 Task: Find connections with filter location Shahdol with filter topic #successwith filter profile language English with filter current company Sartorius with filter school Gujarat Technological University (GTU) with filter industry Conservation Programs with filter service category Typing with filter keywords title Managers
Action: Mouse moved to (647, 90)
Screenshot: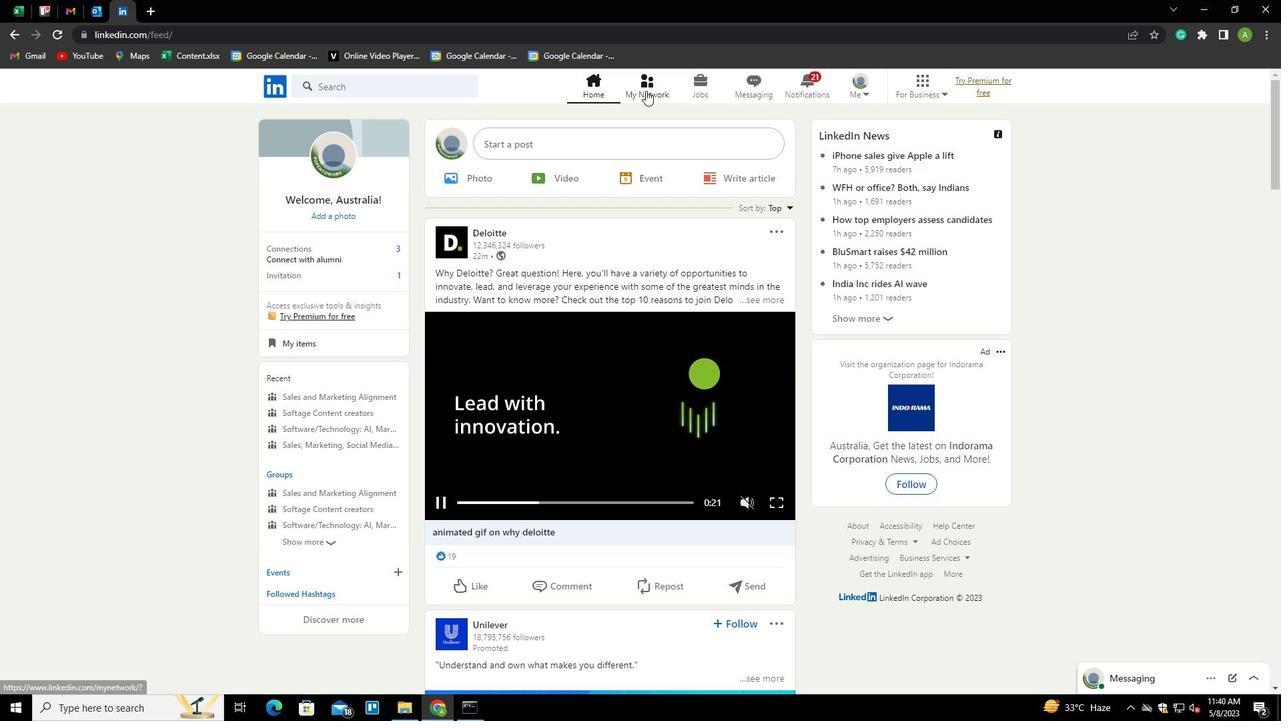 
Action: Mouse pressed left at (647, 90)
Screenshot: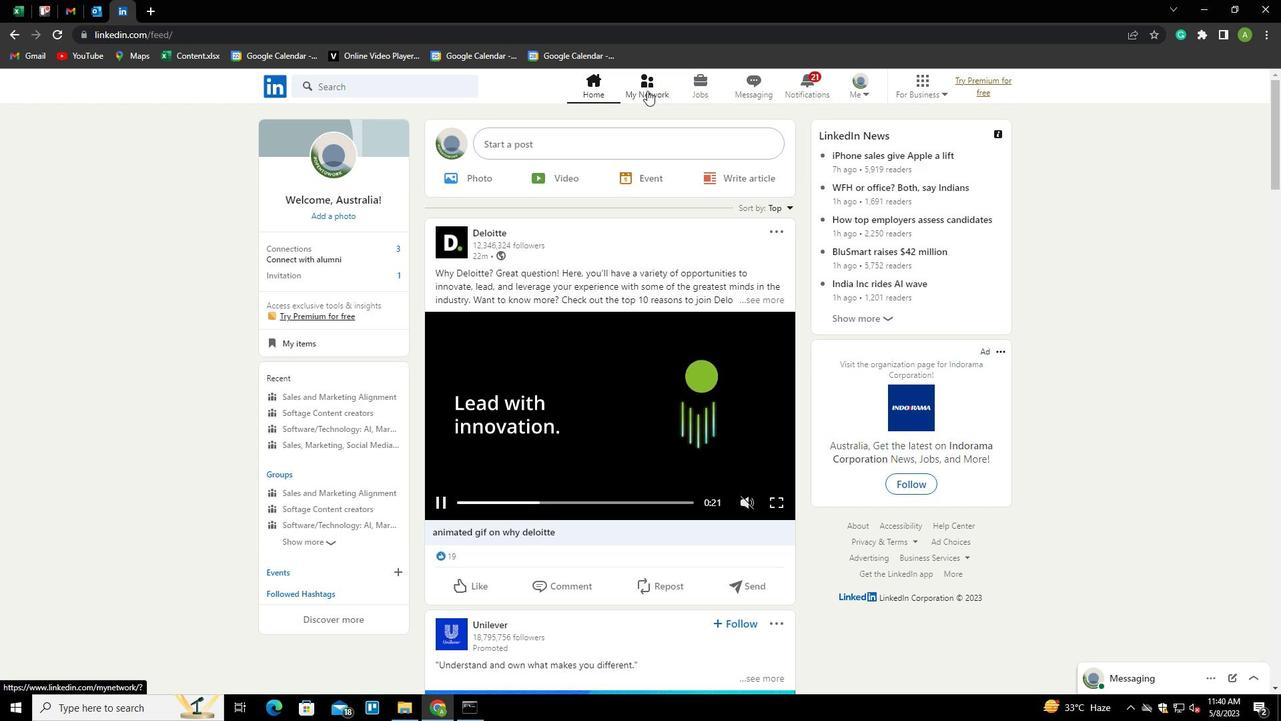 
Action: Mouse moved to (343, 158)
Screenshot: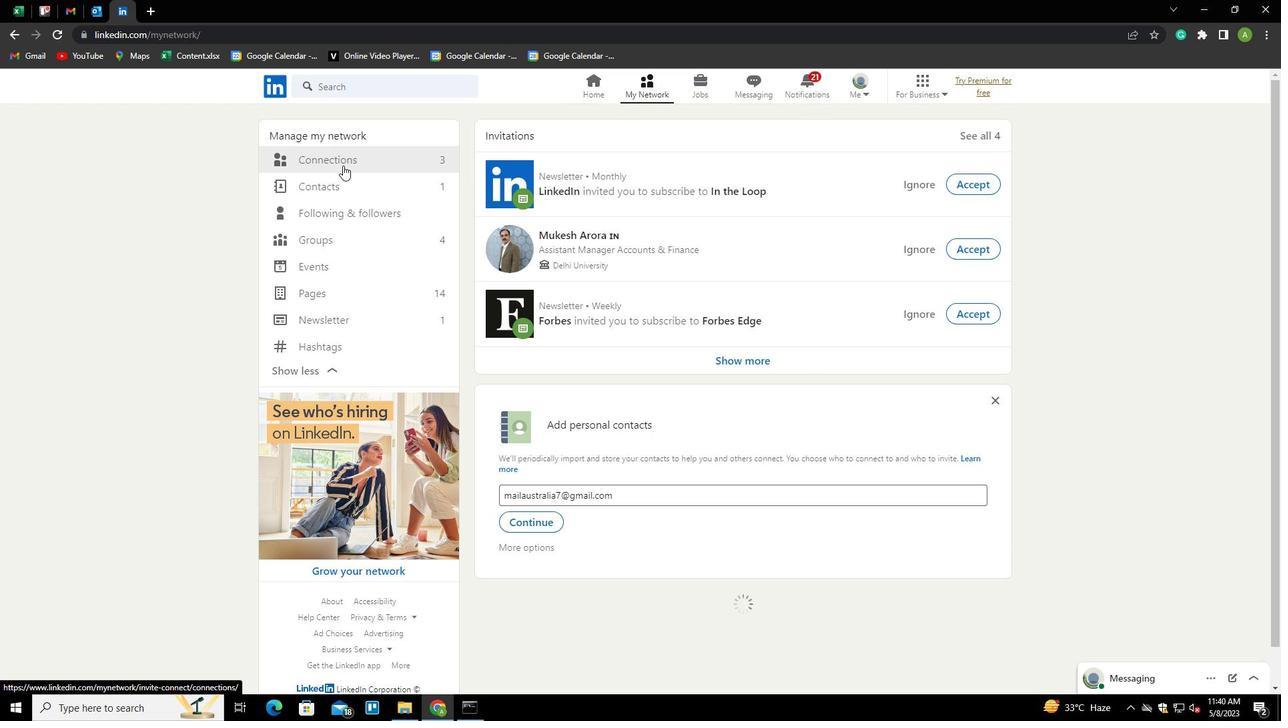 
Action: Mouse pressed left at (343, 158)
Screenshot: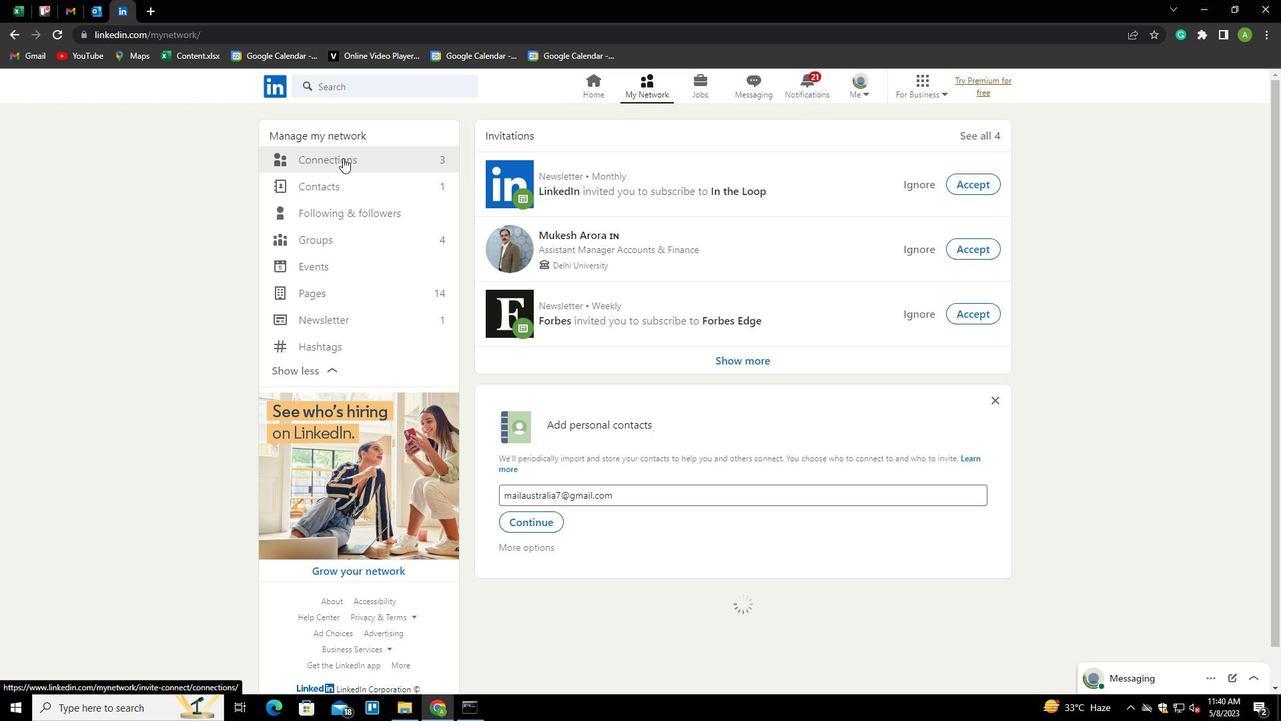 
Action: Mouse moved to (728, 160)
Screenshot: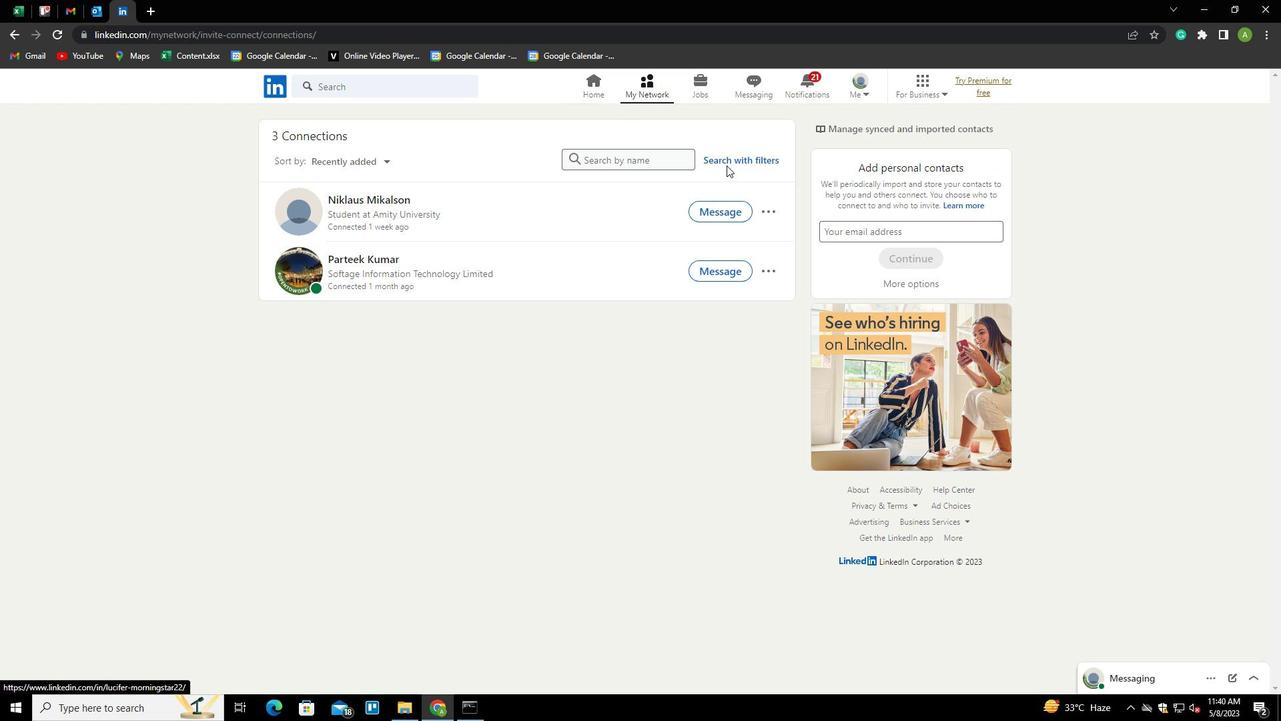 
Action: Mouse pressed left at (728, 160)
Screenshot: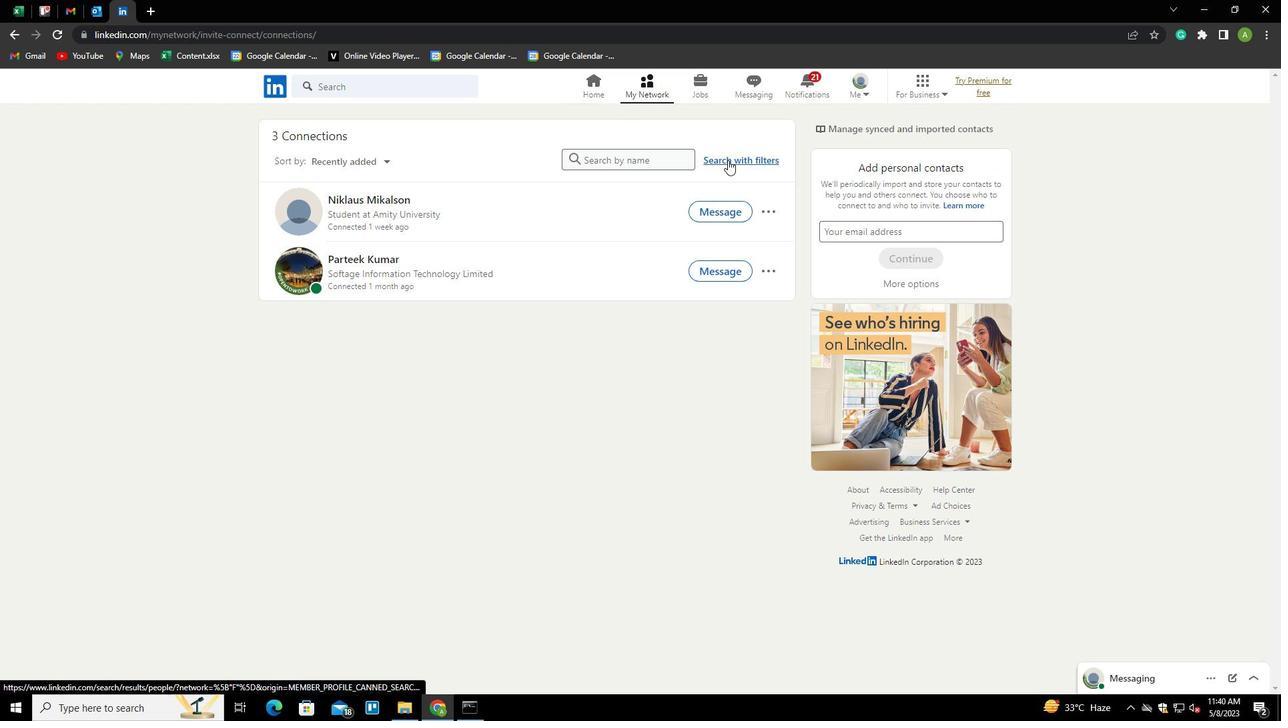 
Action: Mouse moved to (683, 122)
Screenshot: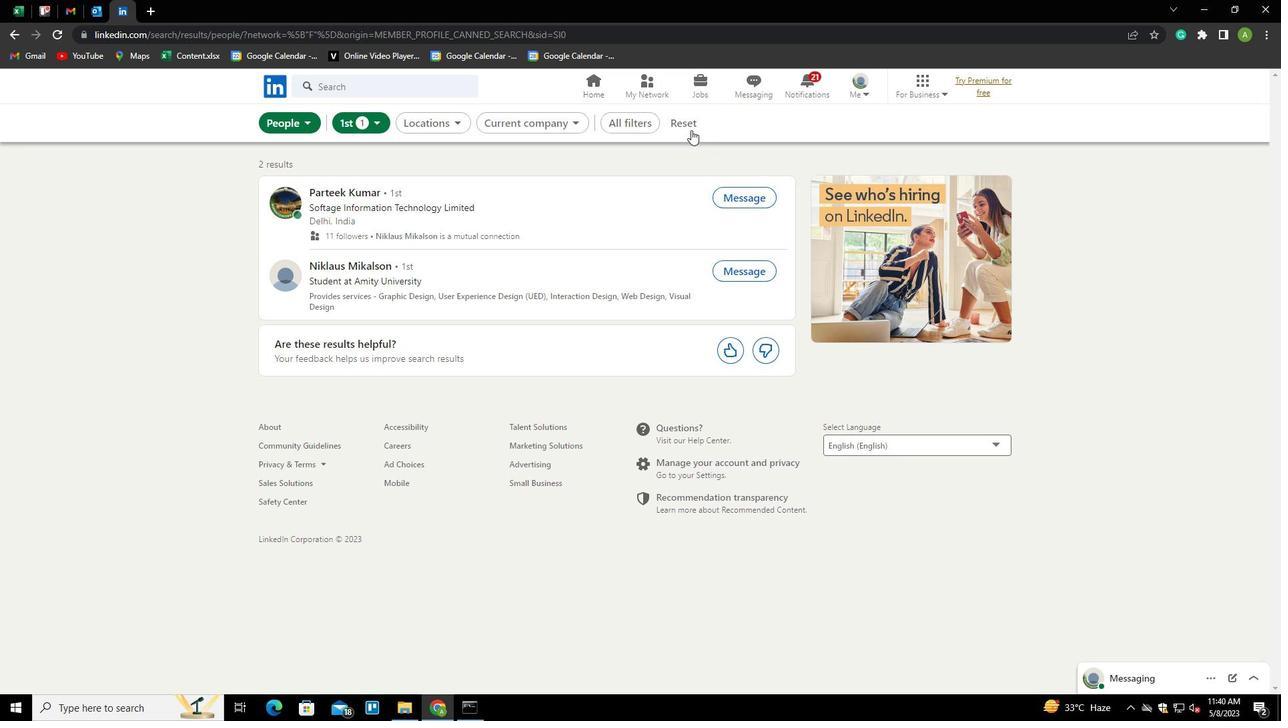 
Action: Mouse pressed left at (683, 122)
Screenshot: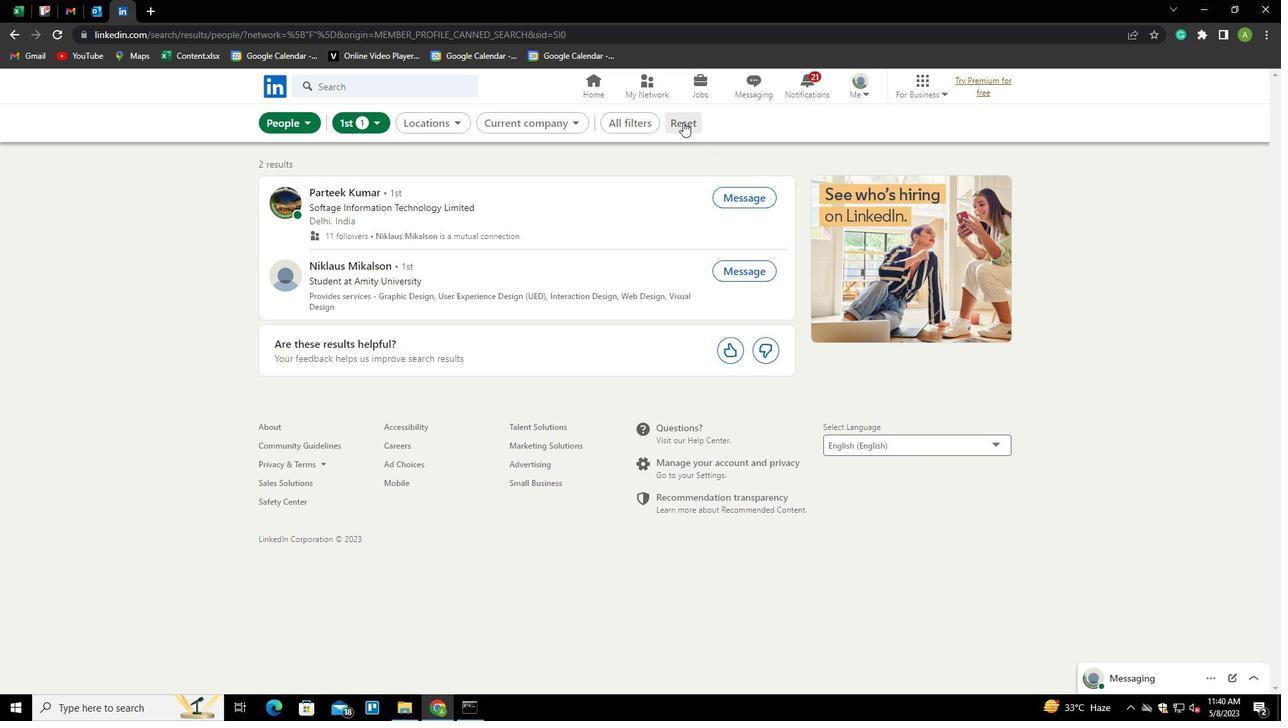 
Action: Mouse moved to (671, 122)
Screenshot: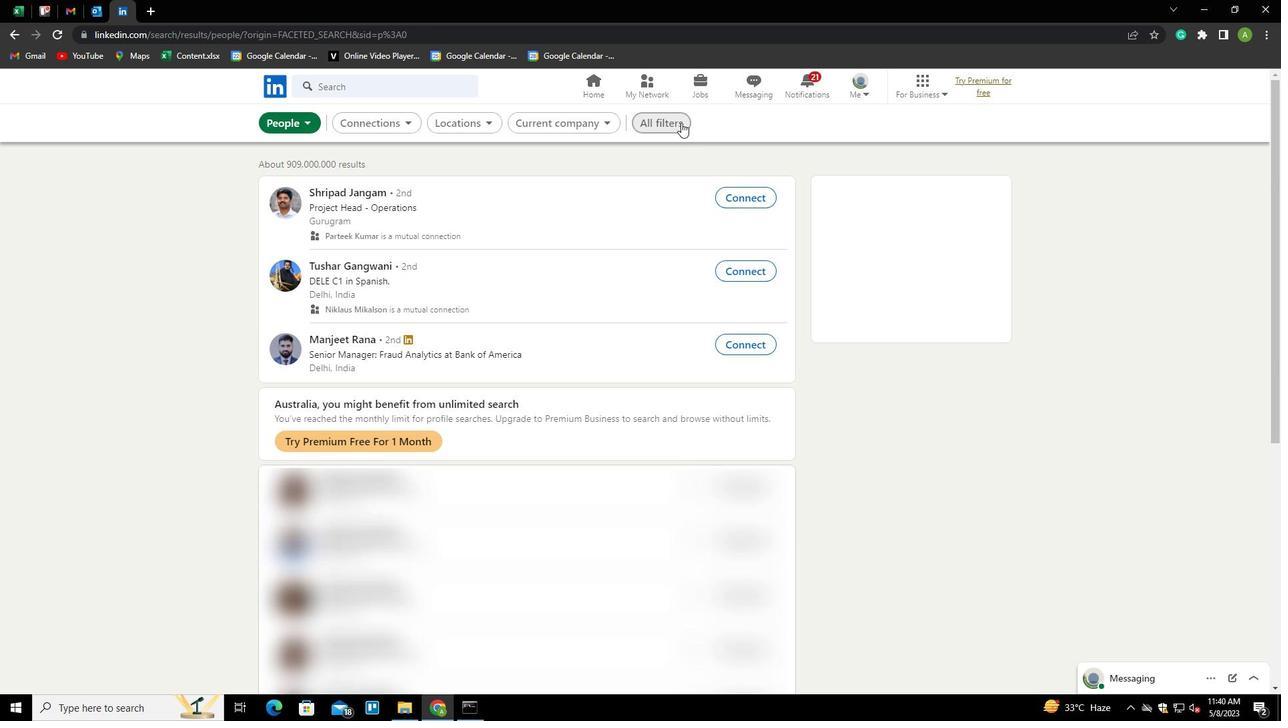 
Action: Mouse pressed left at (671, 122)
Screenshot: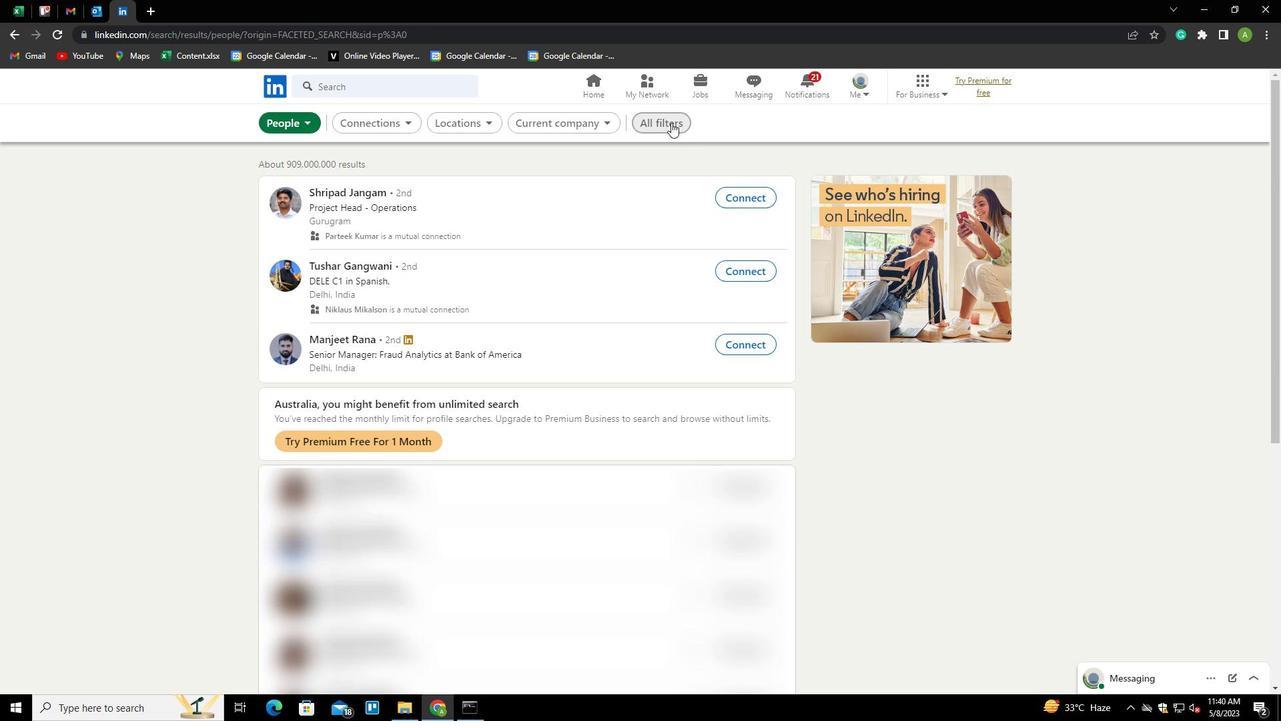 
Action: Mouse moved to (1115, 436)
Screenshot: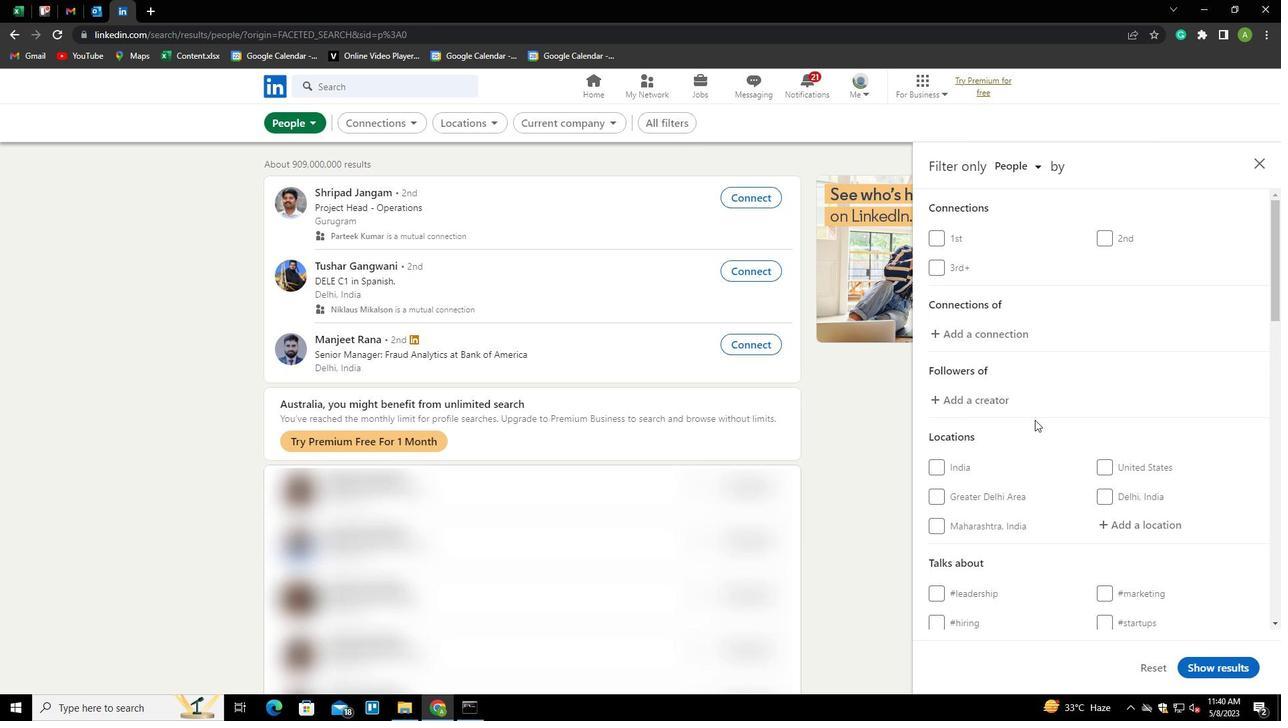 
Action: Mouse scrolled (1115, 435) with delta (0, 0)
Screenshot: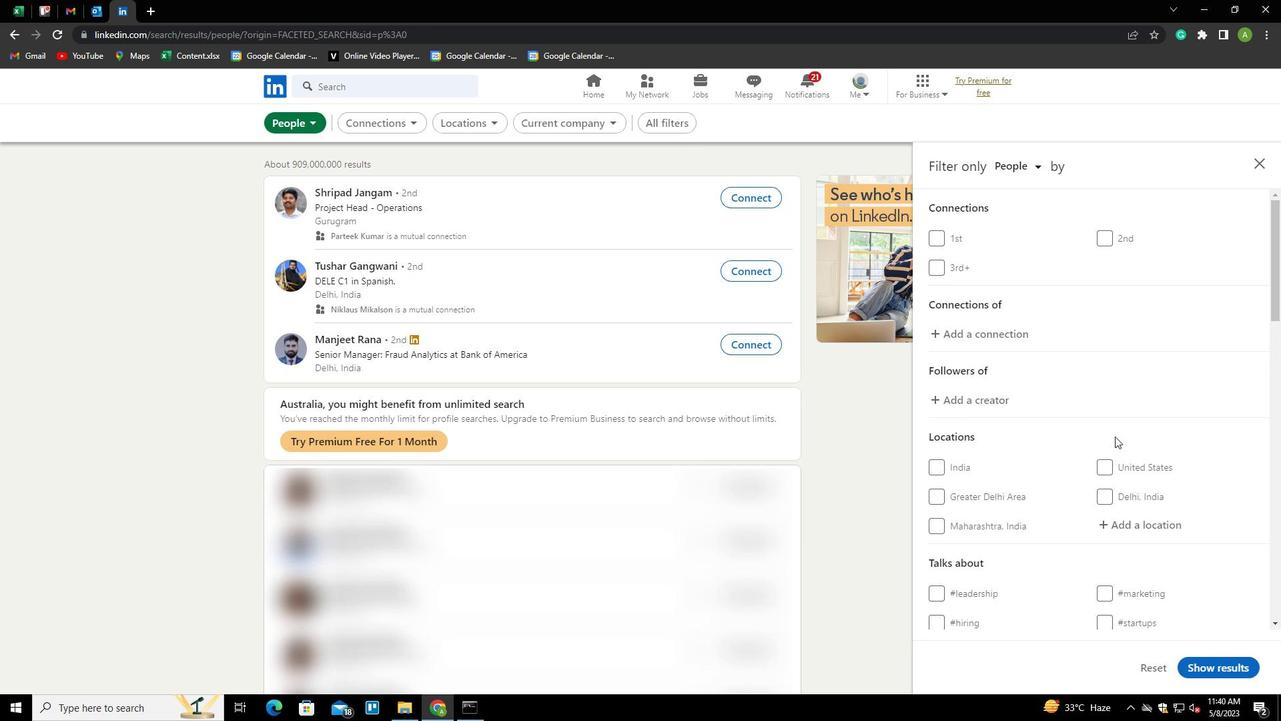 
Action: Mouse scrolled (1115, 435) with delta (0, 0)
Screenshot: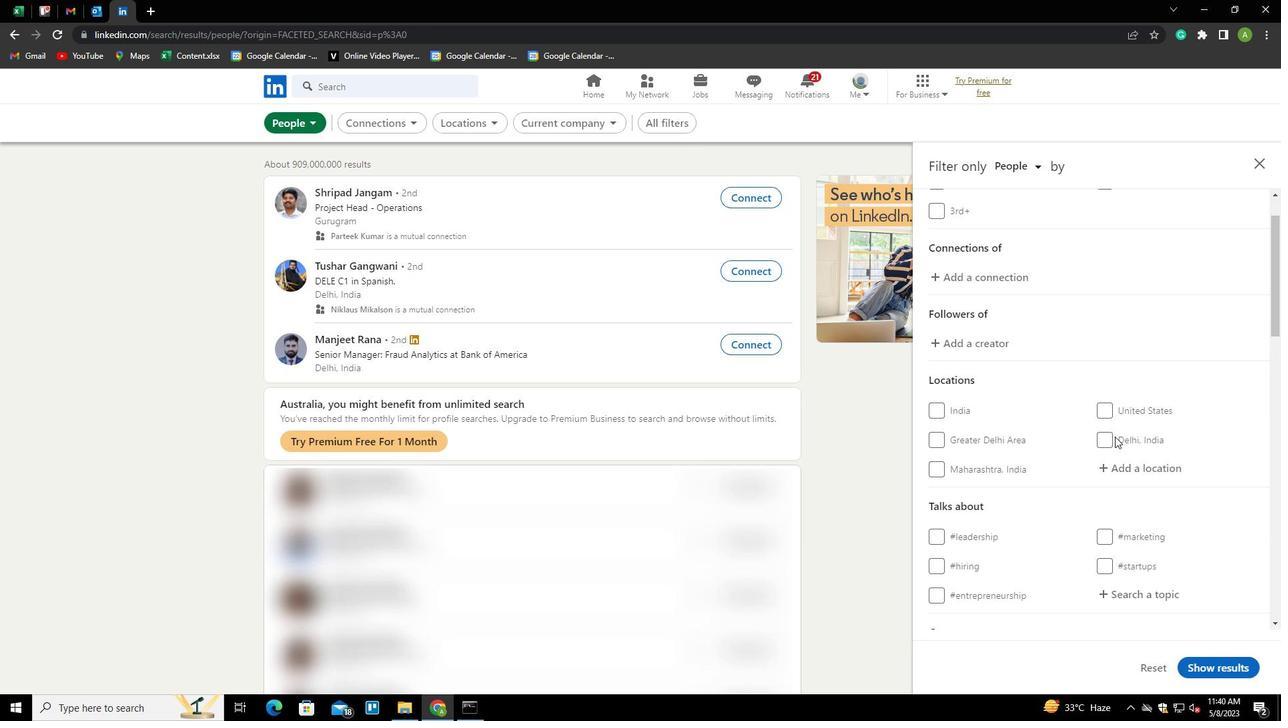 
Action: Mouse moved to (1121, 387)
Screenshot: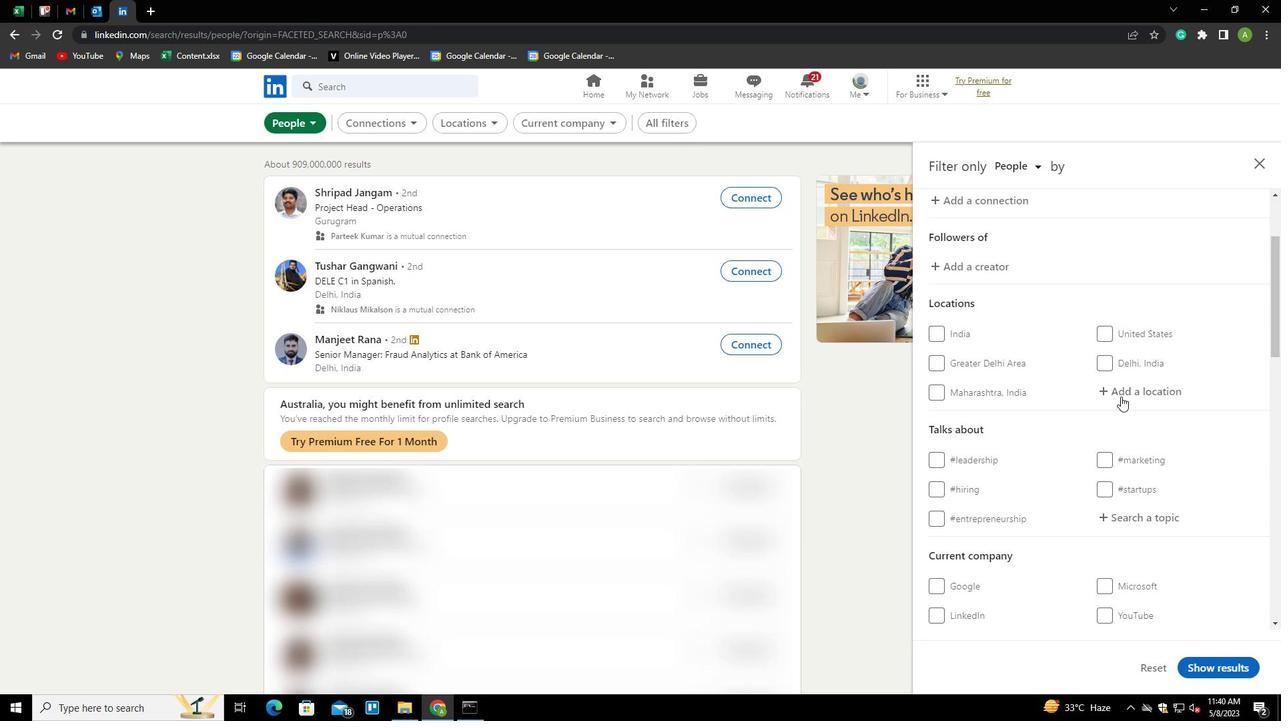 
Action: Mouse pressed left at (1121, 387)
Screenshot: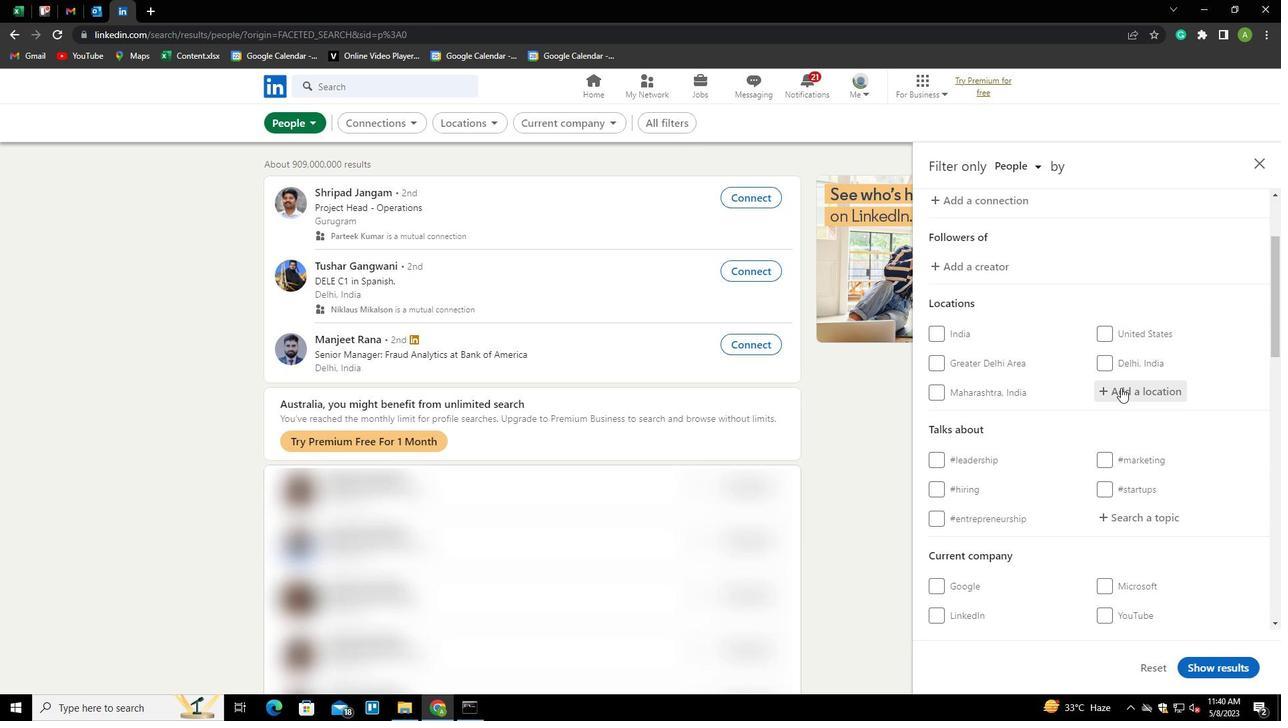 
Action: Key pressed <Key.shift>SHAHDOL<Key.down><Key.enter>
Screenshot: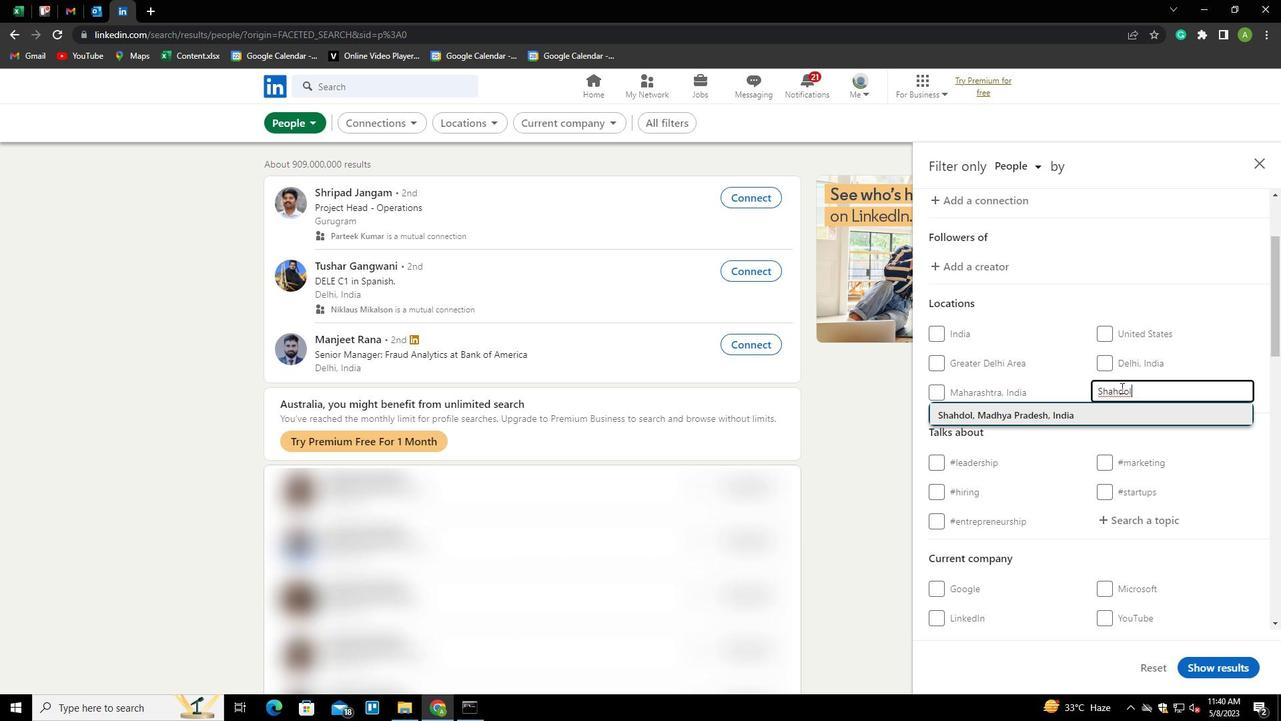 
Action: Mouse scrolled (1121, 387) with delta (0, 0)
Screenshot: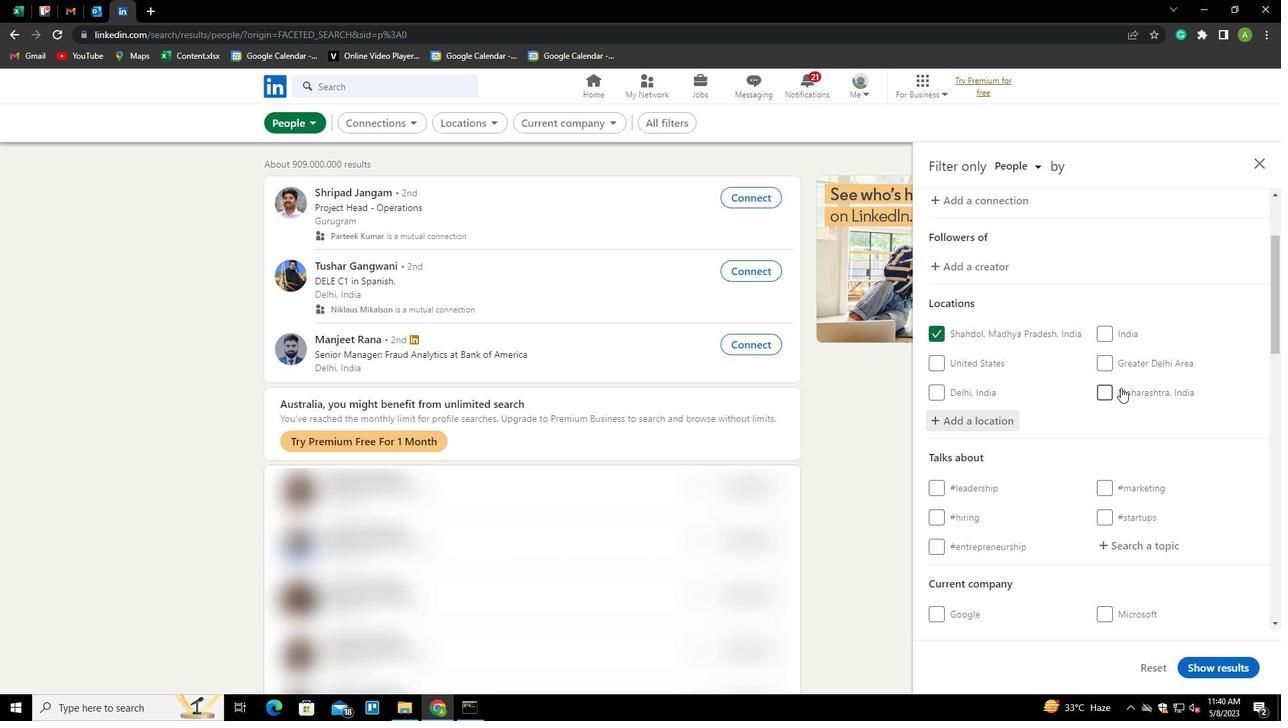 
Action: Mouse scrolled (1121, 387) with delta (0, 0)
Screenshot: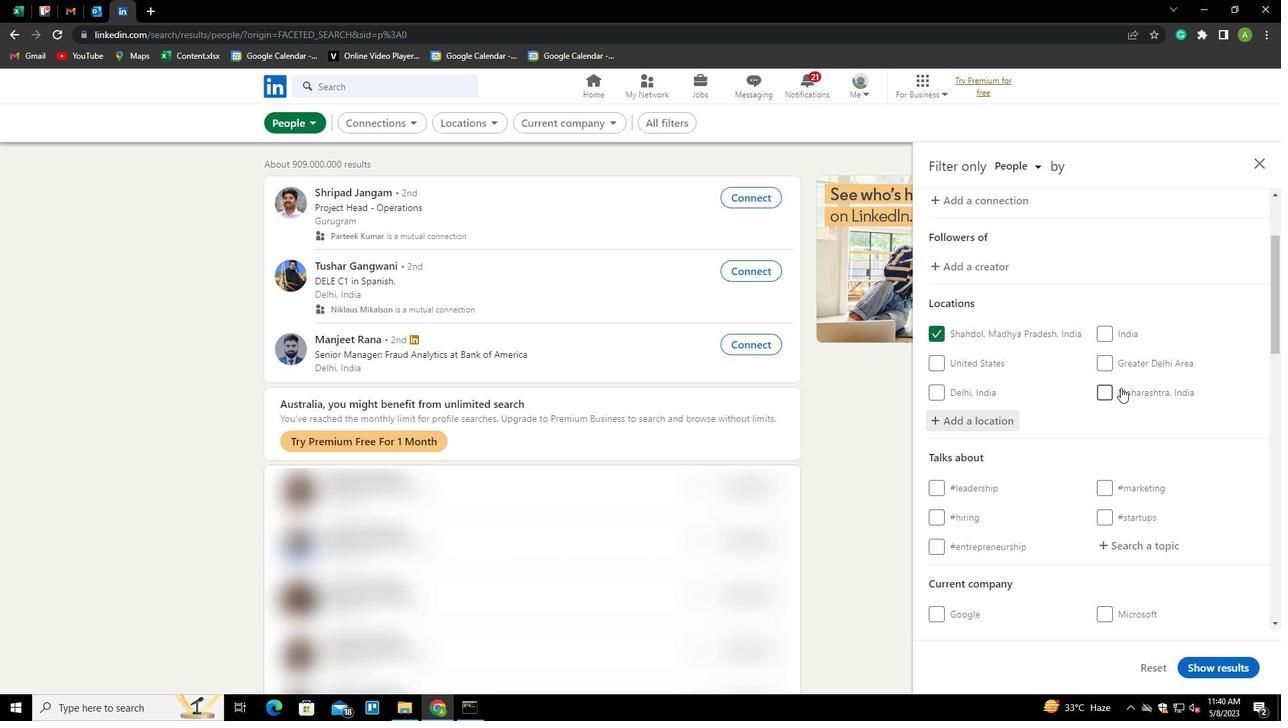 
Action: Mouse scrolled (1121, 387) with delta (0, 0)
Screenshot: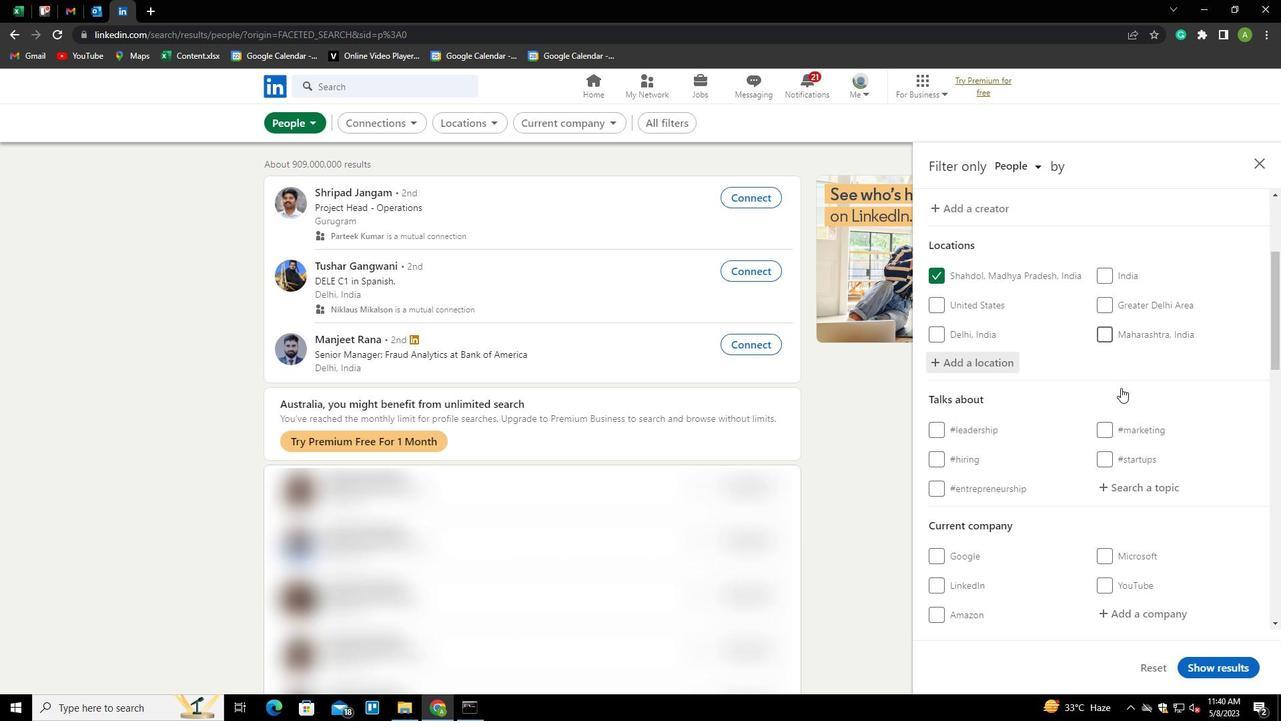 
Action: Mouse moved to (1116, 347)
Screenshot: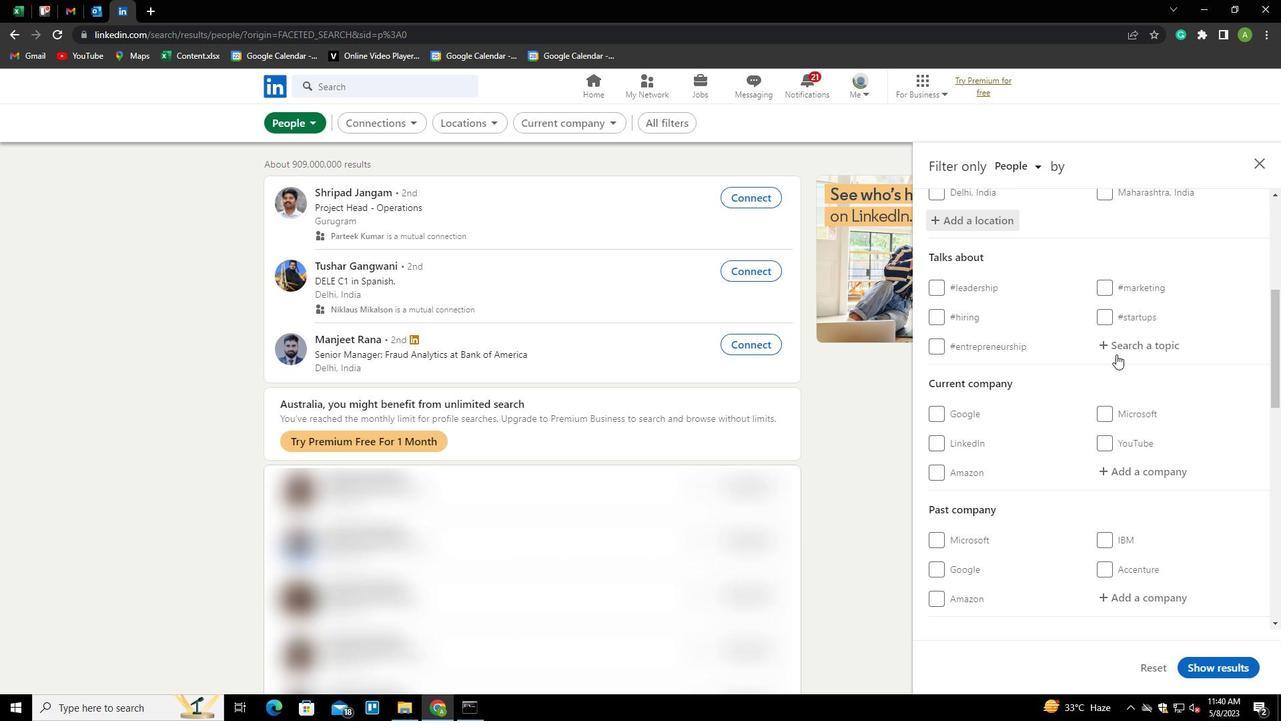 
Action: Mouse pressed left at (1116, 347)
Screenshot: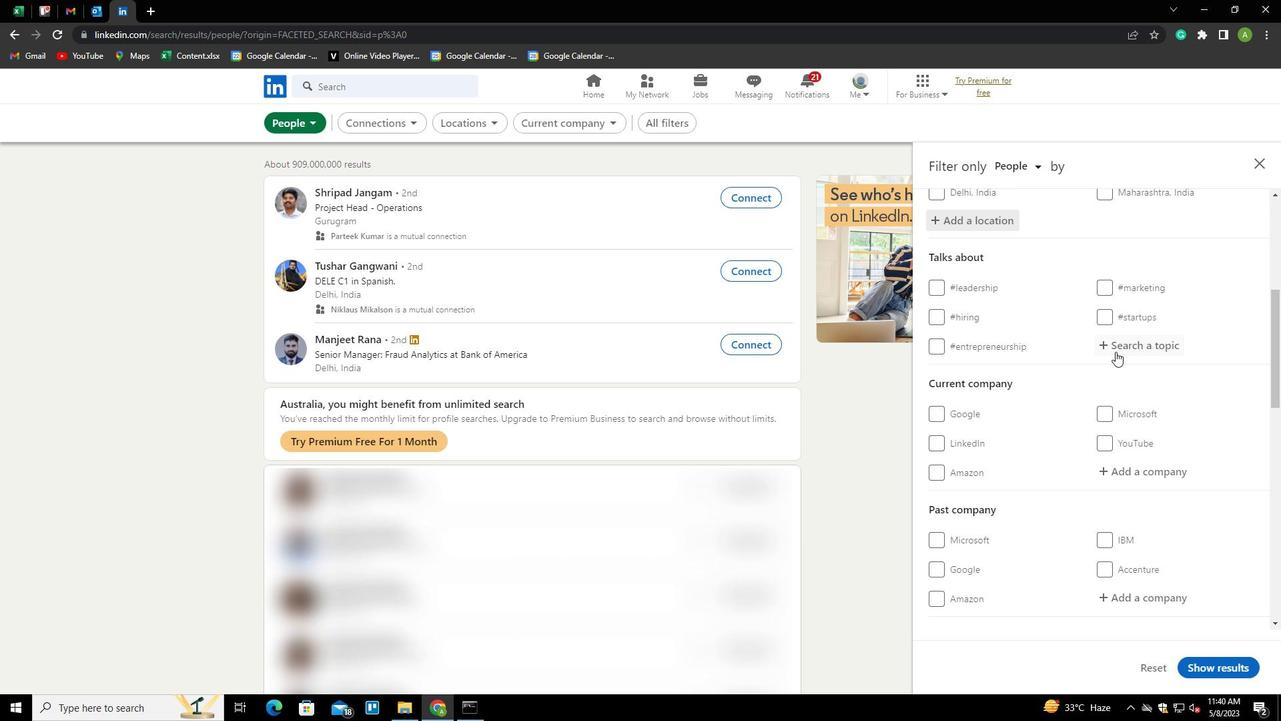 
Action: Key pressed <Key.shift>SUCCESS<Key.down><Key.enter>
Screenshot: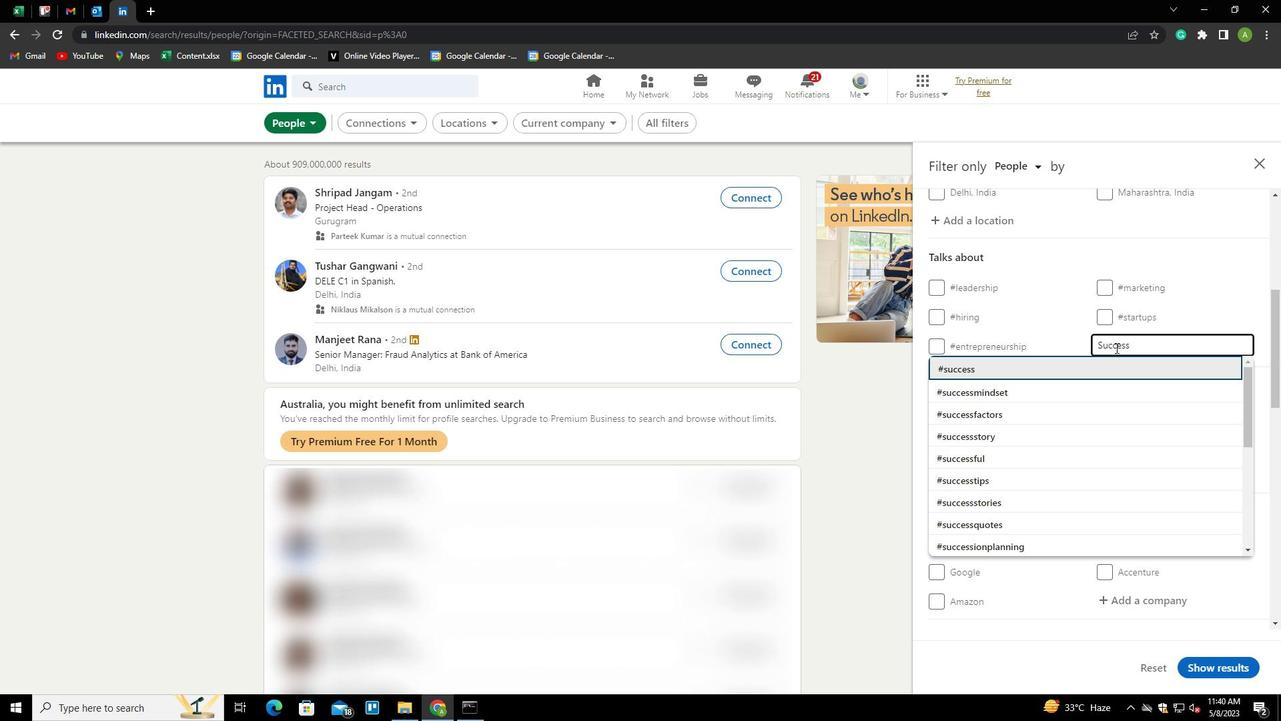 
Action: Mouse scrolled (1116, 347) with delta (0, 0)
Screenshot: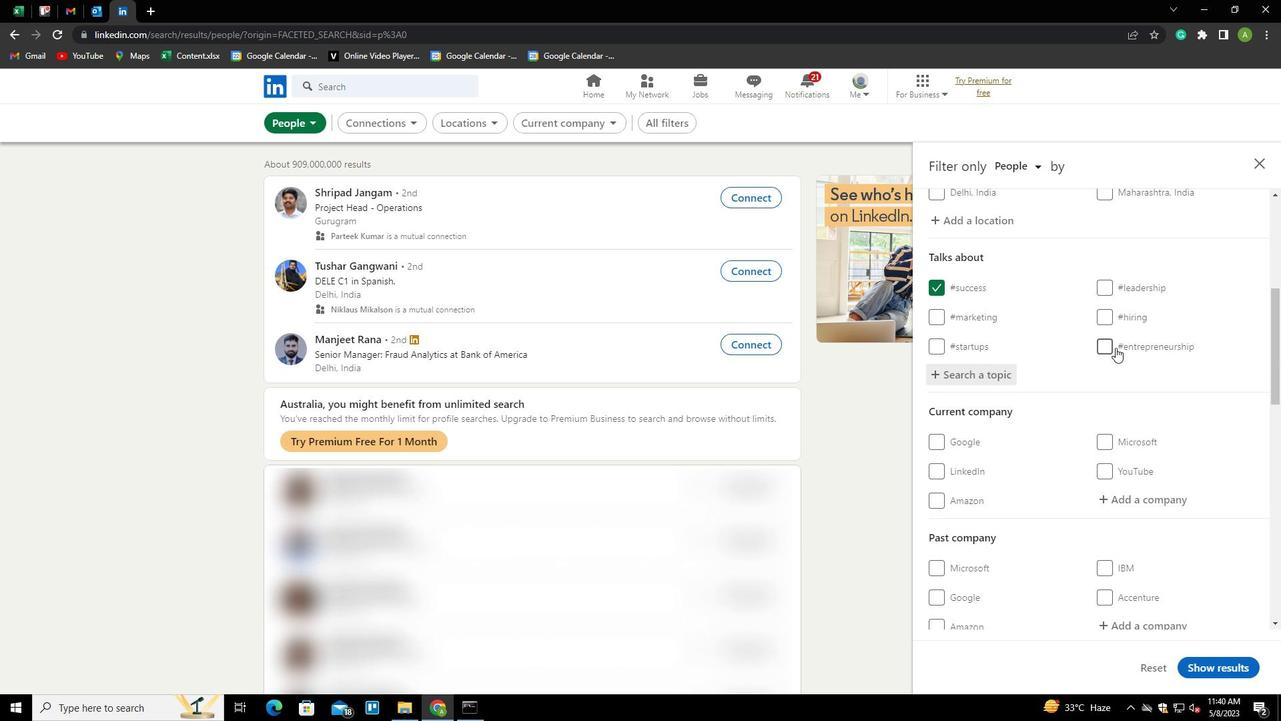 
Action: Mouse scrolled (1116, 347) with delta (0, 0)
Screenshot: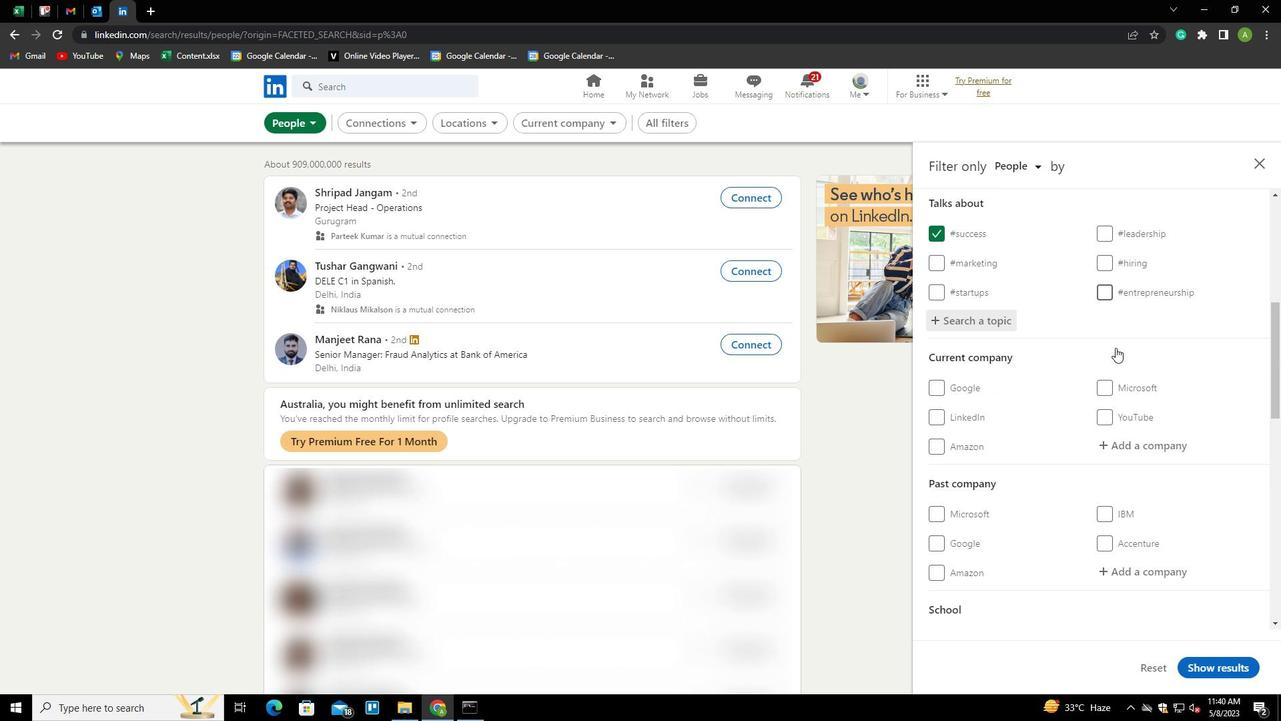 
Action: Mouse scrolled (1116, 347) with delta (0, 0)
Screenshot: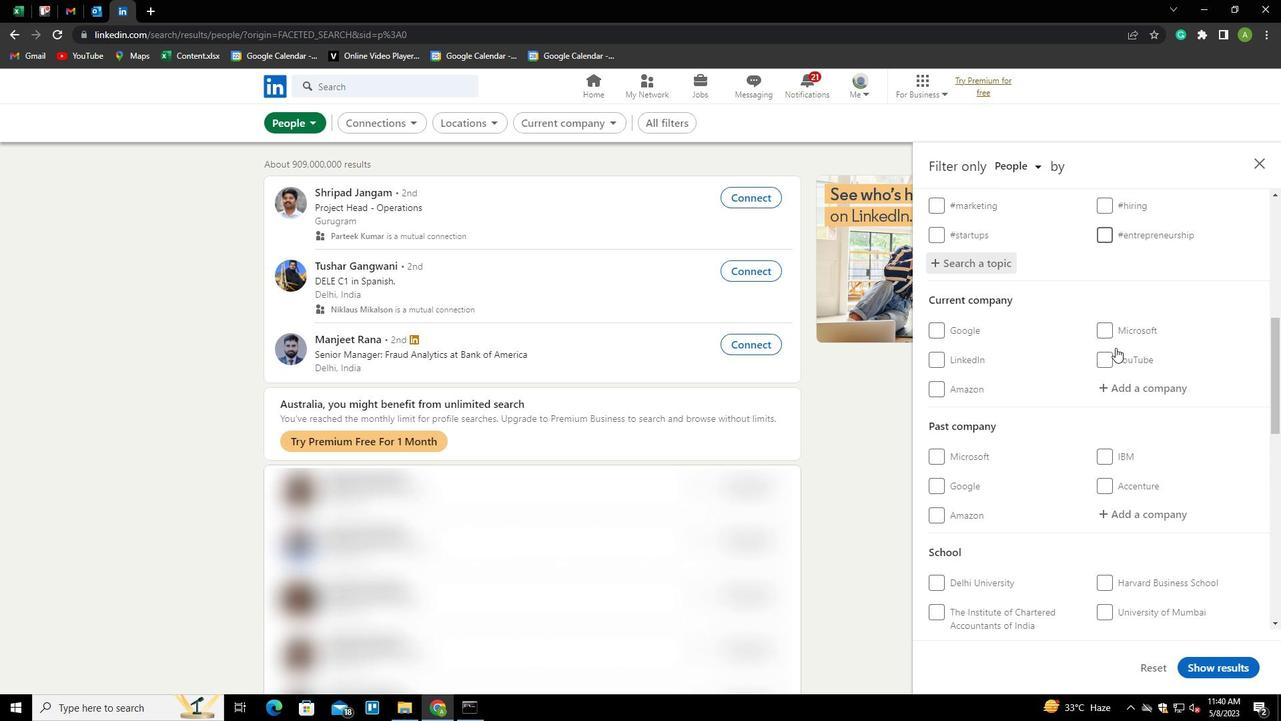 
Action: Mouse scrolled (1116, 347) with delta (0, 0)
Screenshot: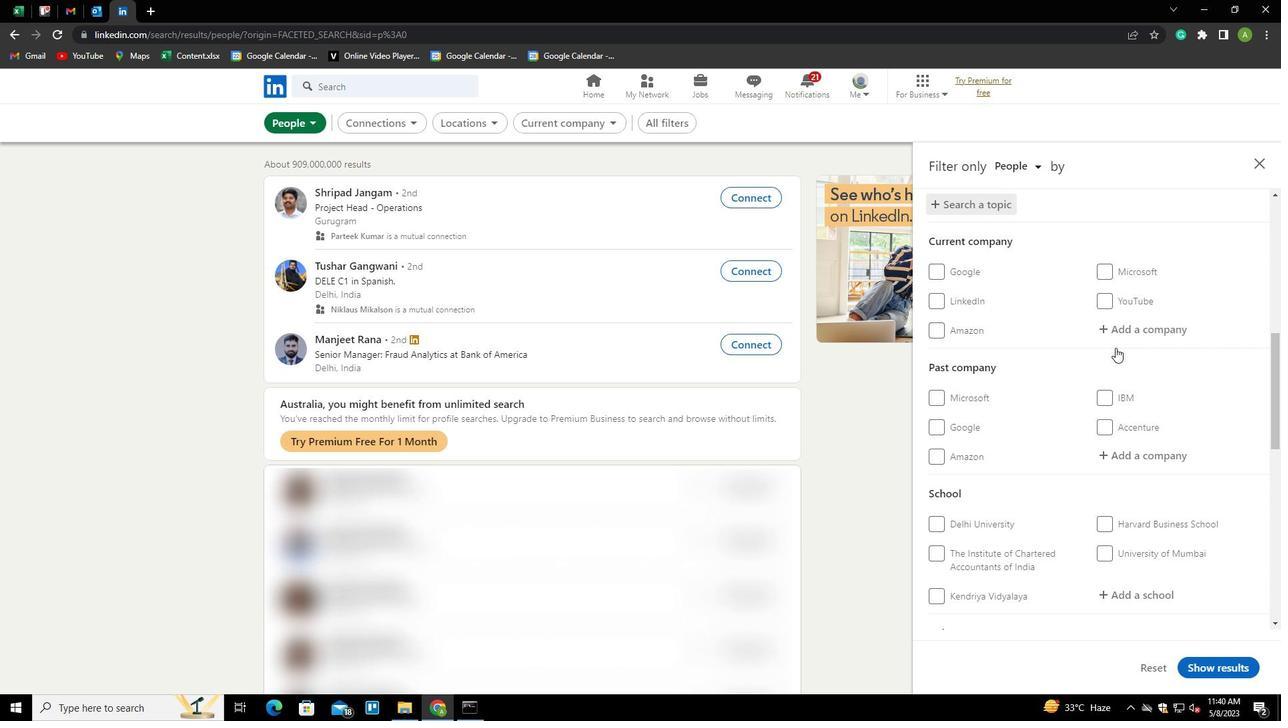 
Action: Mouse scrolled (1116, 347) with delta (0, 0)
Screenshot: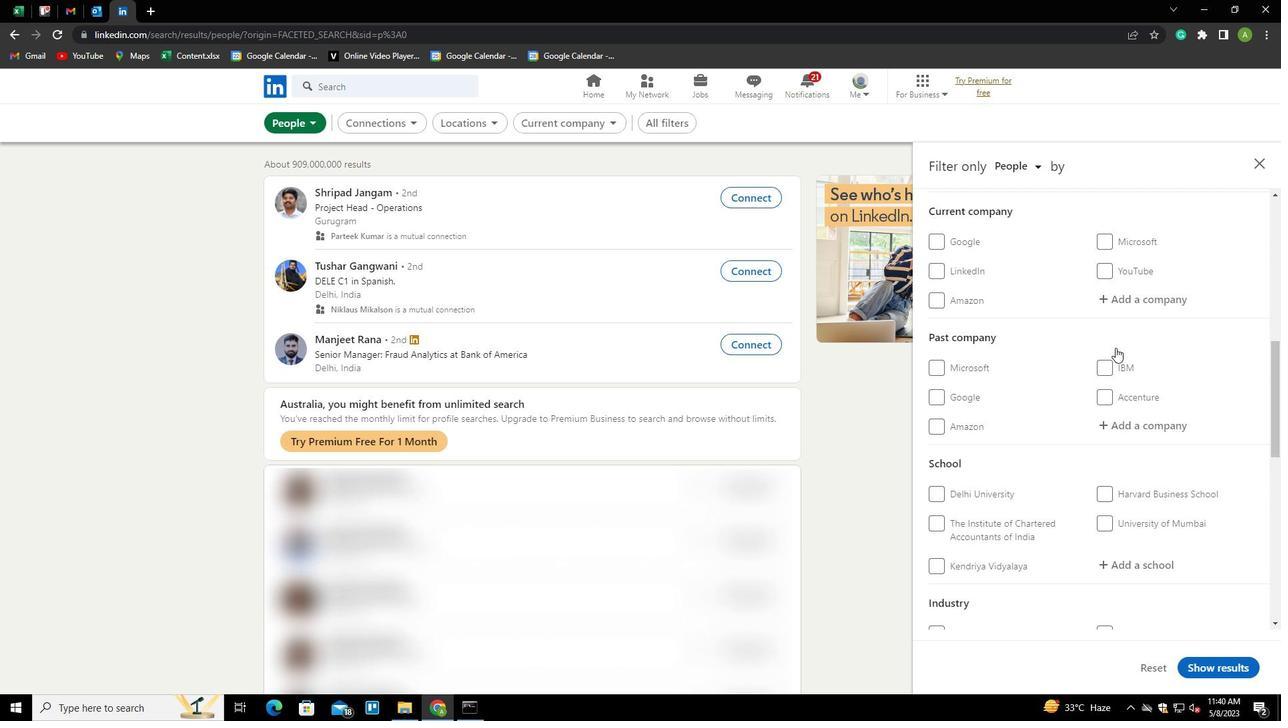 
Action: Mouse scrolled (1116, 347) with delta (0, 0)
Screenshot: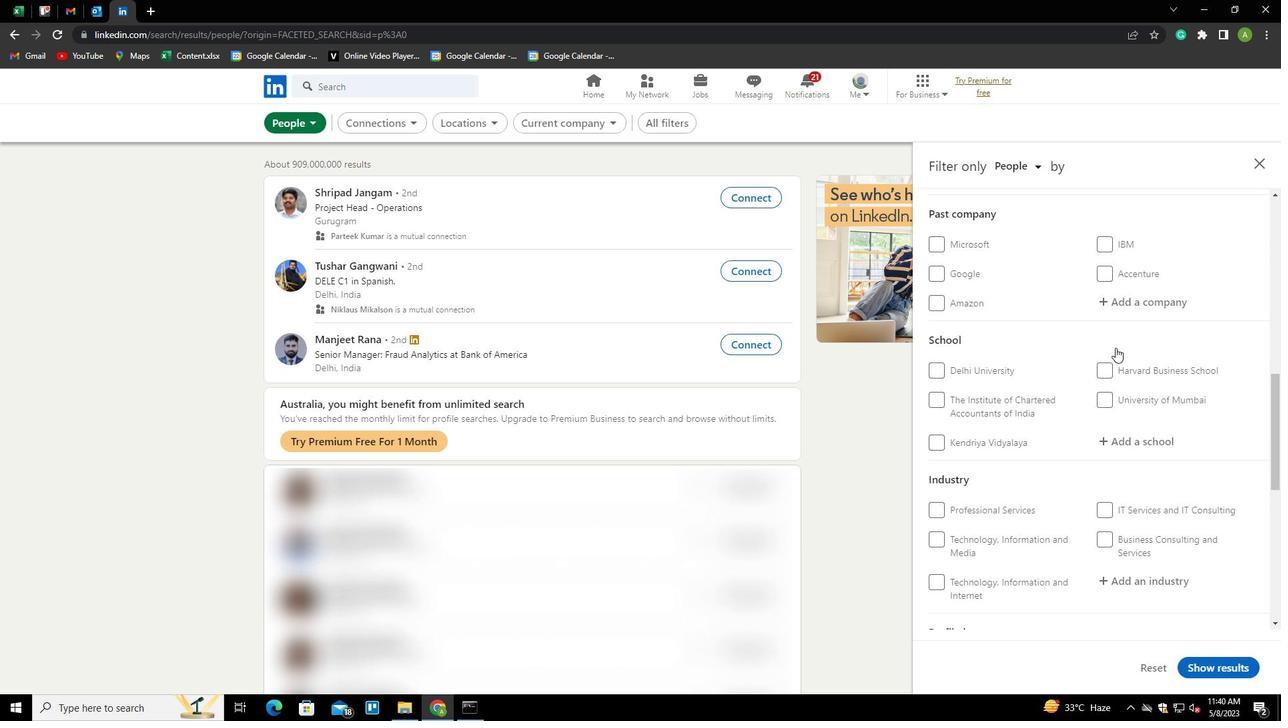 
Action: Mouse scrolled (1116, 347) with delta (0, 0)
Screenshot: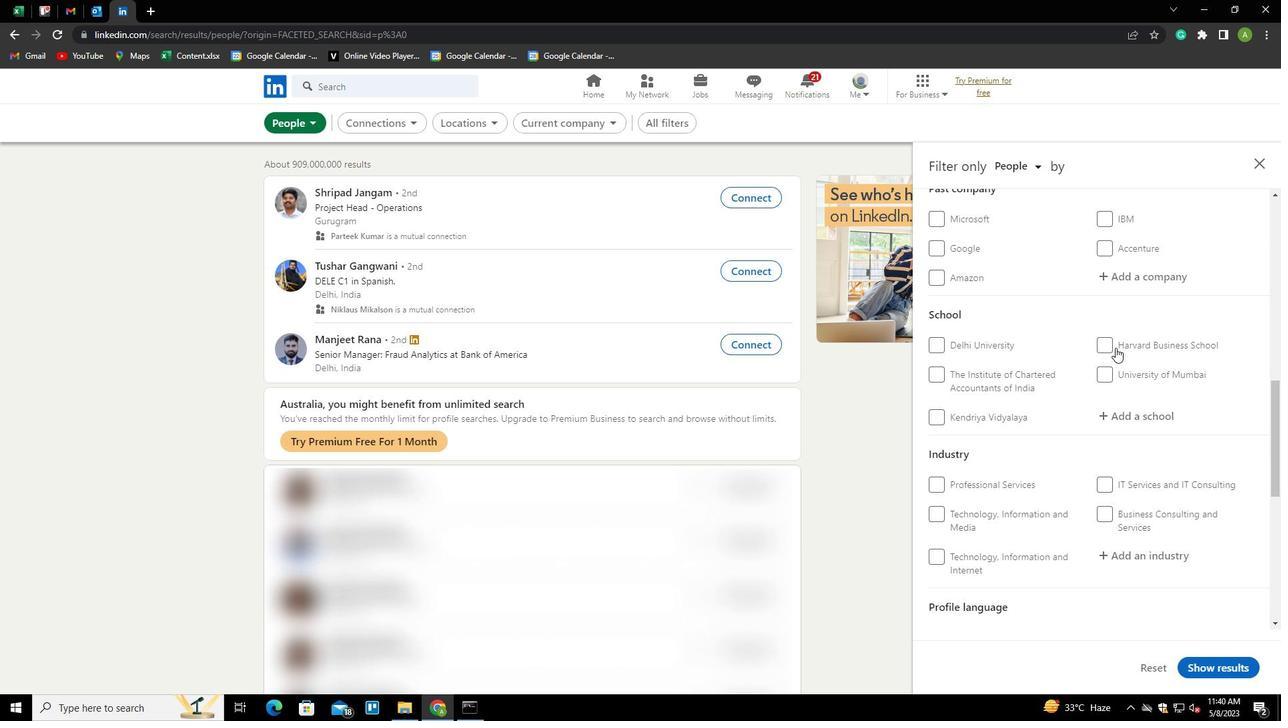 
Action: Mouse scrolled (1116, 347) with delta (0, 0)
Screenshot: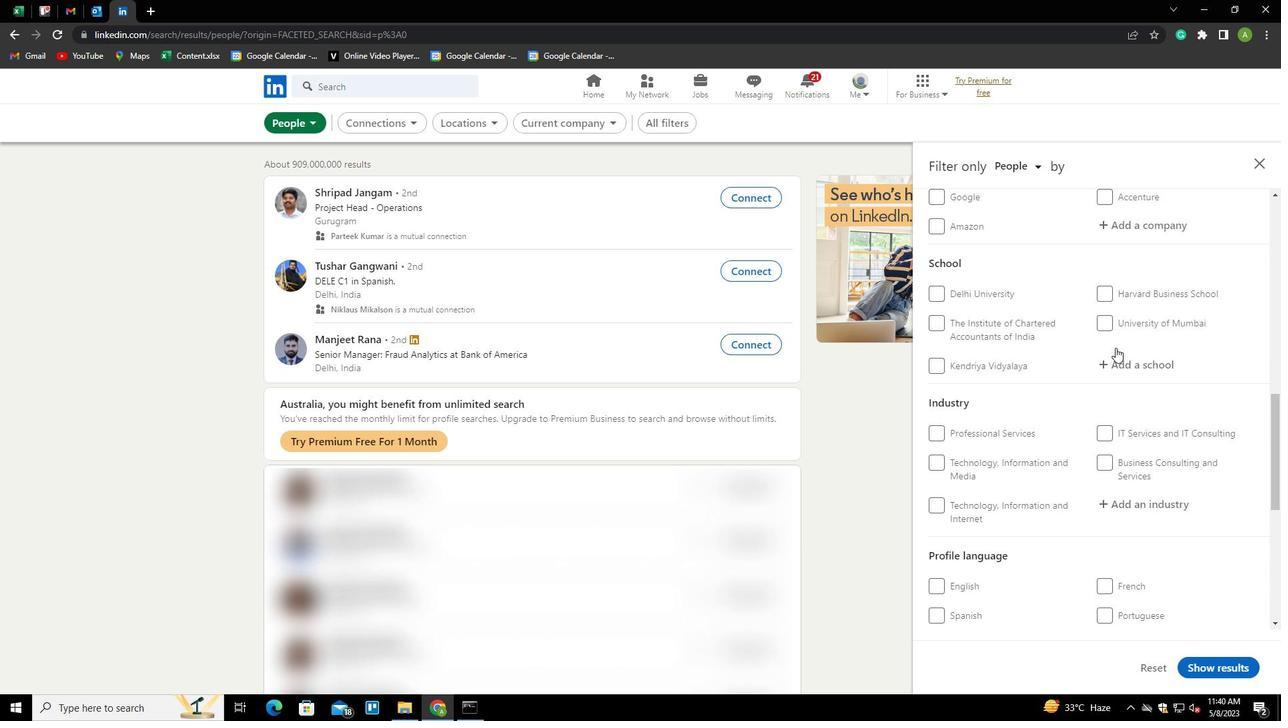 
Action: Mouse scrolled (1116, 347) with delta (0, 0)
Screenshot: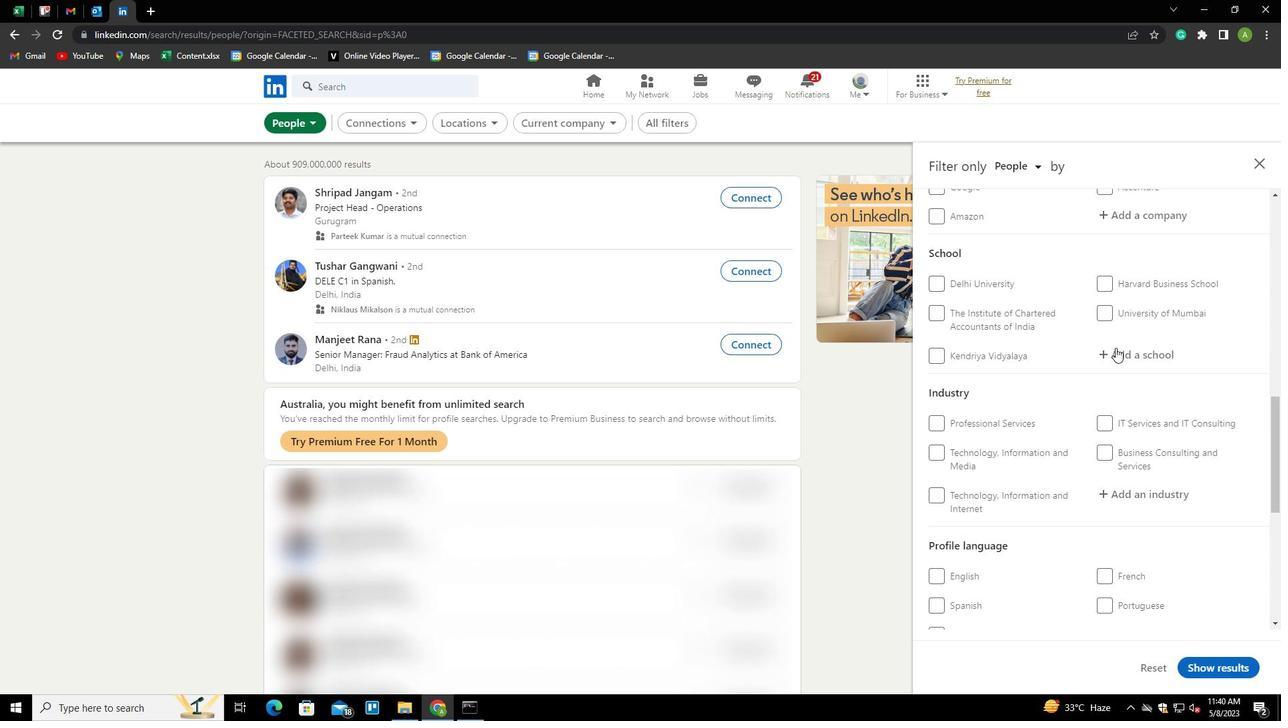 
Action: Mouse scrolled (1116, 347) with delta (0, 0)
Screenshot: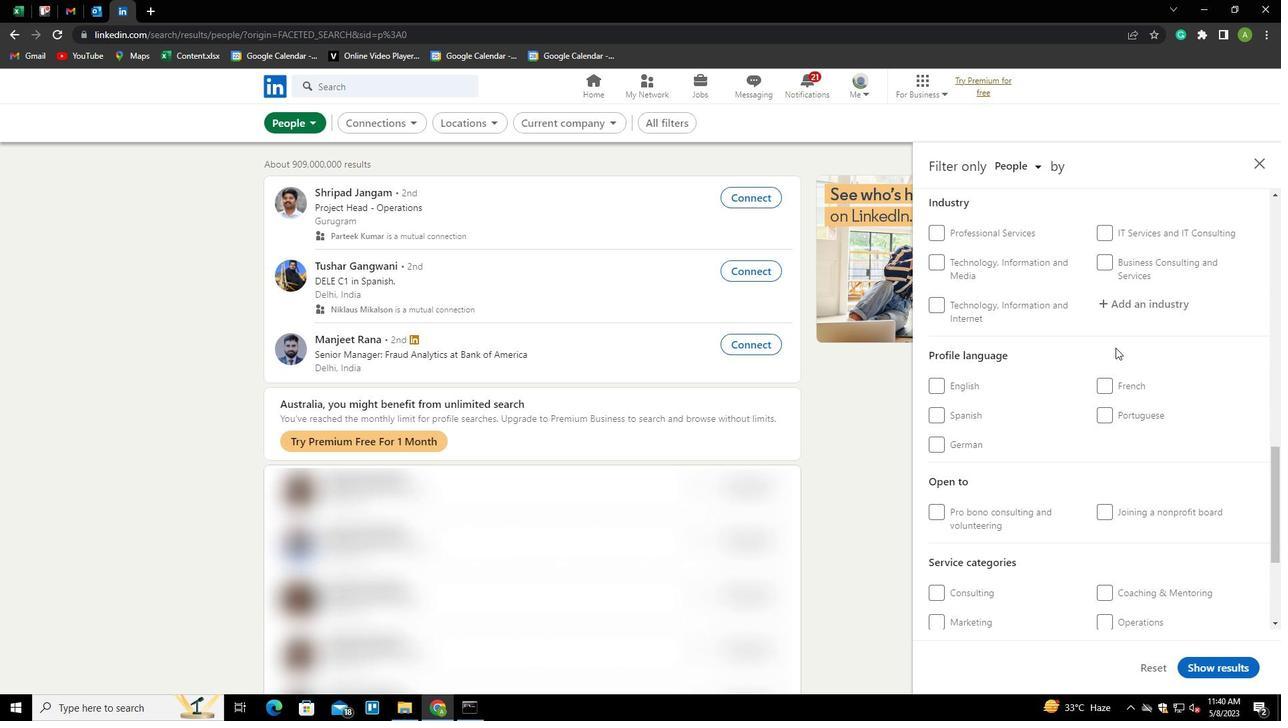 
Action: Mouse scrolled (1116, 347) with delta (0, 0)
Screenshot: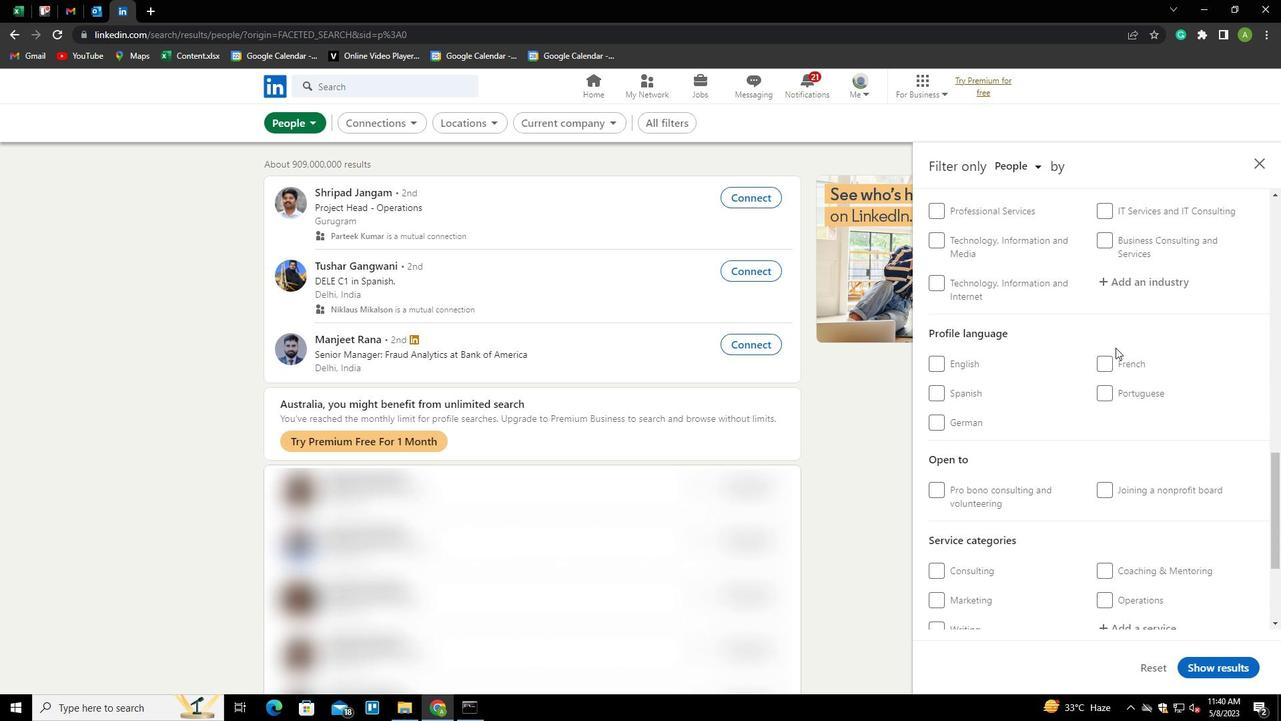 
Action: Mouse moved to (940, 253)
Screenshot: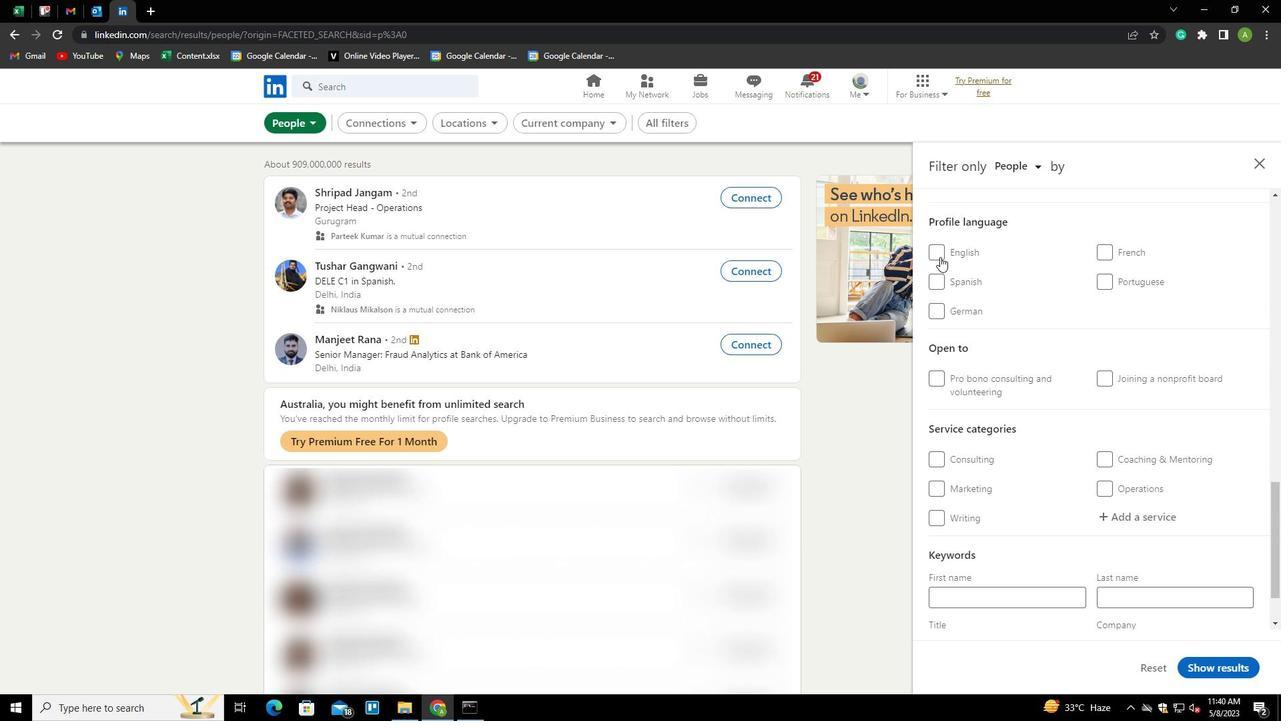 
Action: Mouse pressed left at (940, 253)
Screenshot: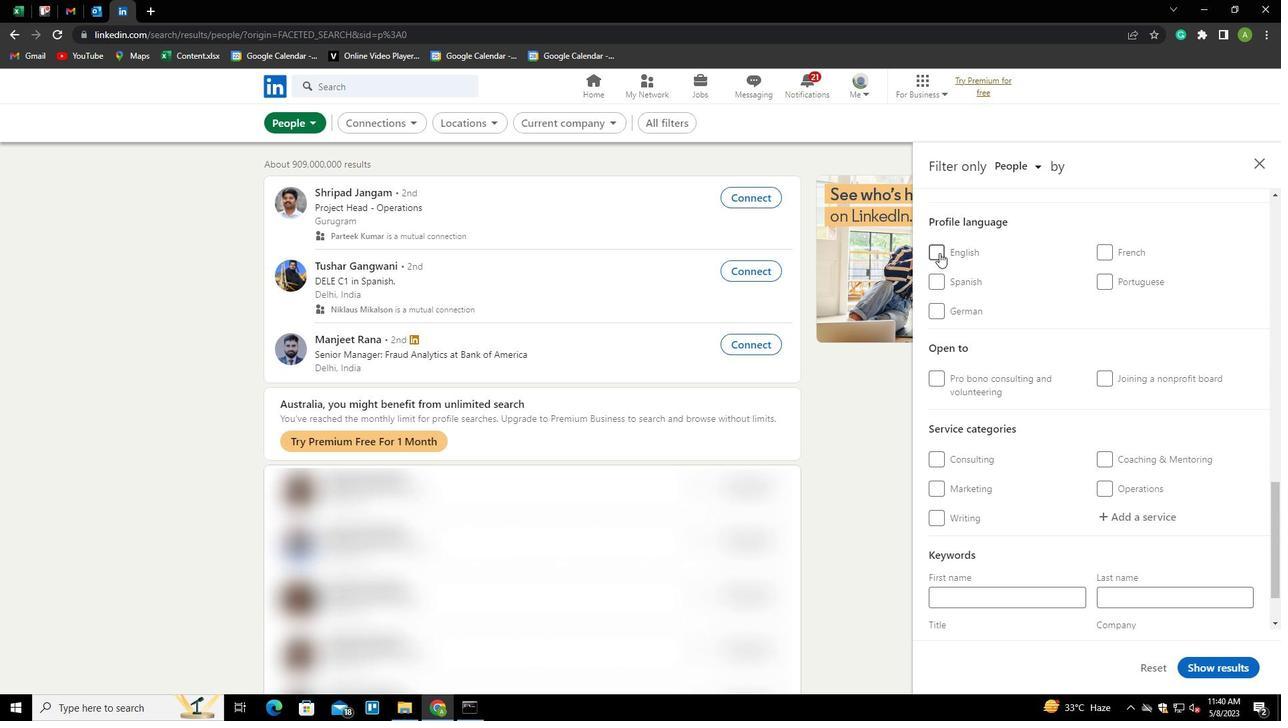 
Action: Mouse moved to (1074, 316)
Screenshot: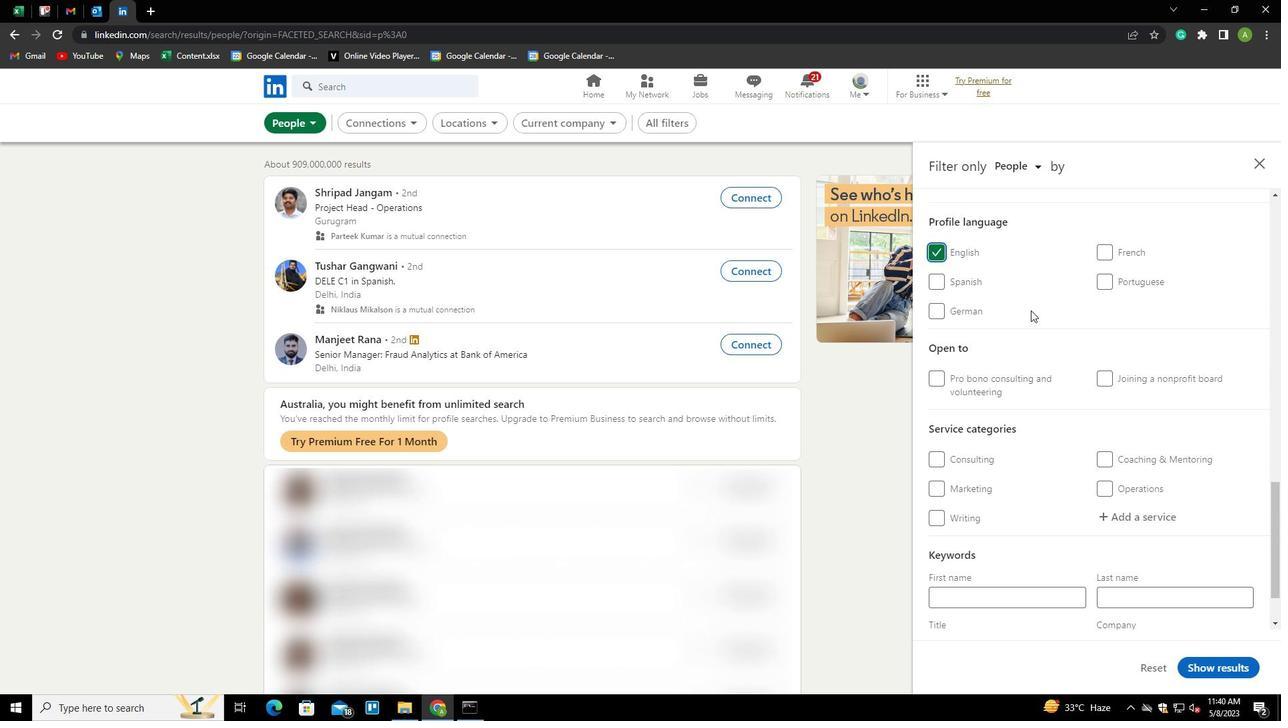 
Action: Mouse scrolled (1074, 317) with delta (0, 0)
Screenshot: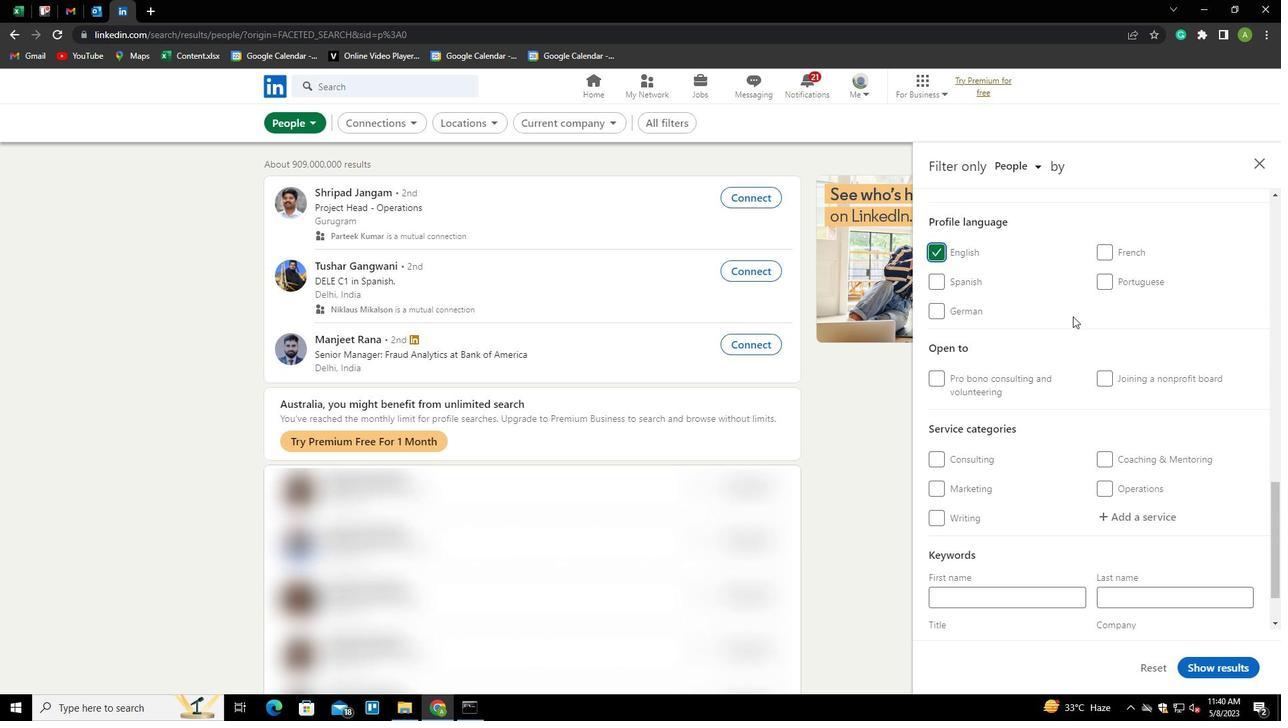 
Action: Mouse scrolled (1074, 317) with delta (0, 0)
Screenshot: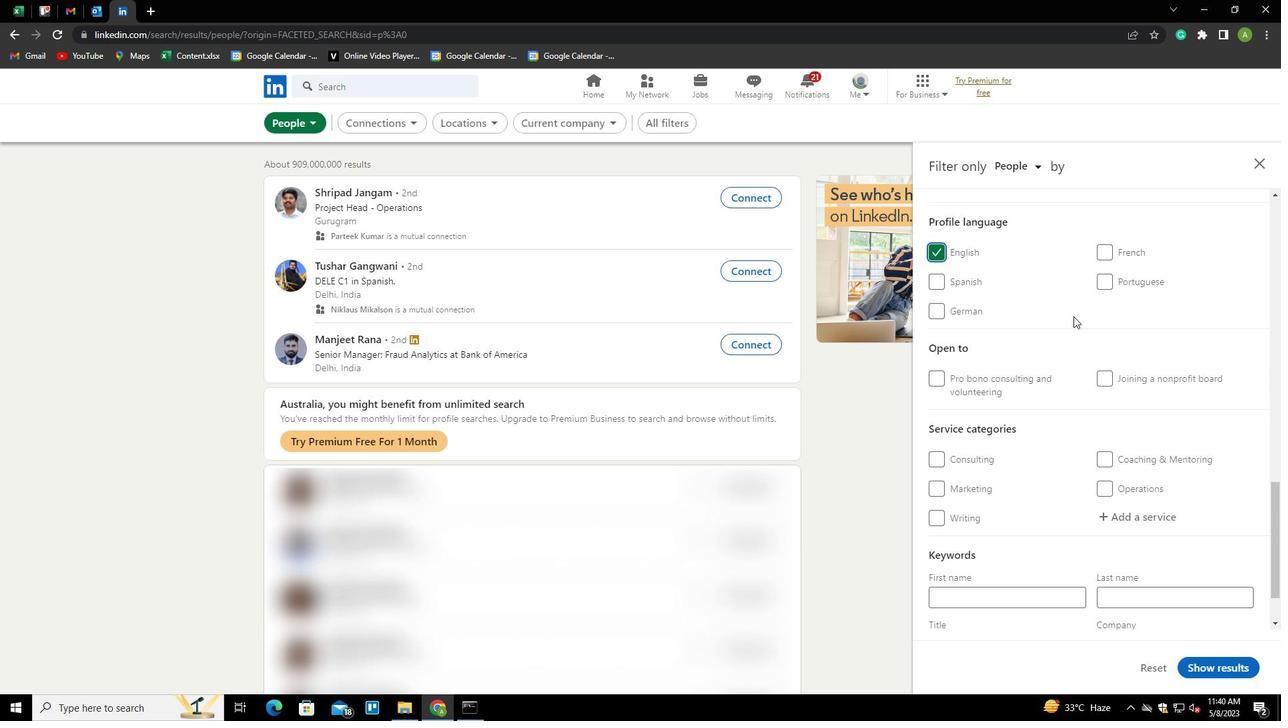 
Action: Mouse scrolled (1074, 317) with delta (0, 0)
Screenshot: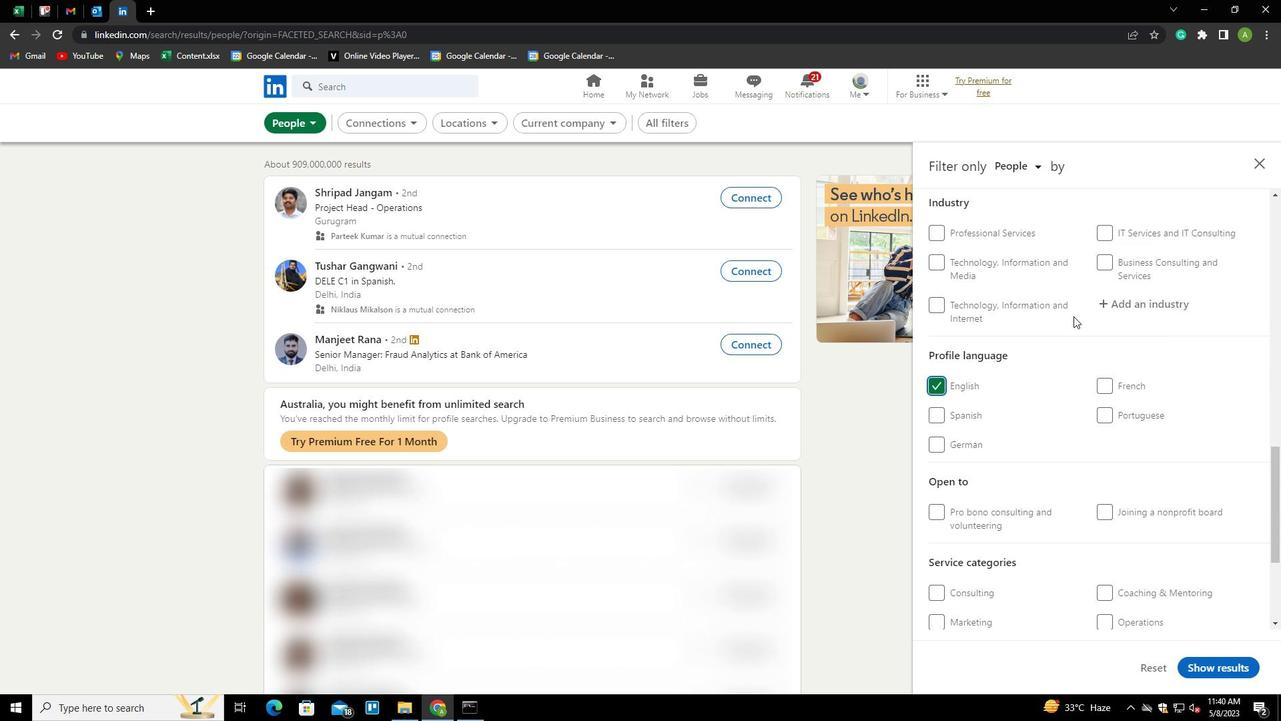 
Action: Mouse scrolled (1074, 317) with delta (0, 0)
Screenshot: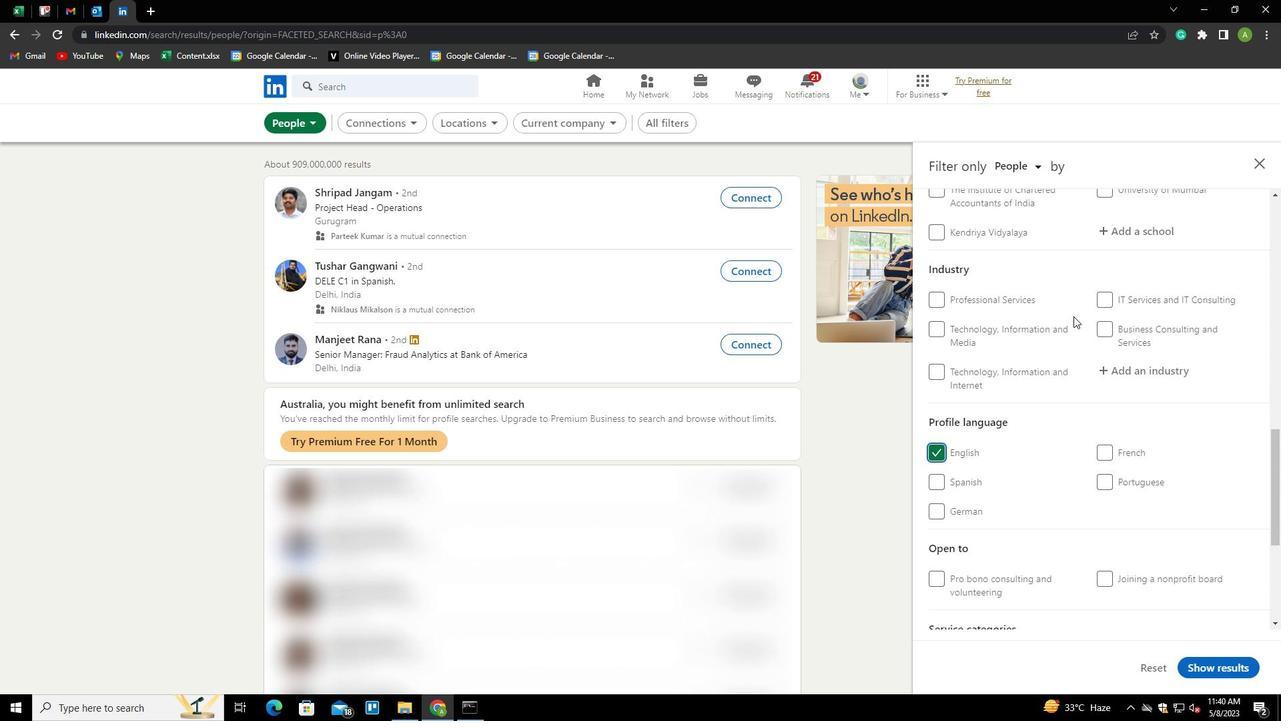 
Action: Mouse scrolled (1074, 317) with delta (0, 0)
Screenshot: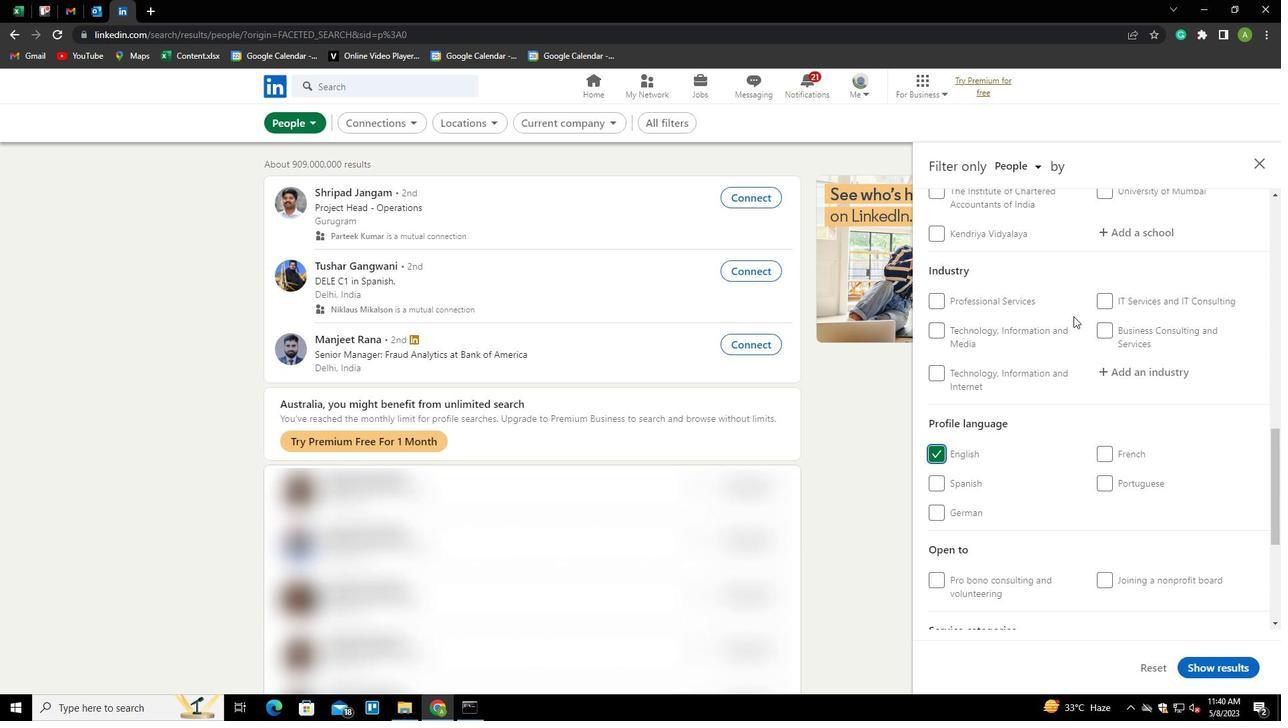 
Action: Mouse scrolled (1074, 317) with delta (0, 0)
Screenshot: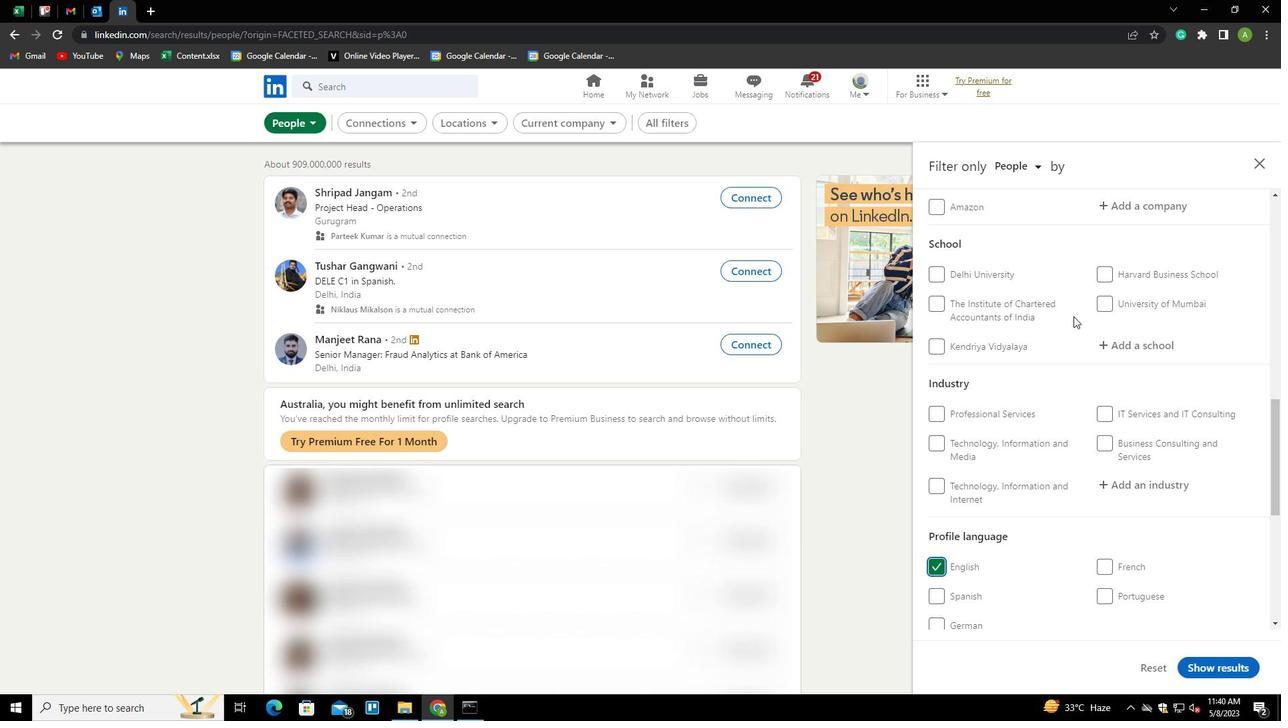 
Action: Mouse scrolled (1074, 317) with delta (0, 0)
Screenshot: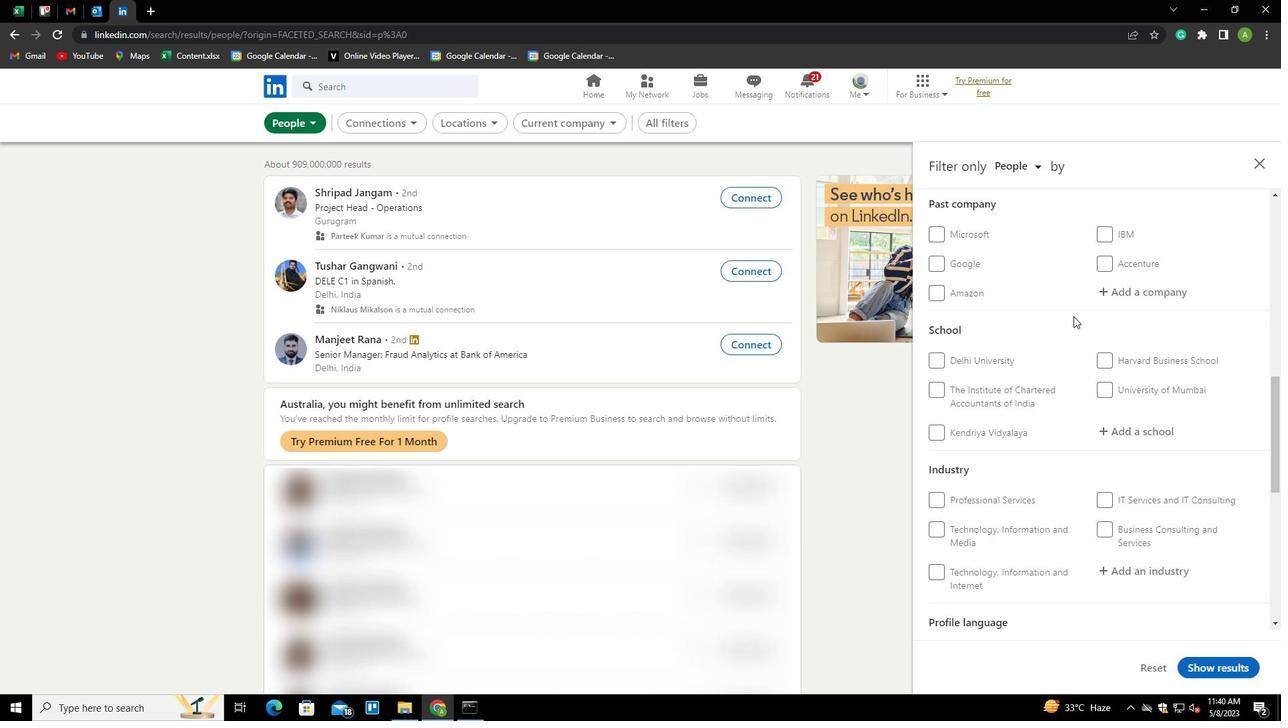 
Action: Mouse scrolled (1074, 317) with delta (0, 0)
Screenshot: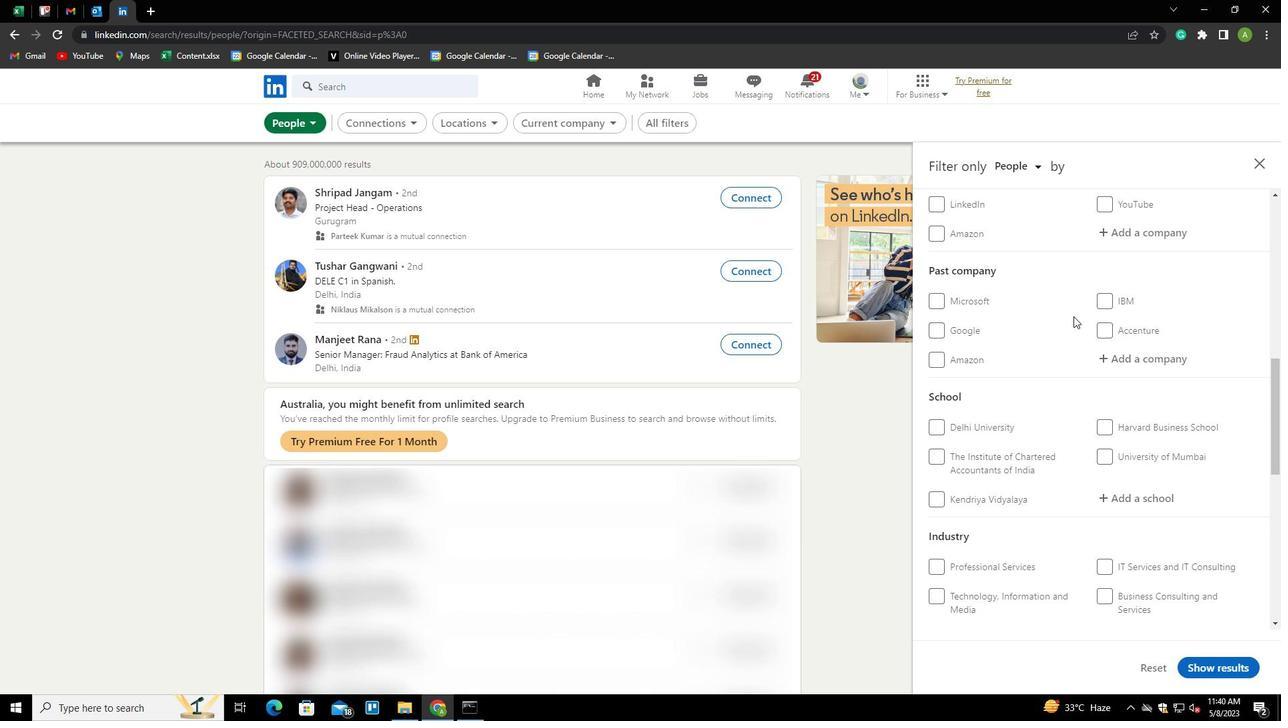 
Action: Mouse moved to (1128, 302)
Screenshot: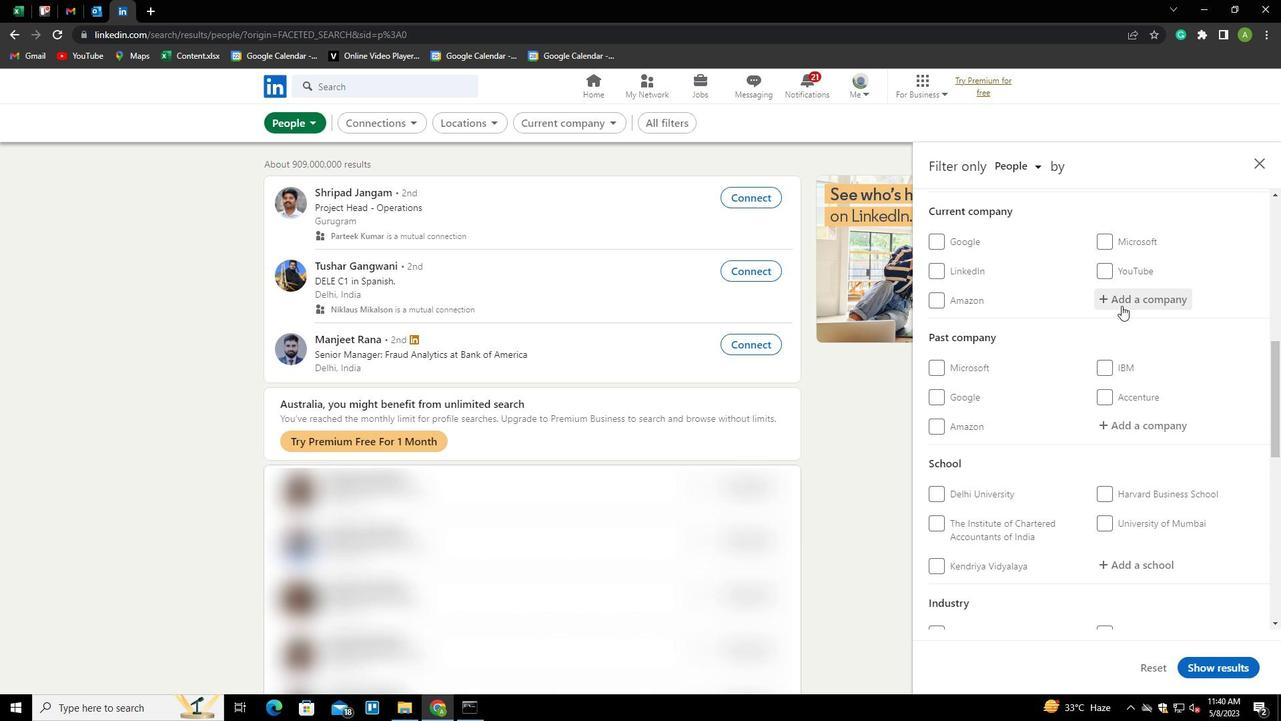 
Action: Mouse pressed left at (1128, 302)
Screenshot: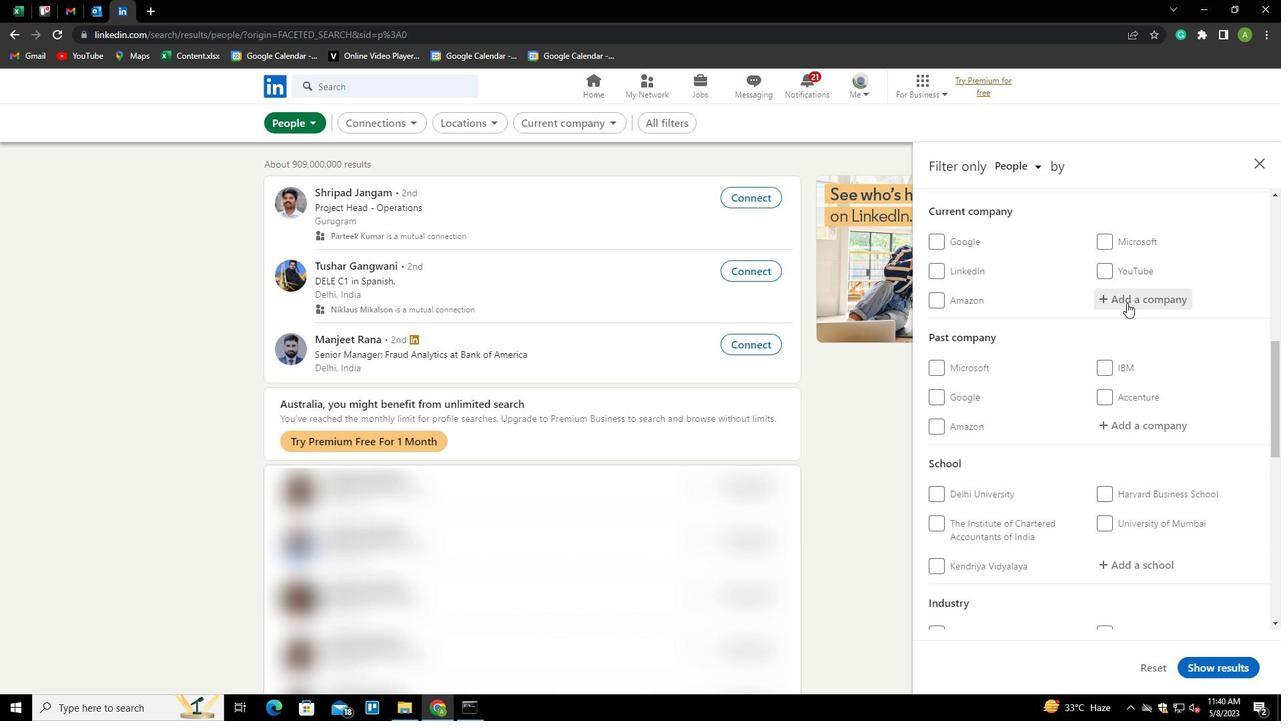 
Action: Mouse moved to (1132, 302)
Screenshot: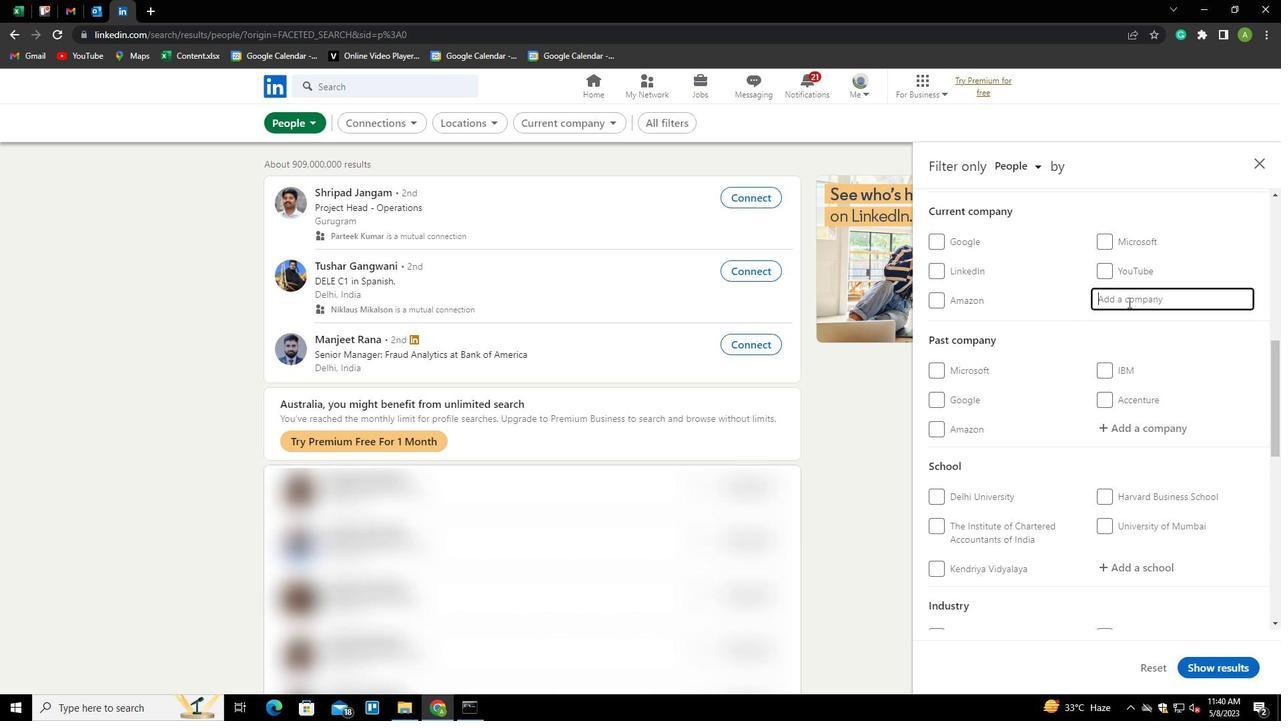 
Action: Key pressed <Key.shift>SARTORIUS<Key.down><Key.enter>
Screenshot: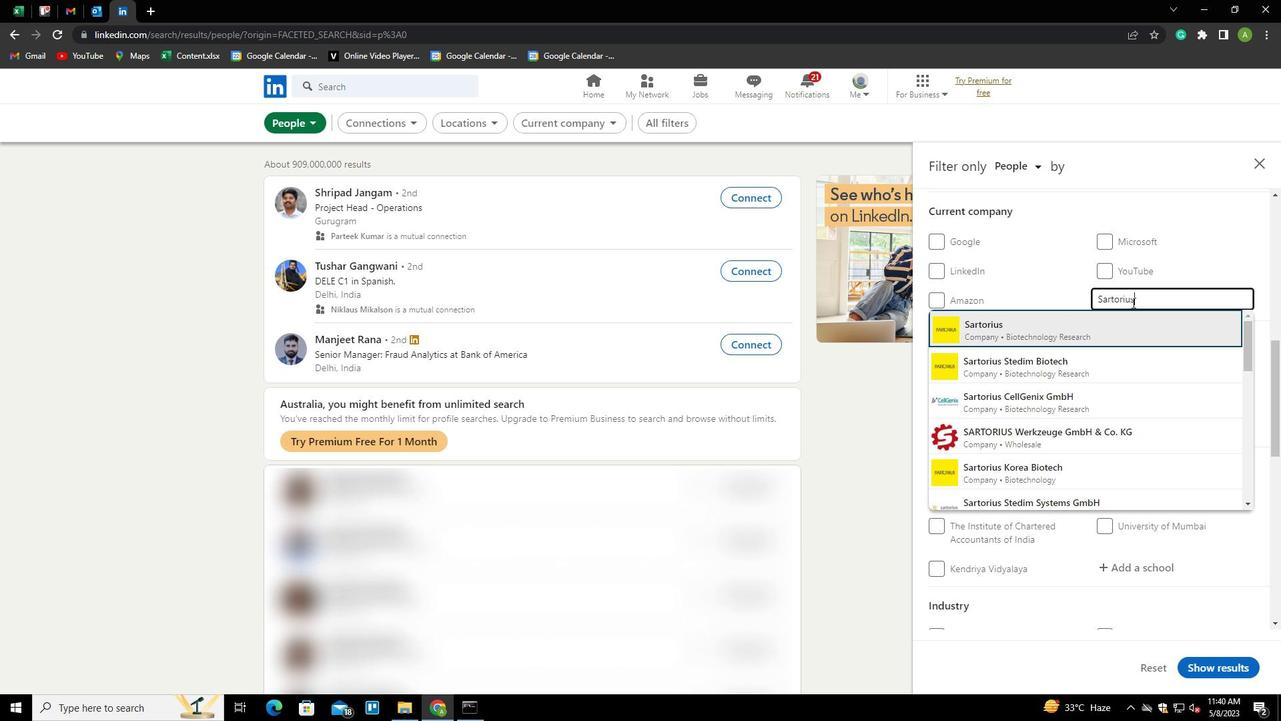 
Action: Mouse scrolled (1132, 301) with delta (0, 0)
Screenshot: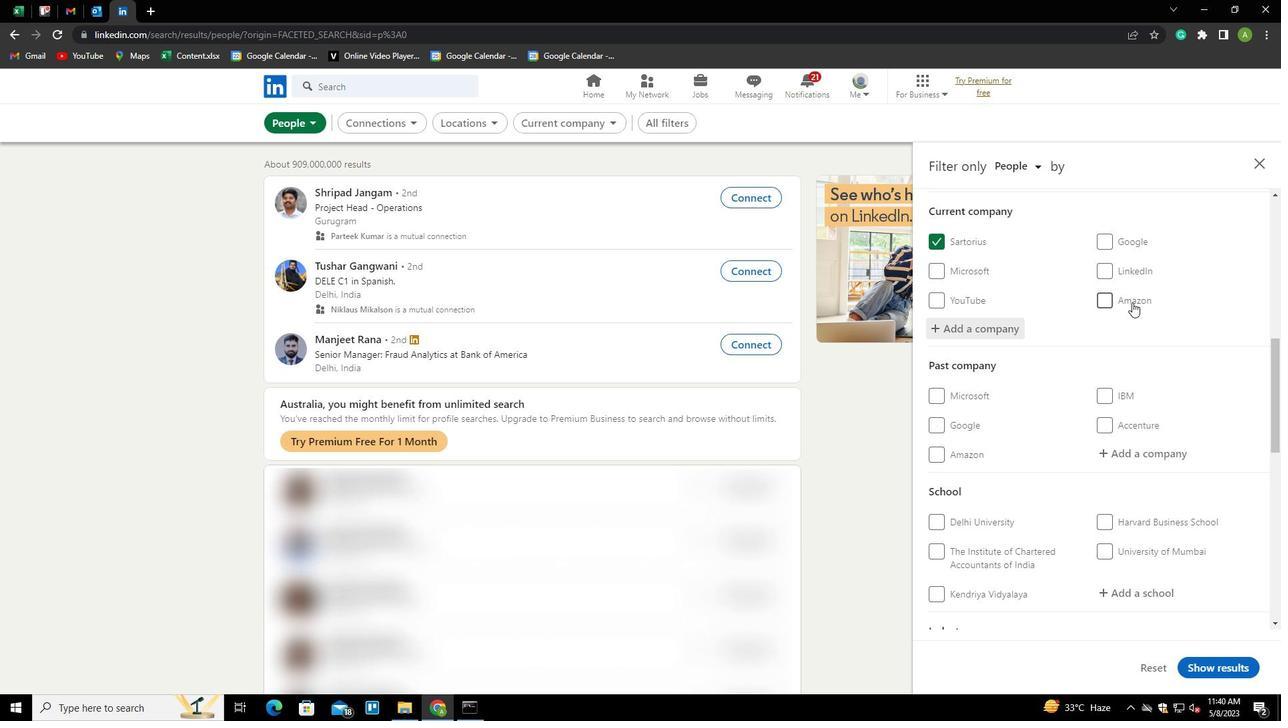 
Action: Mouse scrolled (1132, 301) with delta (0, 0)
Screenshot: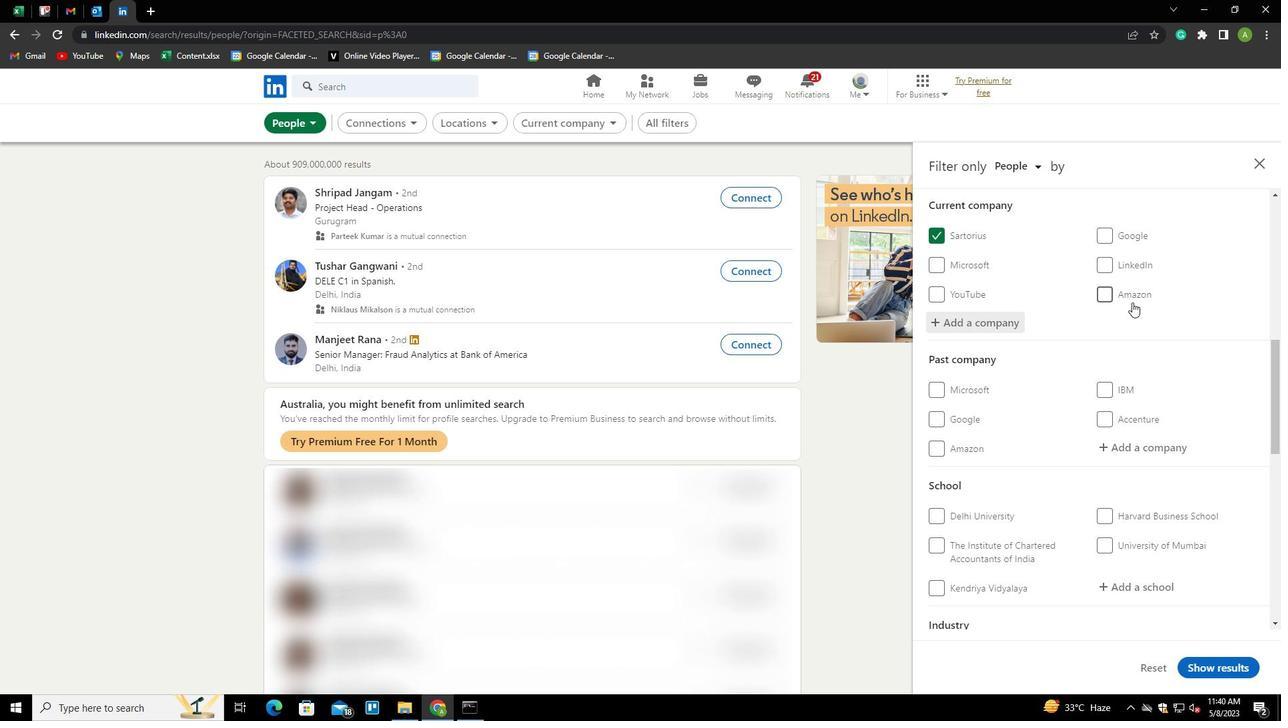 
Action: Mouse scrolled (1132, 301) with delta (0, 0)
Screenshot: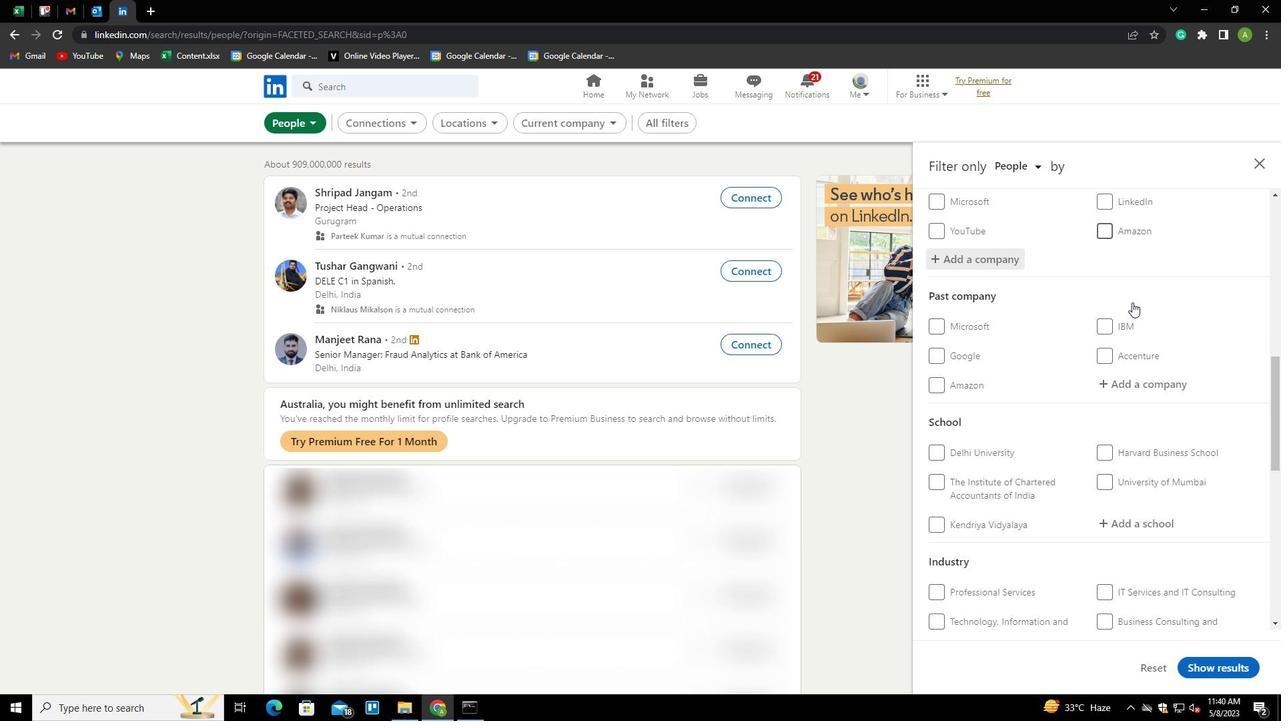 
Action: Mouse scrolled (1132, 301) with delta (0, 0)
Screenshot: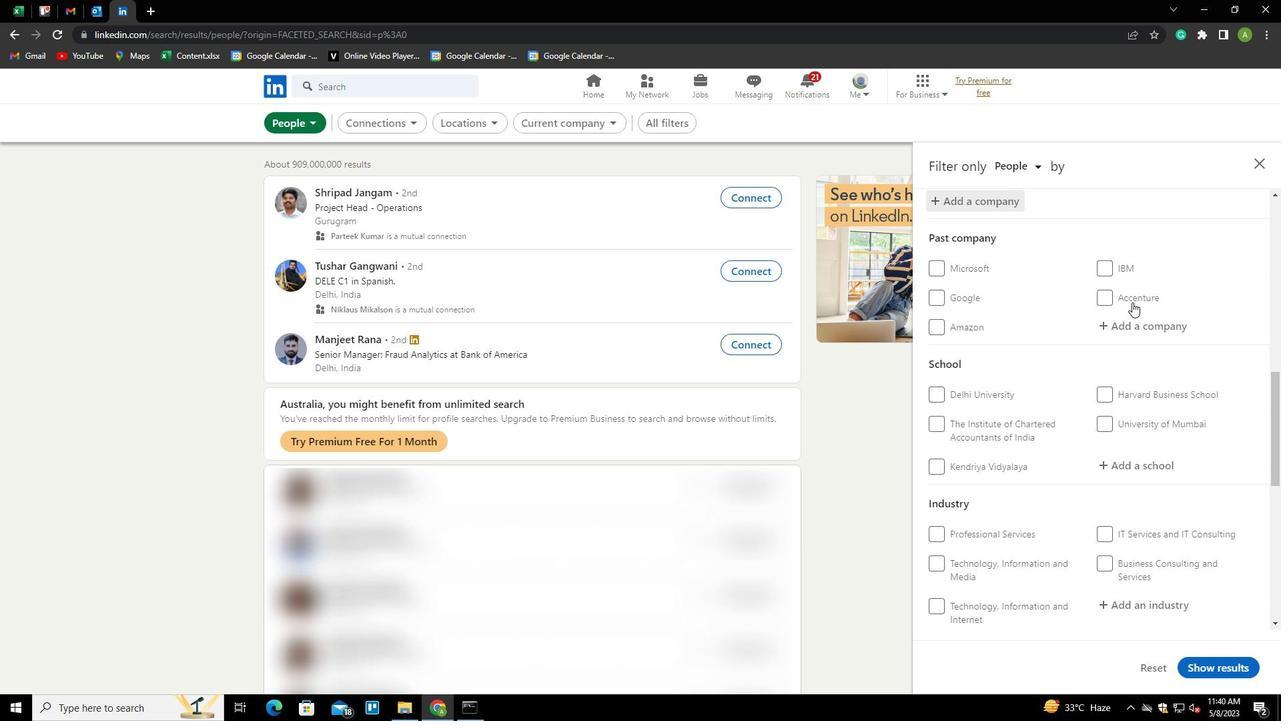 
Action: Mouse moved to (1135, 318)
Screenshot: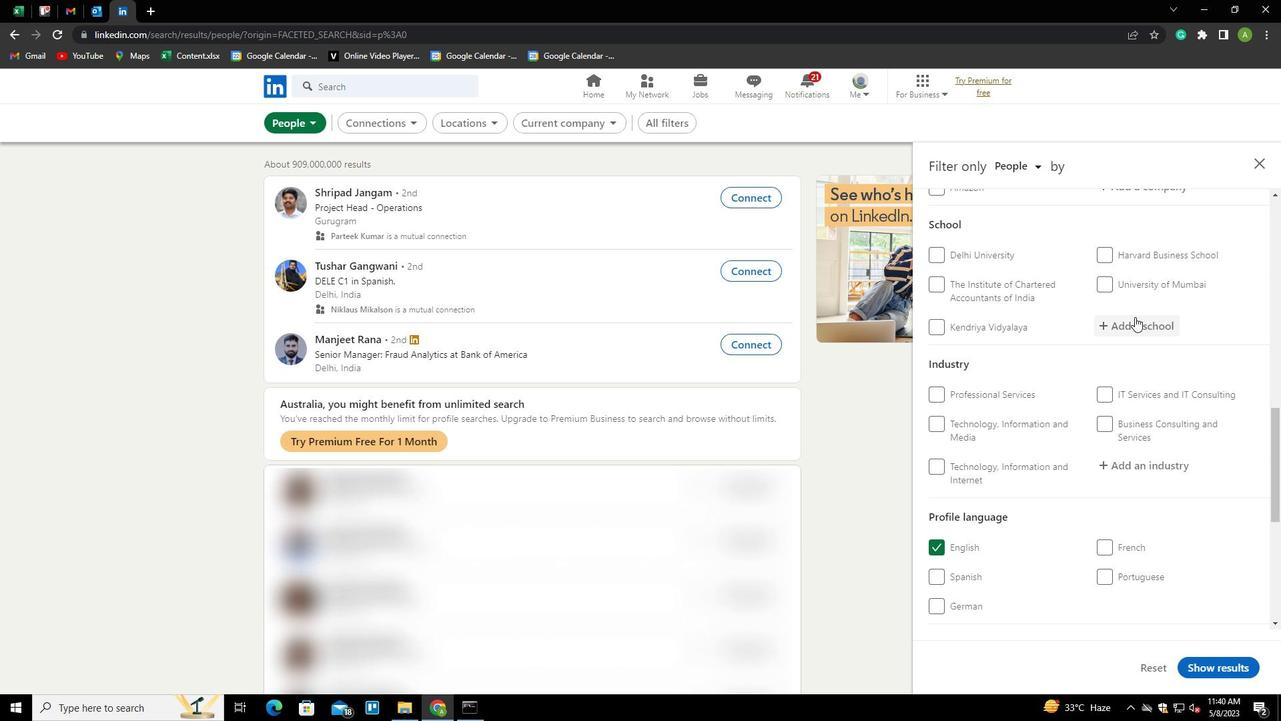 
Action: Mouse pressed left at (1135, 318)
Screenshot: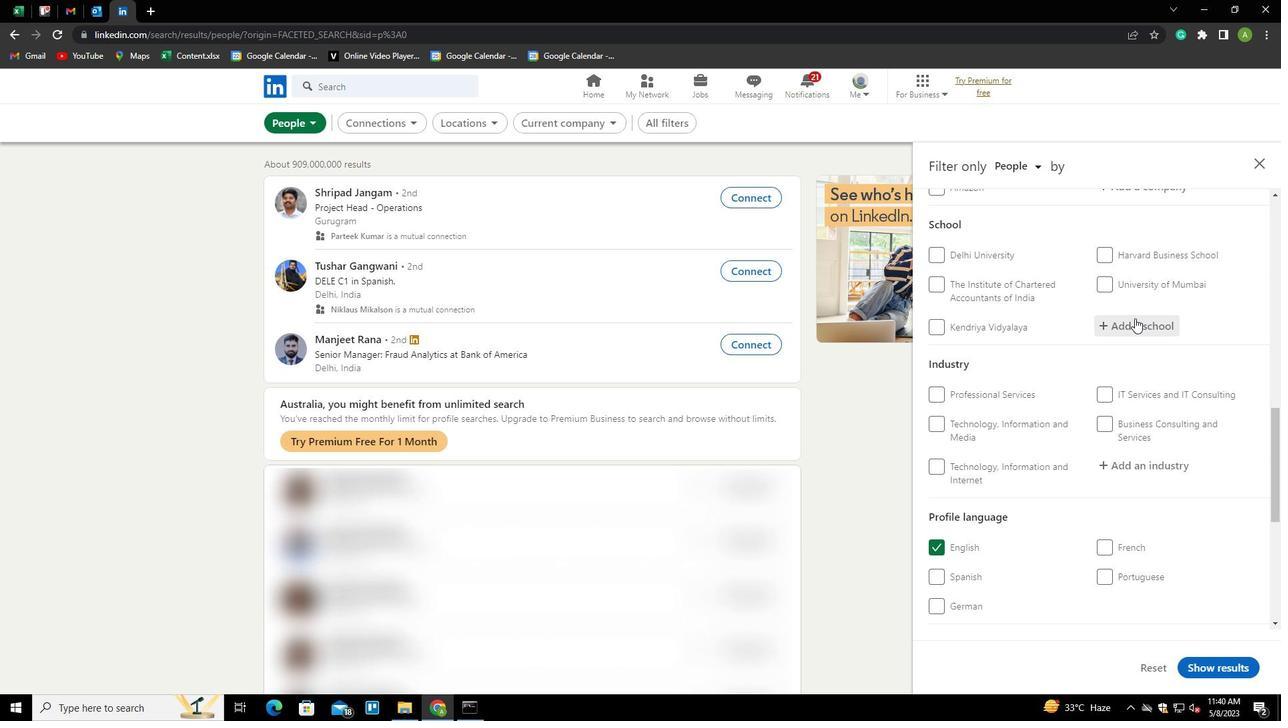 
Action: Key pressed <Key.shift><Key.shift><Key.shift><Key.shift><Key.shift><Key.shift><Key.shift><Key.shift><Key.shift><Key.shift><Key.shift><Key.shift><Key.shift><Key.shift><Key.shift><Key.shift><Key.shift><Key.shift><Key.shift><Key.shift><Key.shift>GUJARAT<Key.space><Key.shift>TECHNOLOGICAL<Key.space><Key.shift>UNIVERSITY<Key.space><Key.shift>(<Key.shift>GTU)<Key.down><Key.enter>
Screenshot: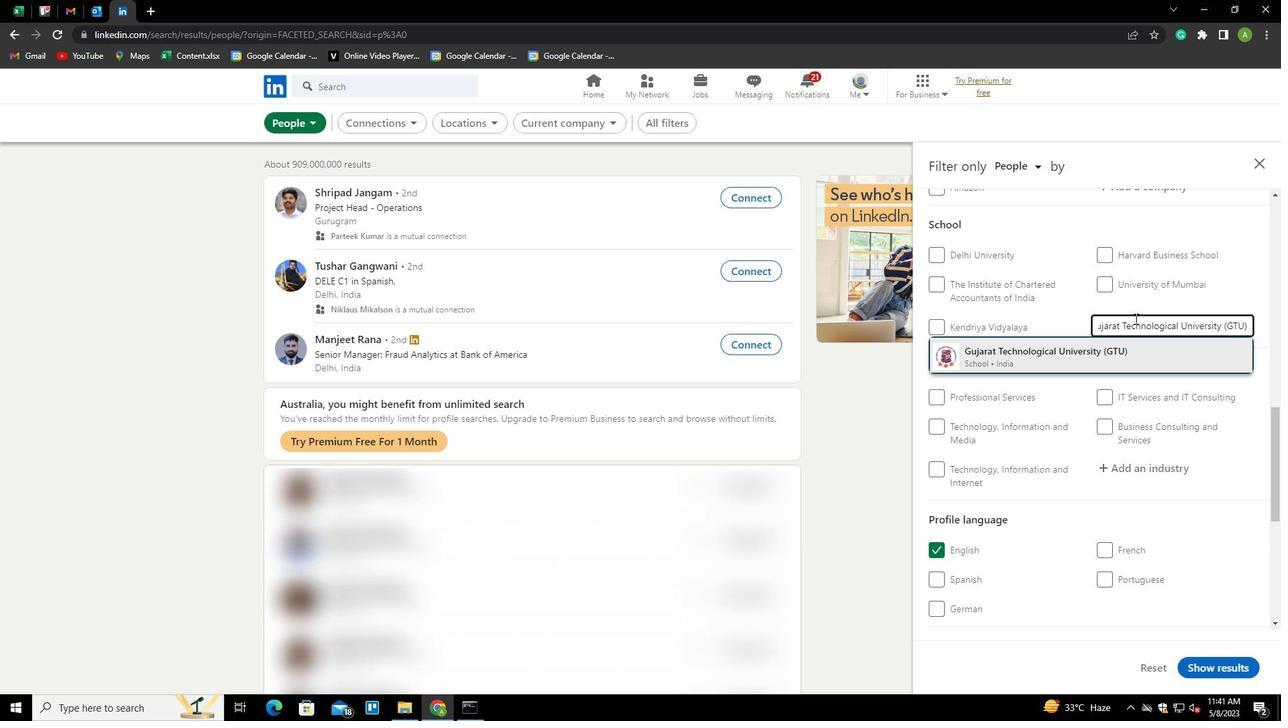 
Action: Mouse scrolled (1135, 317) with delta (0, 0)
Screenshot: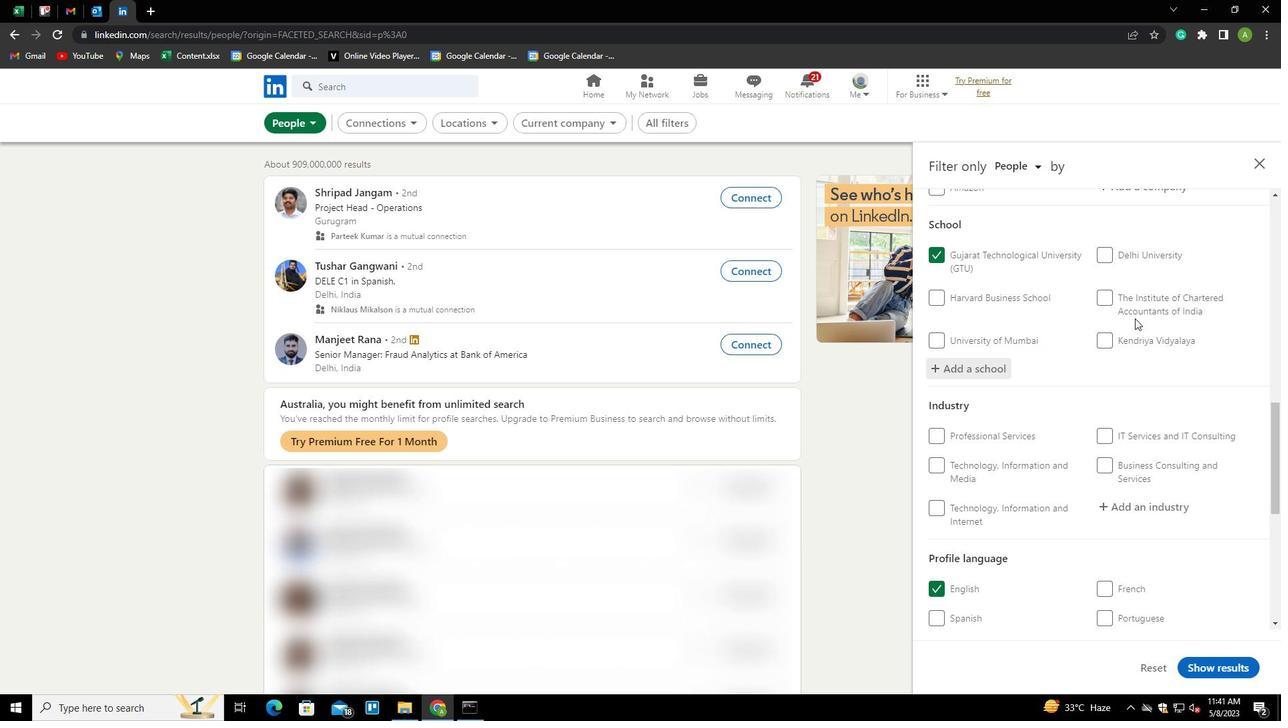 
Action: Mouse scrolled (1135, 317) with delta (0, 0)
Screenshot: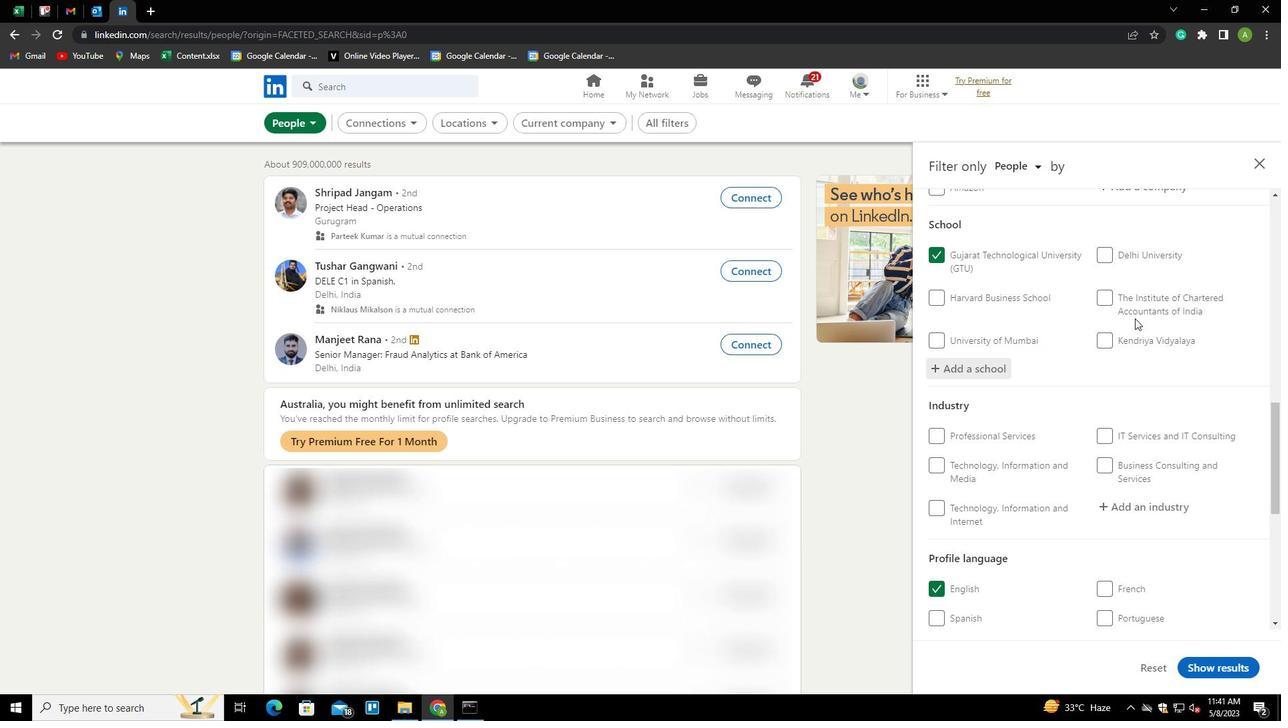 
Action: Mouse scrolled (1135, 317) with delta (0, 0)
Screenshot: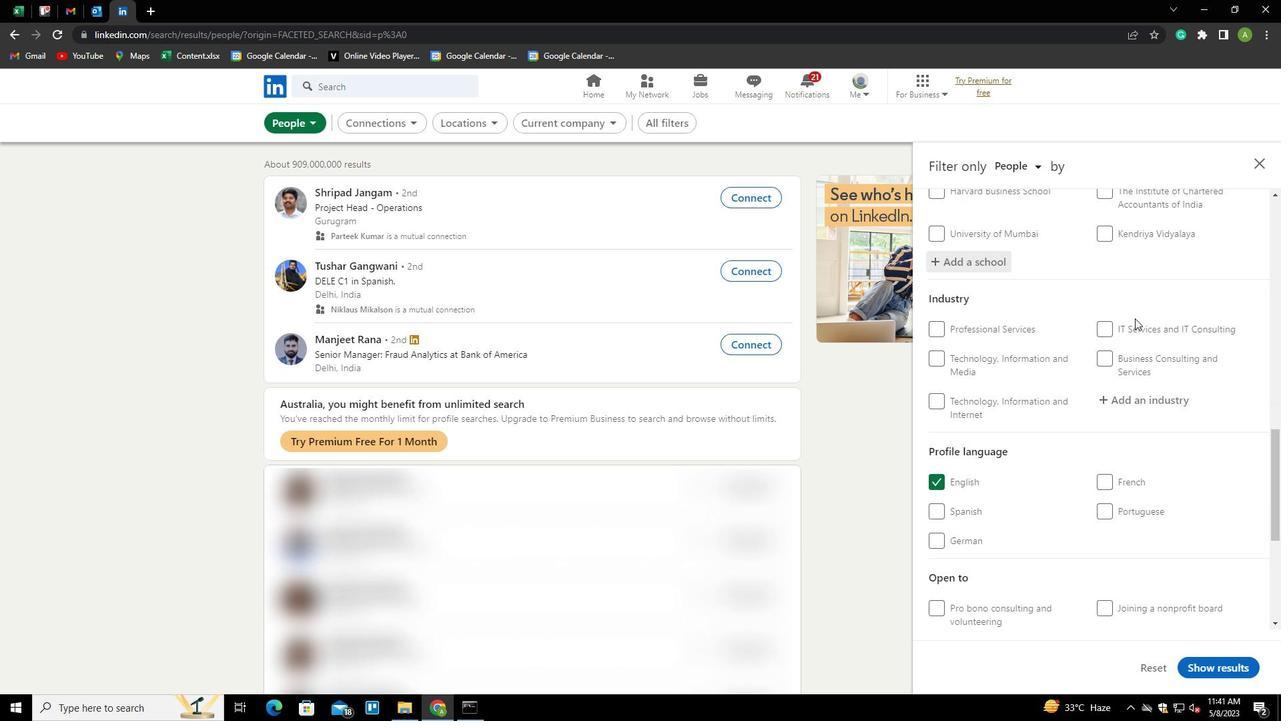 
Action: Mouse moved to (1127, 309)
Screenshot: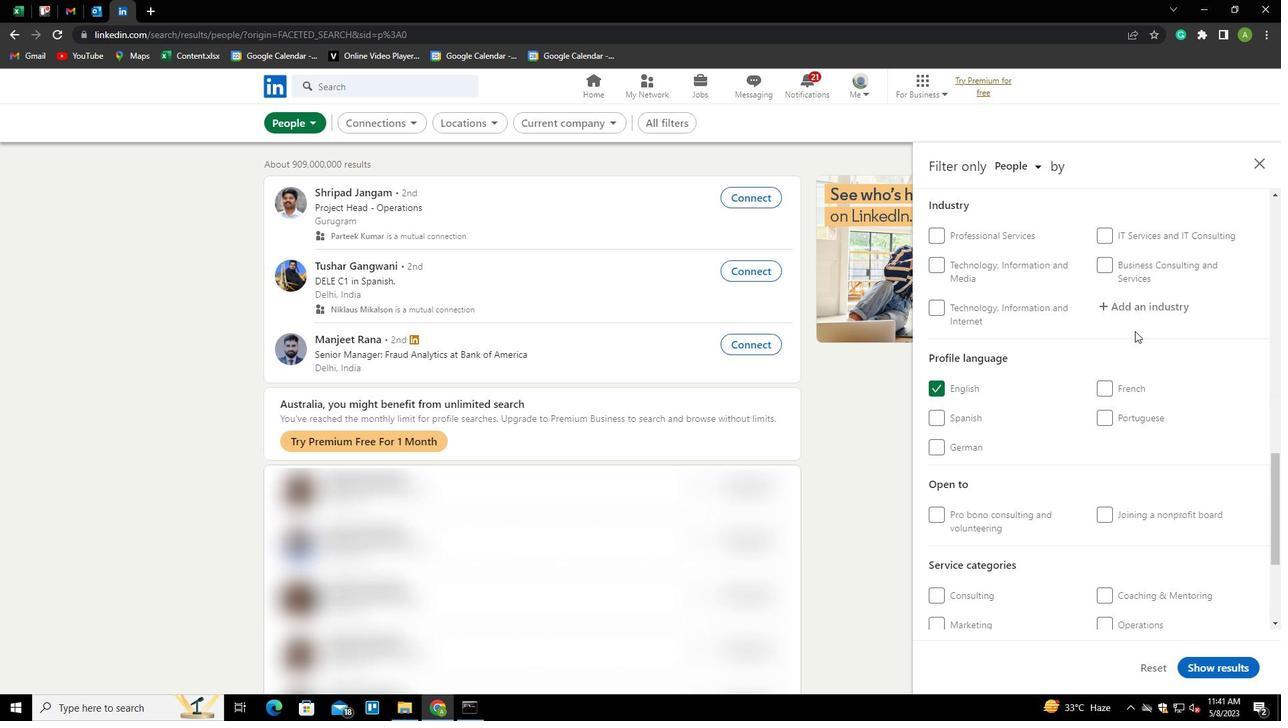 
Action: Mouse pressed left at (1127, 309)
Screenshot: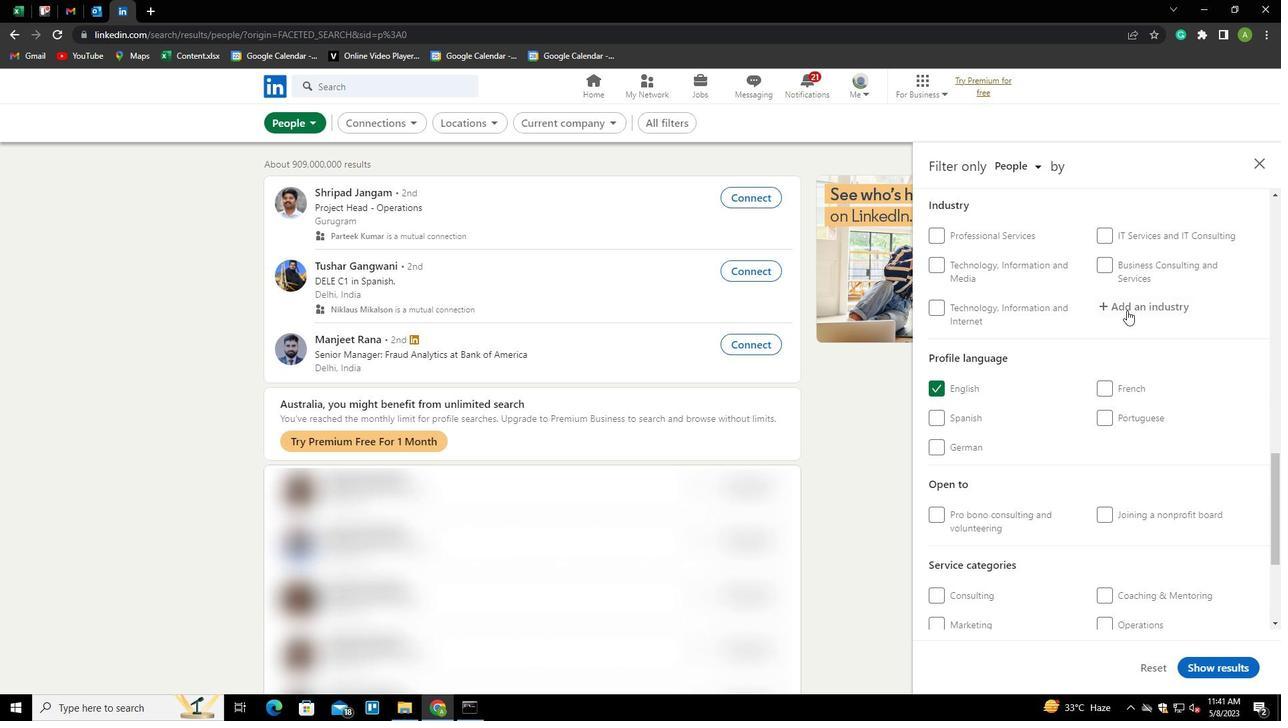 
Action: Key pressed <Key.shift>CONSERVATION<Key.space><Key.shift>PROGRAMS<Key.down><Key.enter>
Screenshot: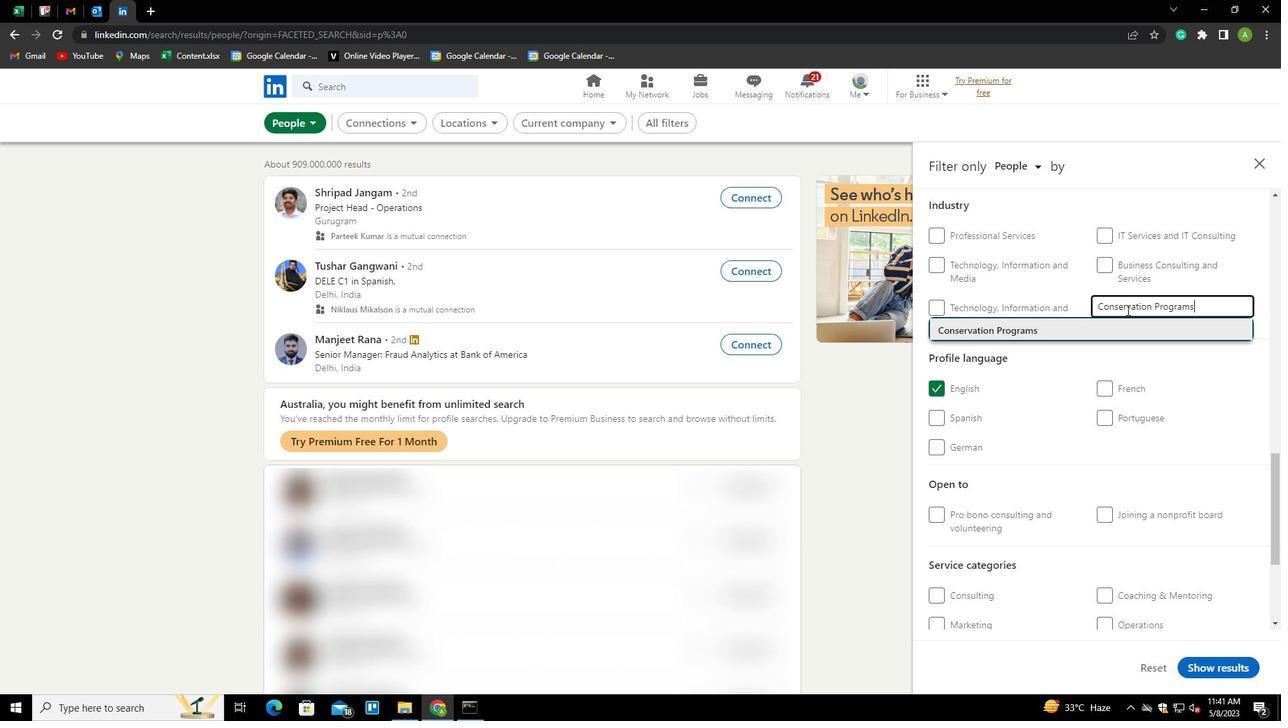 
Action: Mouse scrolled (1127, 309) with delta (0, 0)
Screenshot: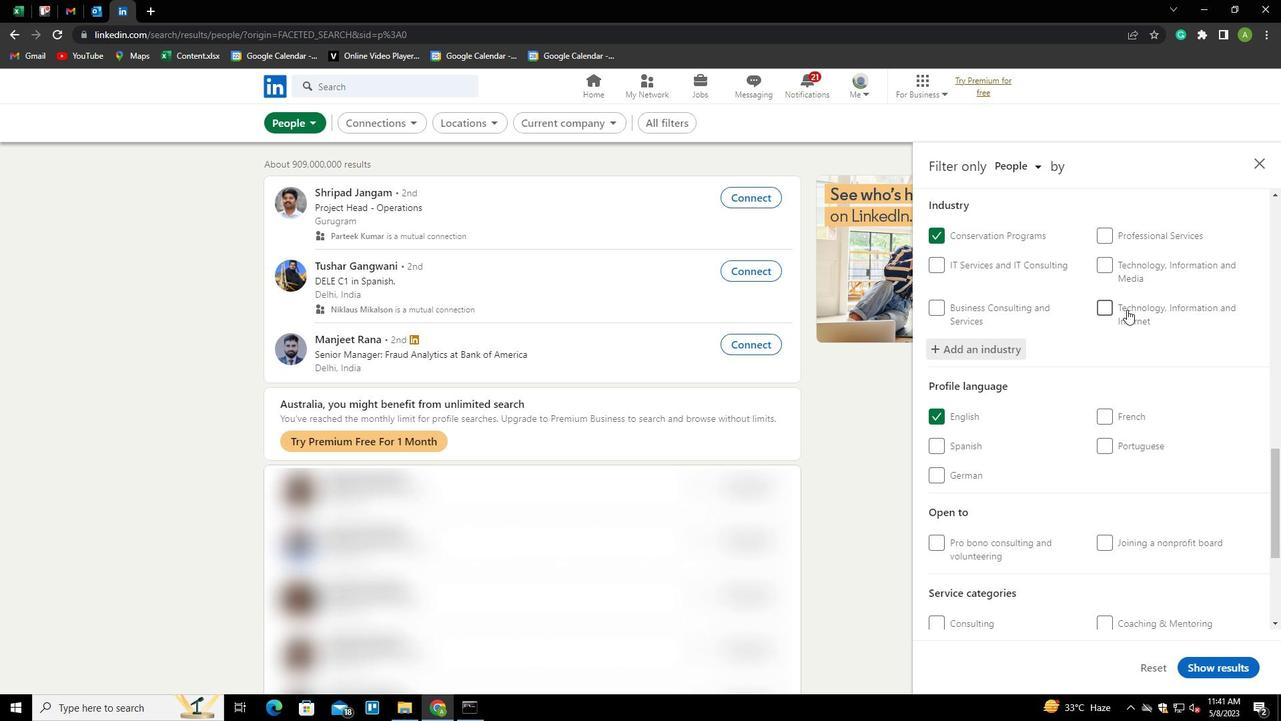 
Action: Mouse scrolled (1127, 309) with delta (0, 0)
Screenshot: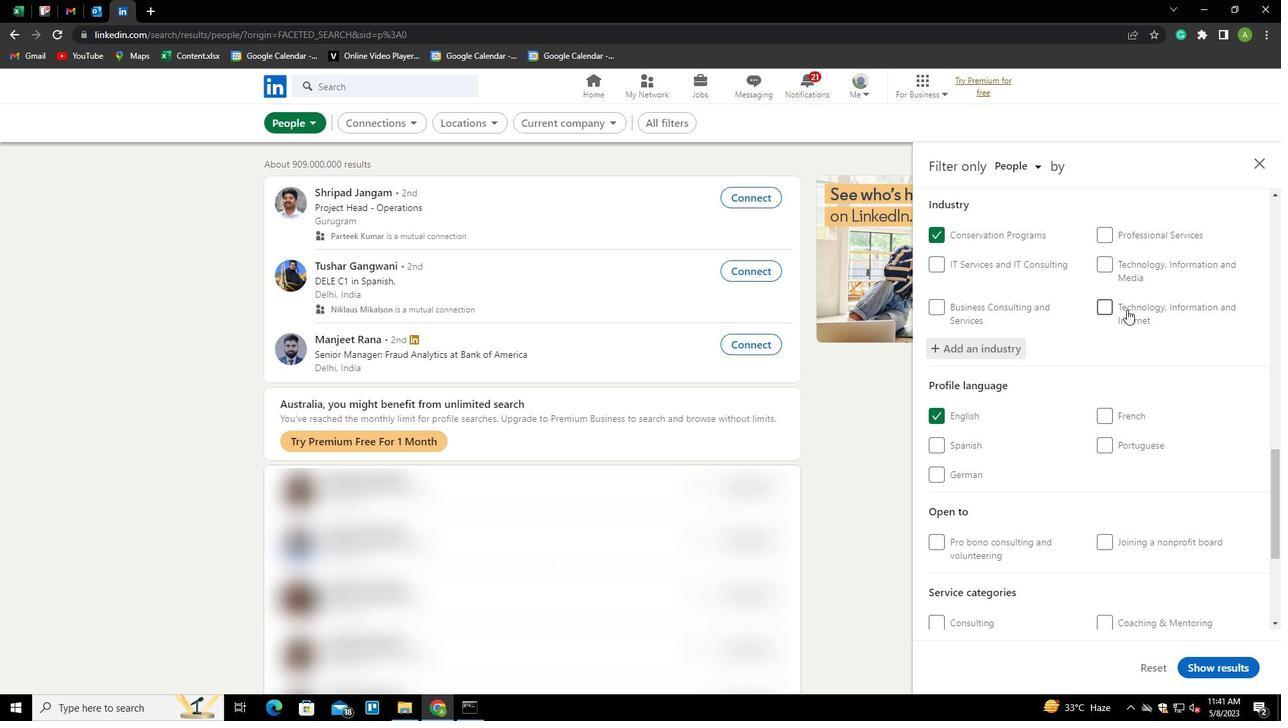 
Action: Mouse scrolled (1127, 309) with delta (0, 0)
Screenshot: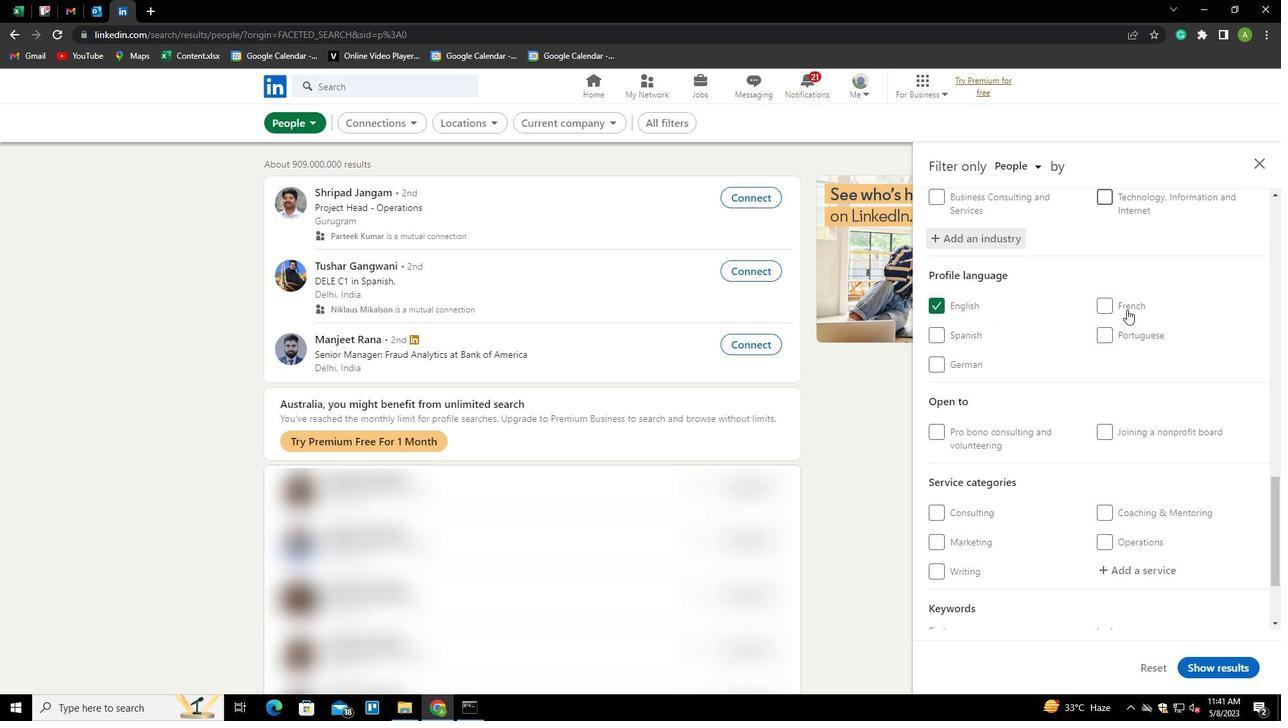
Action: Mouse scrolled (1127, 309) with delta (0, 0)
Screenshot: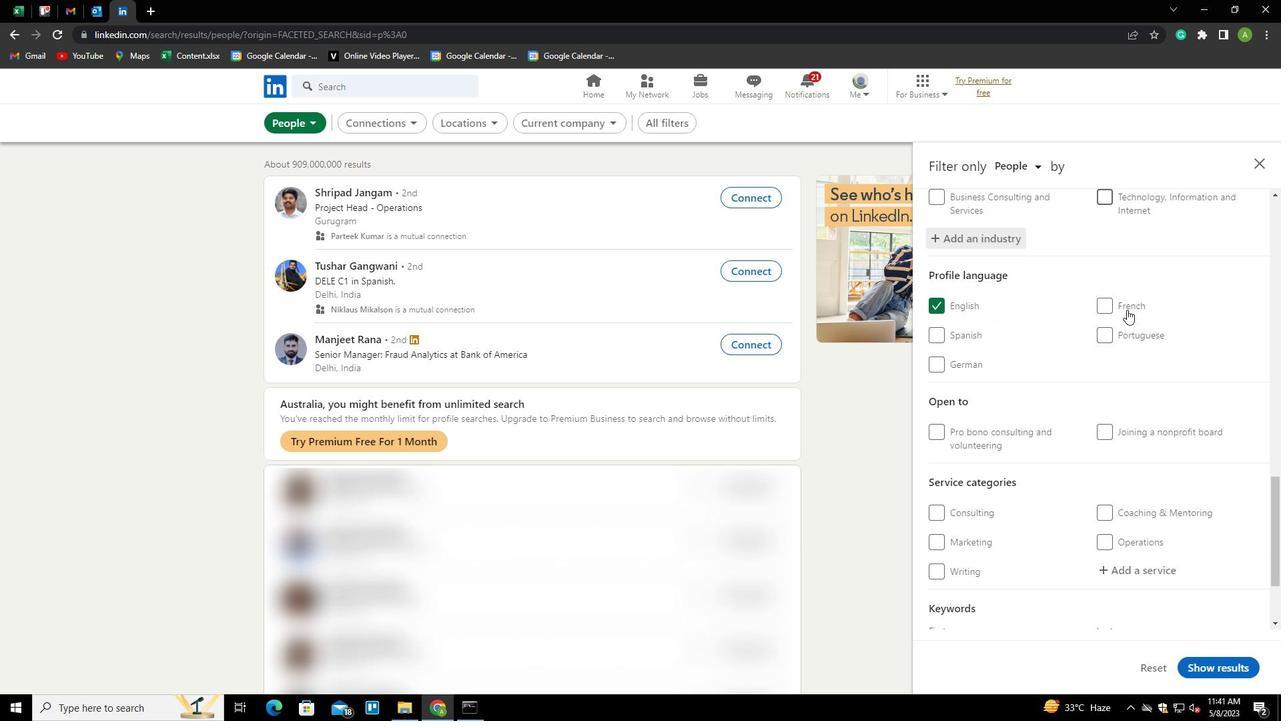 
Action: Mouse scrolled (1127, 309) with delta (0, 0)
Screenshot: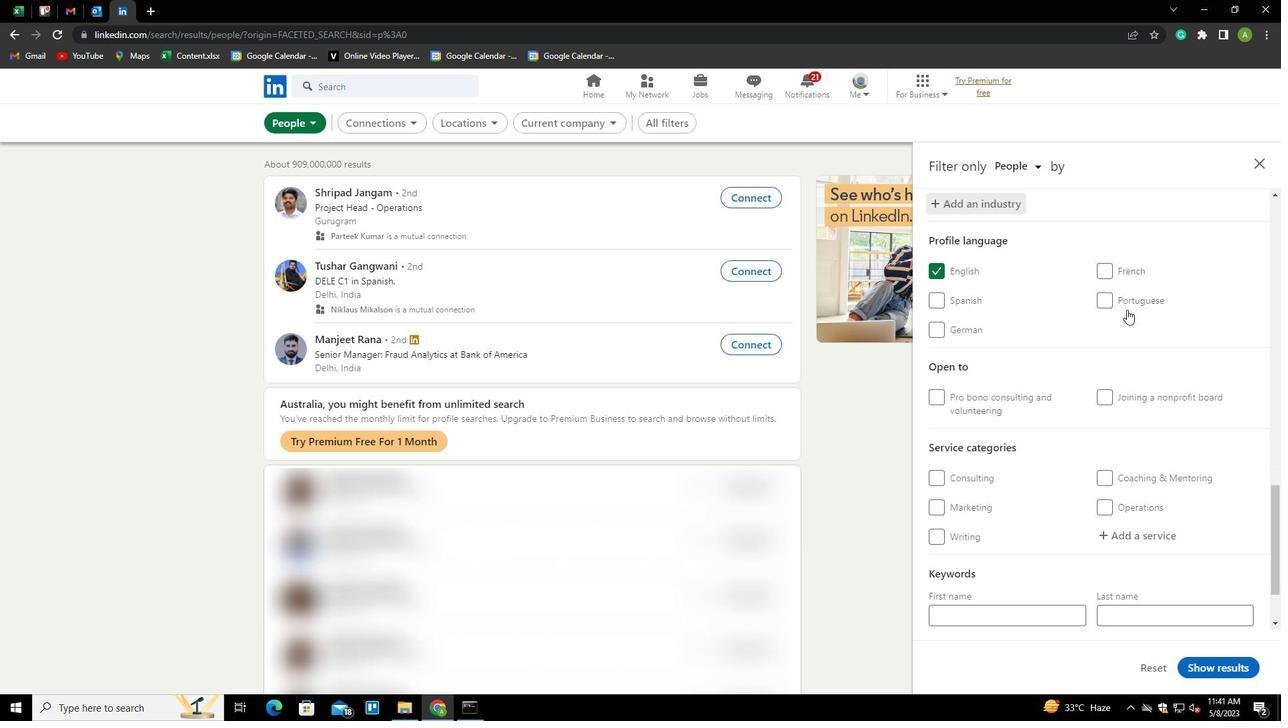 
Action: Mouse scrolled (1127, 309) with delta (0, 0)
Screenshot: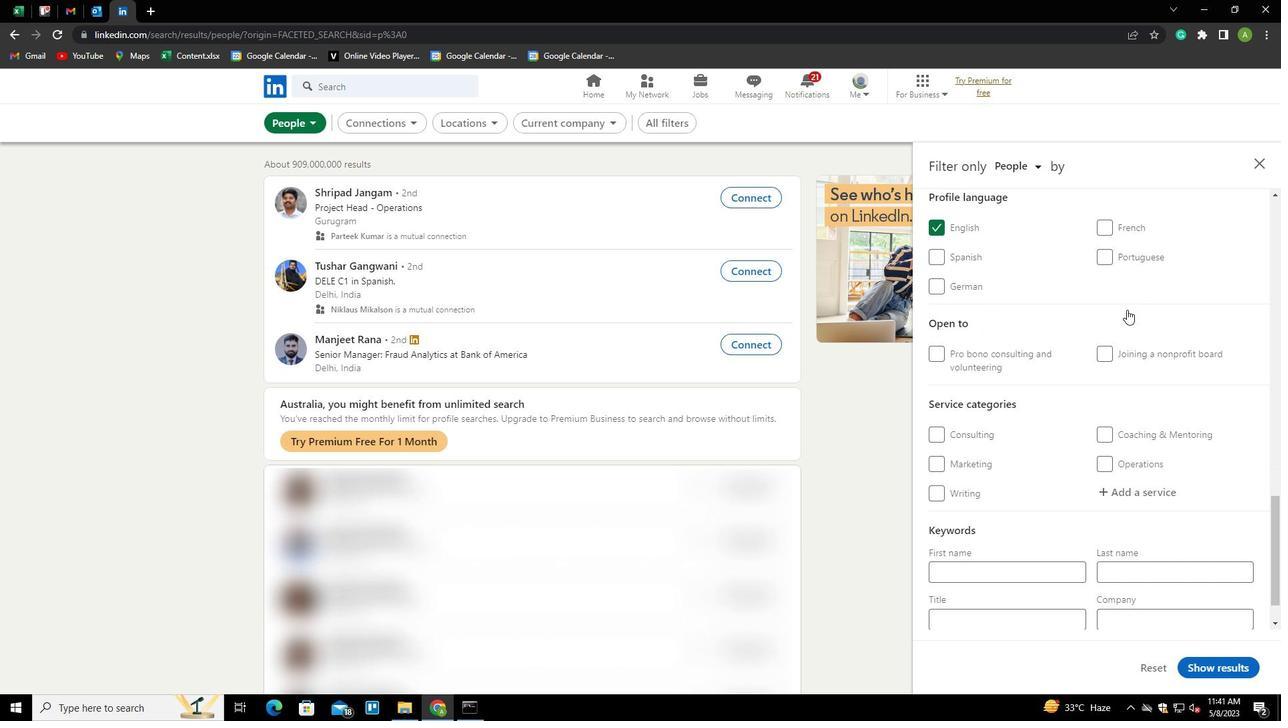 
Action: Mouse moved to (1143, 450)
Screenshot: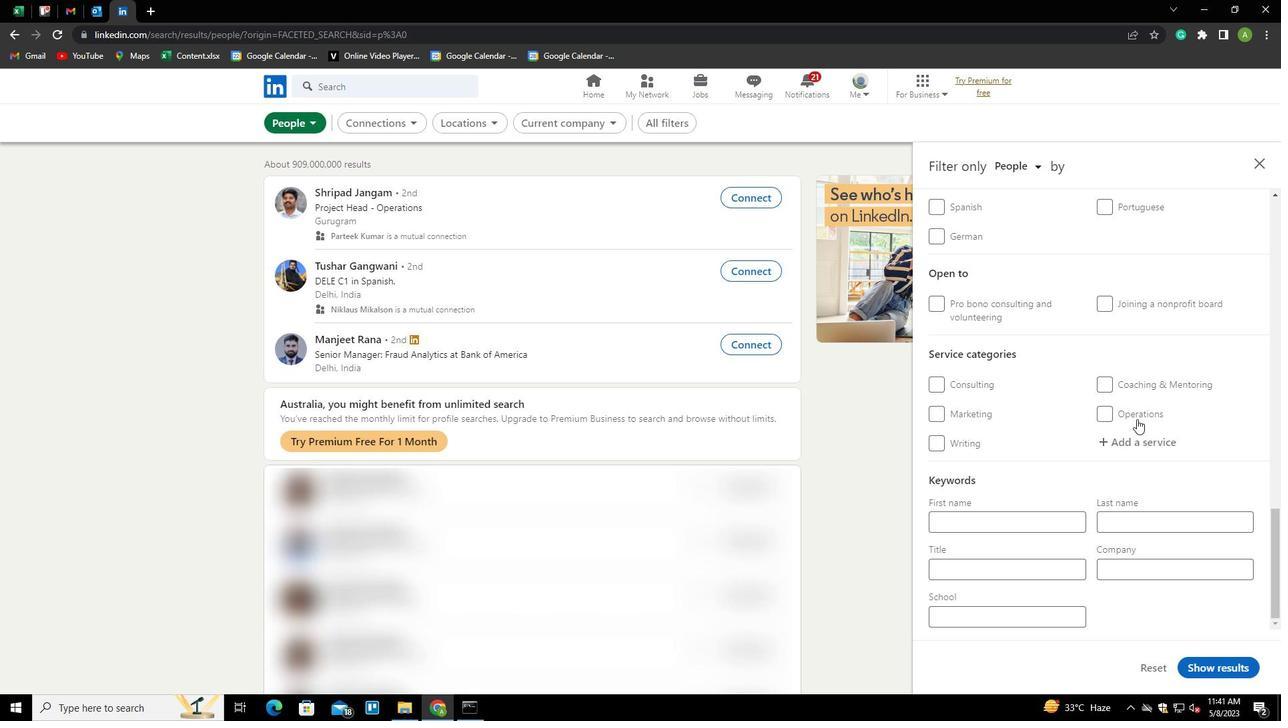 
Action: Mouse pressed left at (1143, 450)
Screenshot: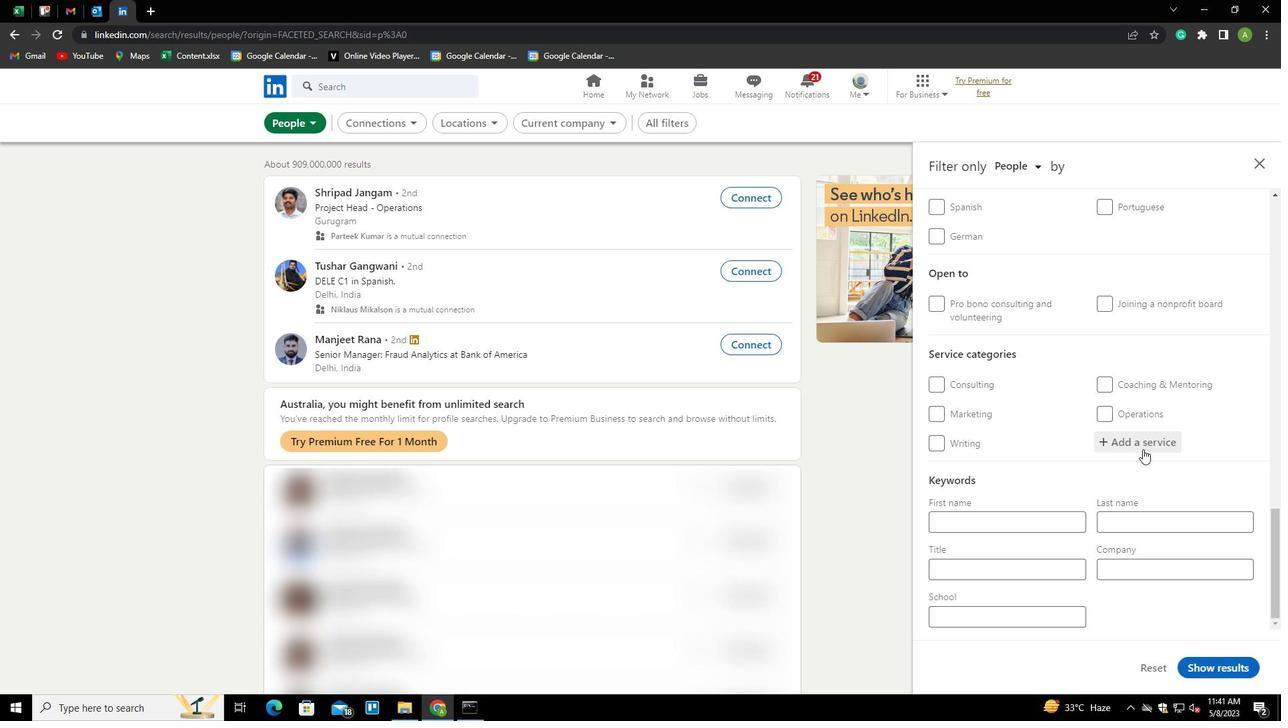 
Action: Key pressed <Key.shift>TYPING<Key.down><Key.enter>
Screenshot: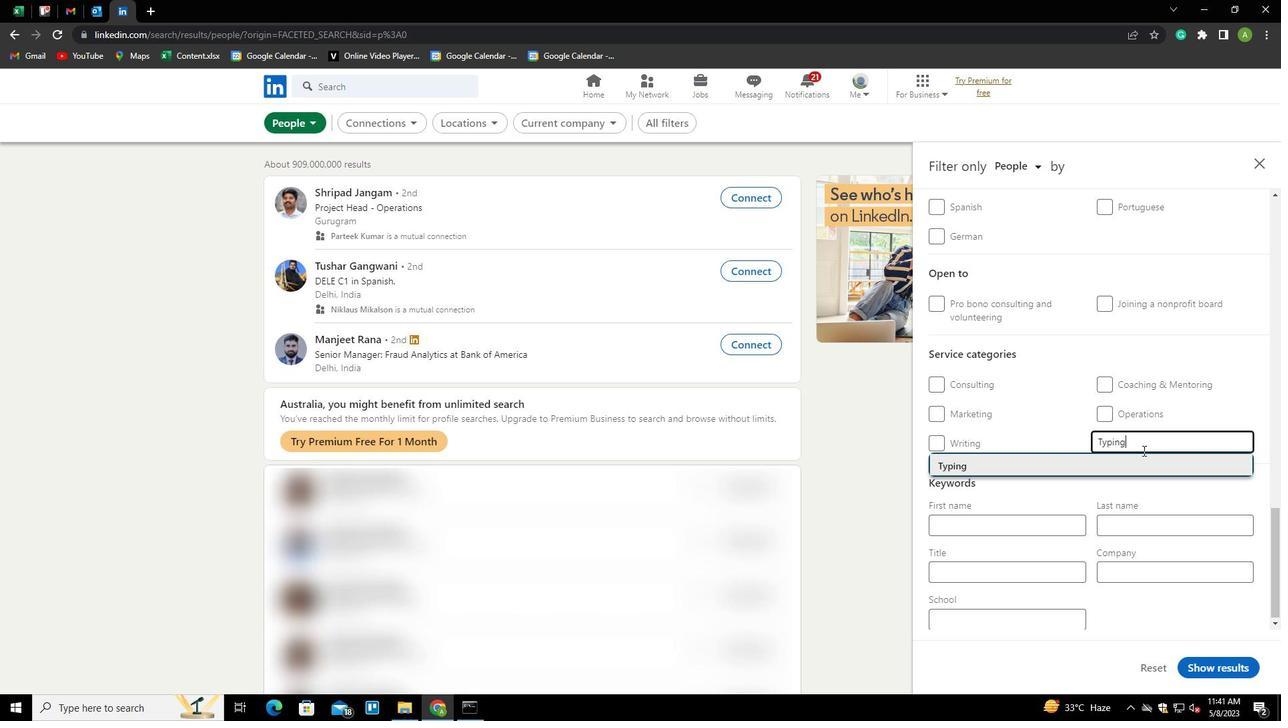 
Action: Mouse scrolled (1143, 449) with delta (0, 0)
Screenshot: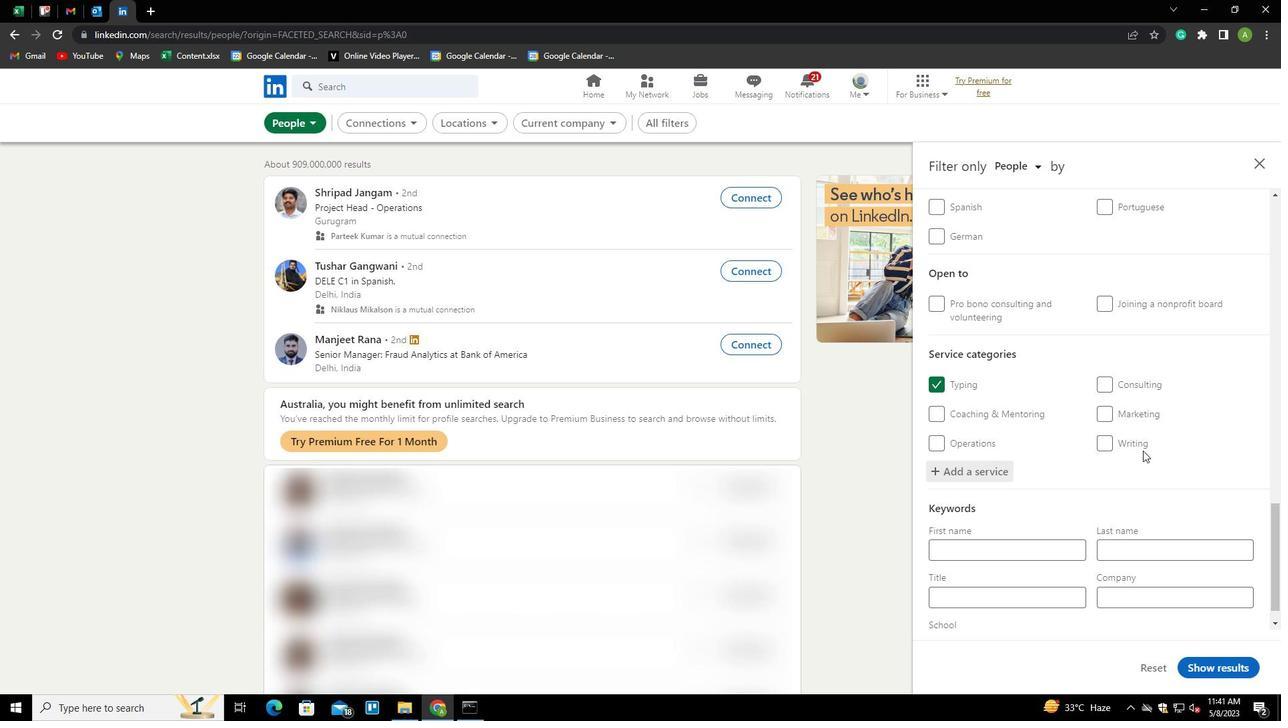 
Action: Mouse scrolled (1143, 449) with delta (0, 0)
Screenshot: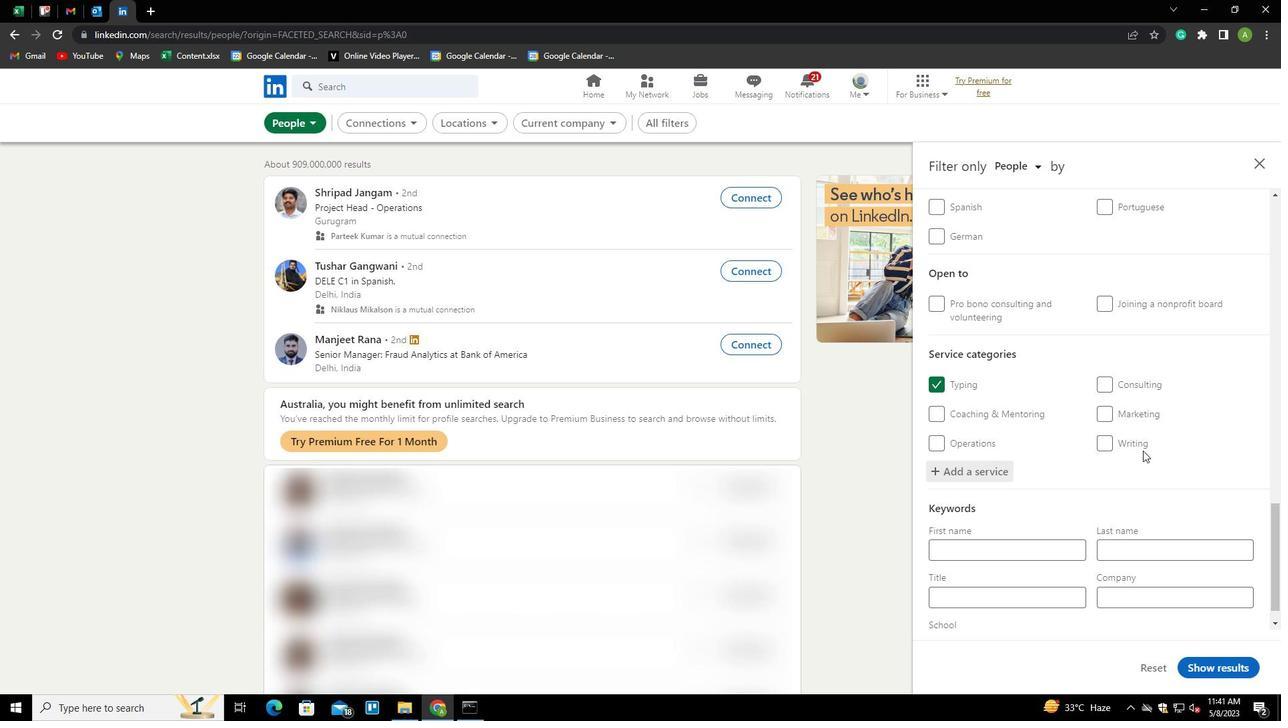 
Action: Mouse scrolled (1143, 449) with delta (0, 0)
Screenshot: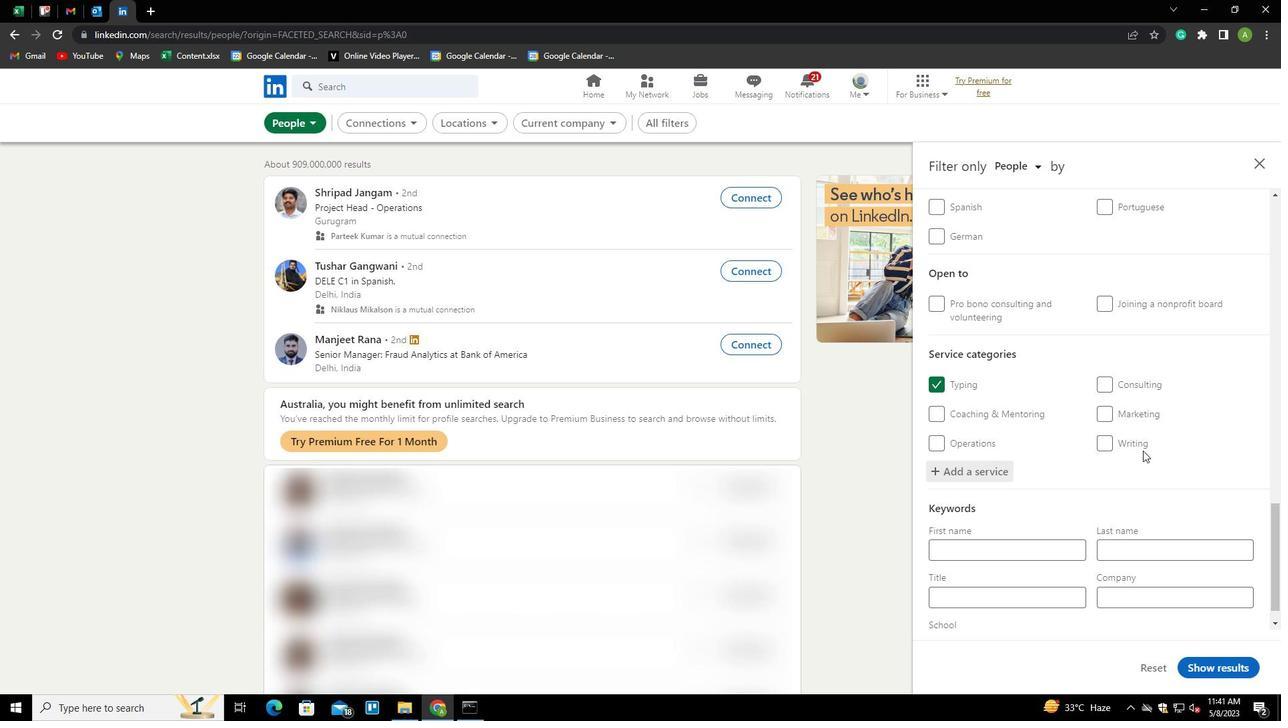 
Action: Mouse scrolled (1143, 449) with delta (0, 0)
Screenshot: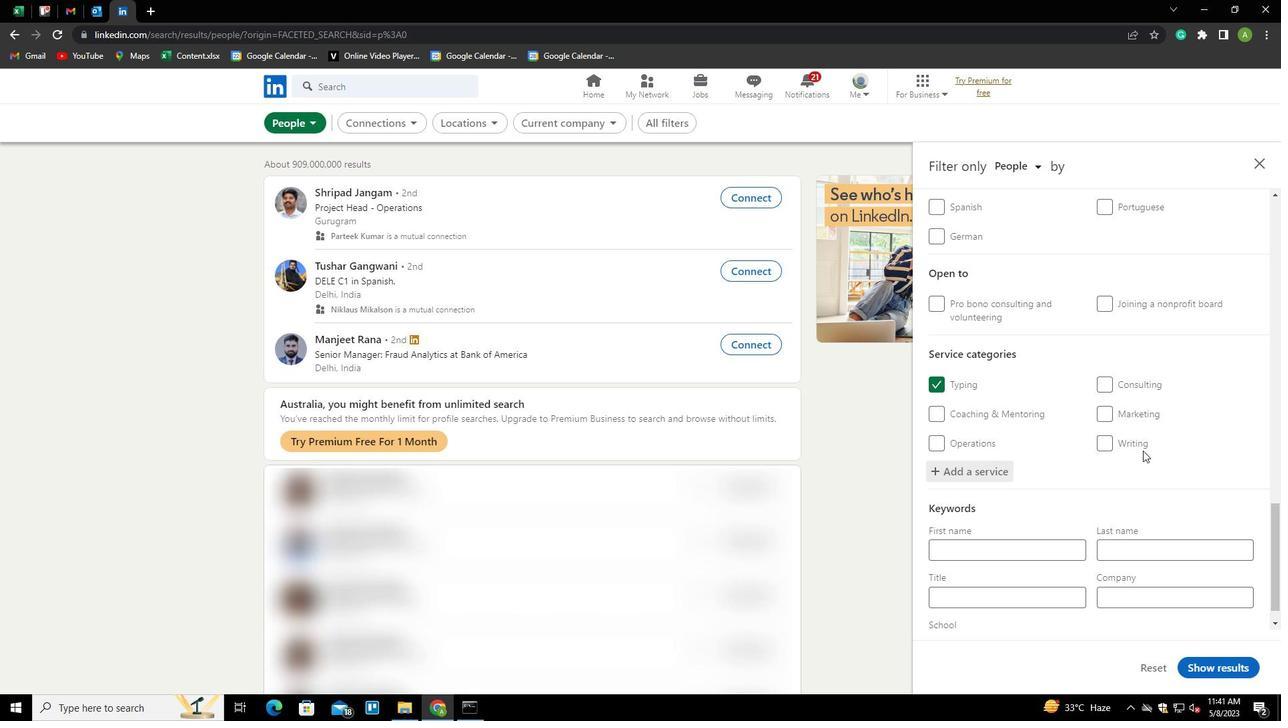 
Action: Mouse scrolled (1143, 449) with delta (0, 0)
Screenshot: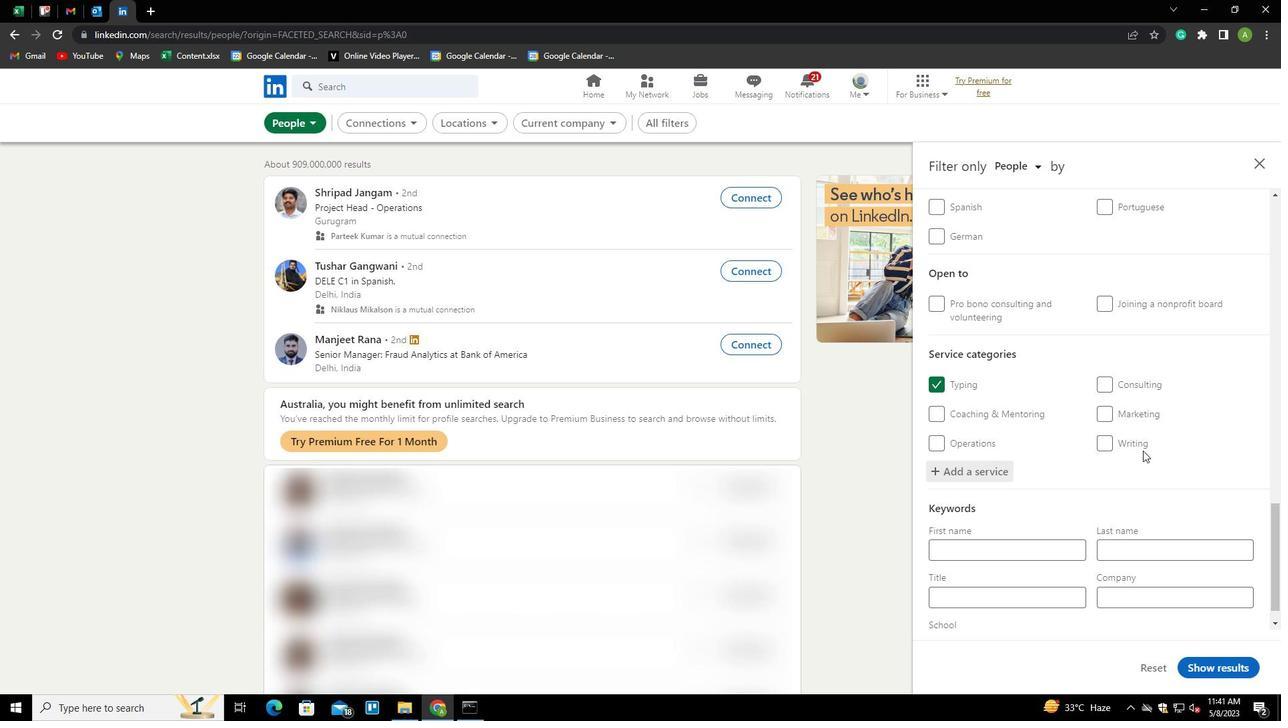 
Action: Mouse scrolled (1143, 449) with delta (0, 0)
Screenshot: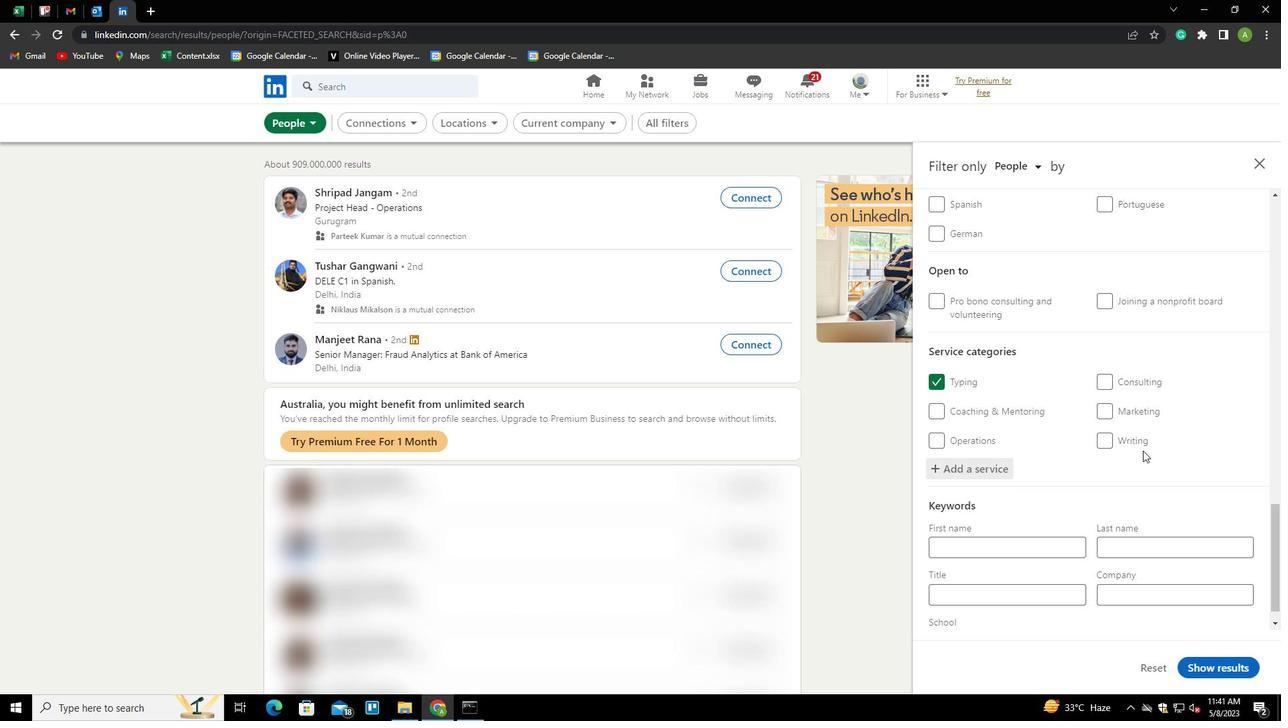 
Action: Mouse moved to (1024, 564)
Screenshot: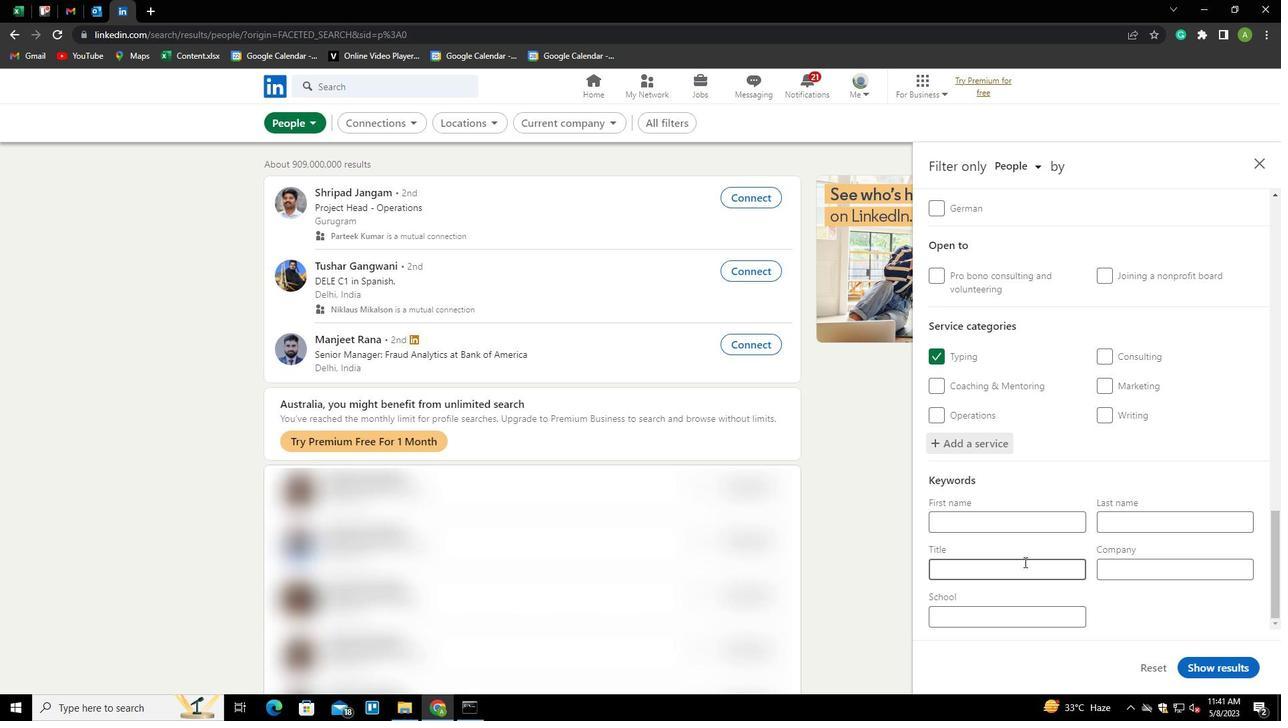 
Action: Mouse pressed left at (1024, 564)
Screenshot: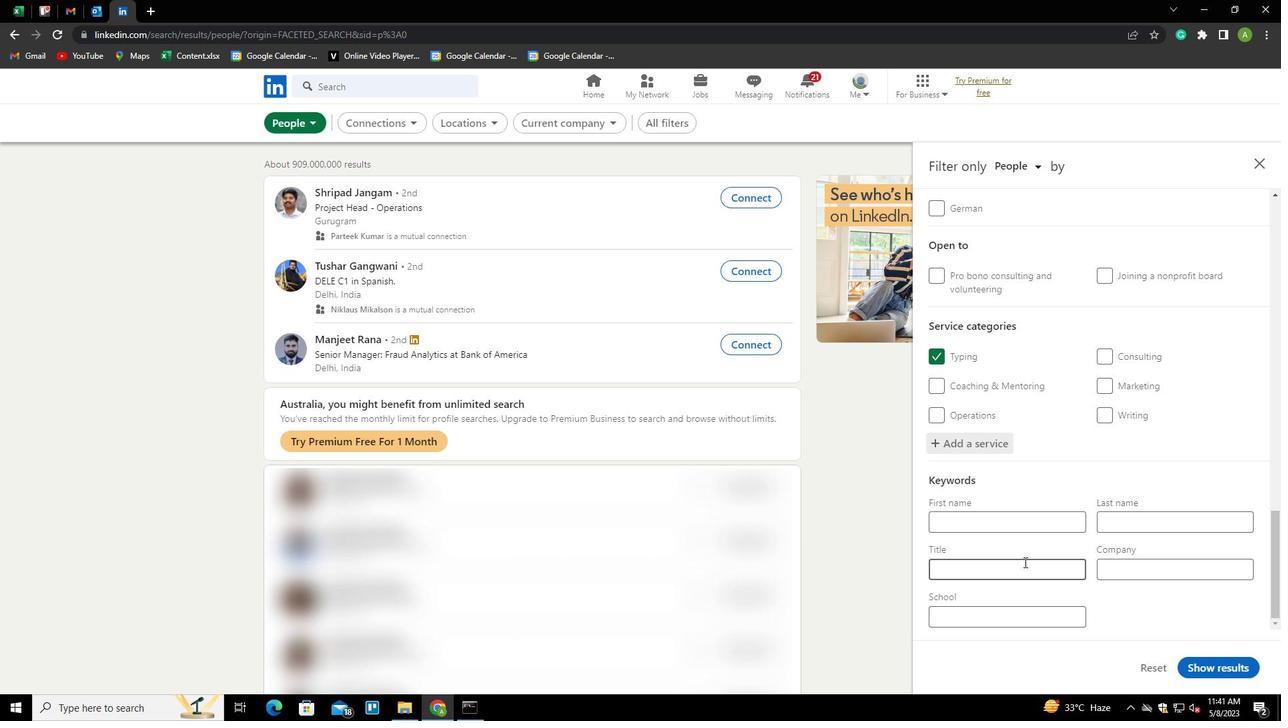
Action: Key pressed <Key.shift>MANGERS<Key.backspace><Key.backspace><Key.backspace>A<Key.backspace><Key.backspace>ANGERS
Screenshot: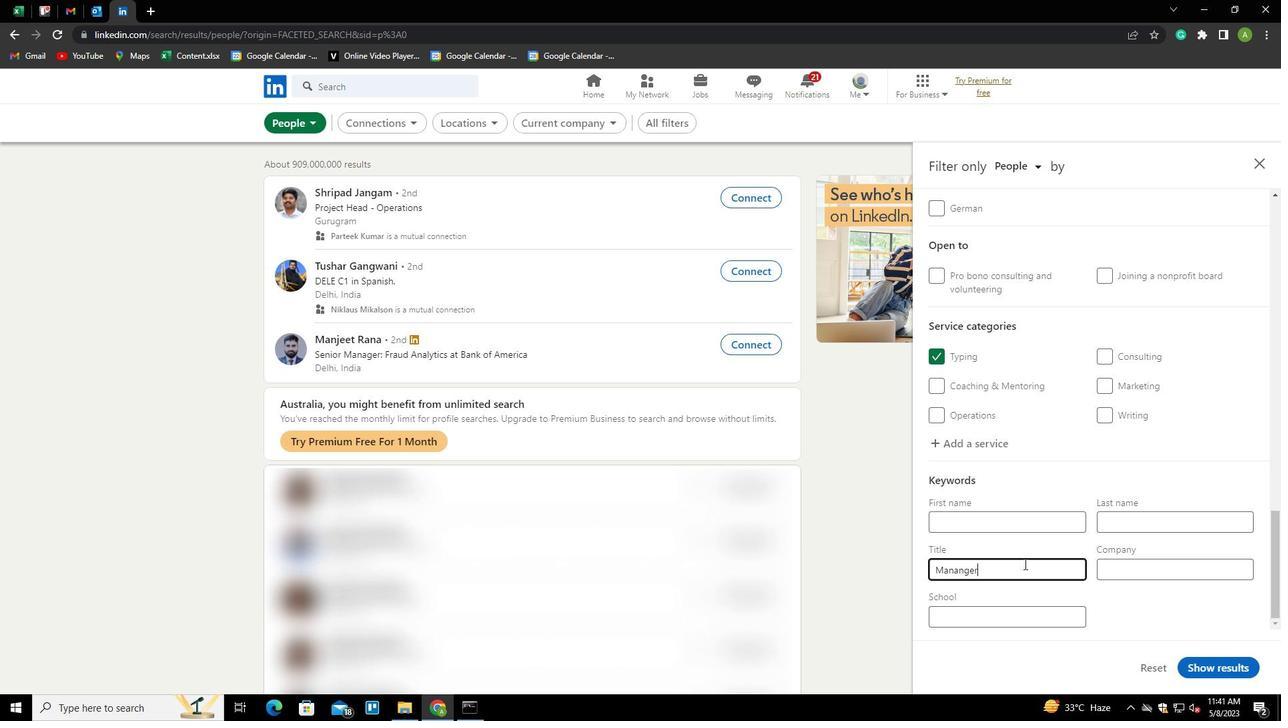 
Action: Mouse moved to (1130, 599)
Screenshot: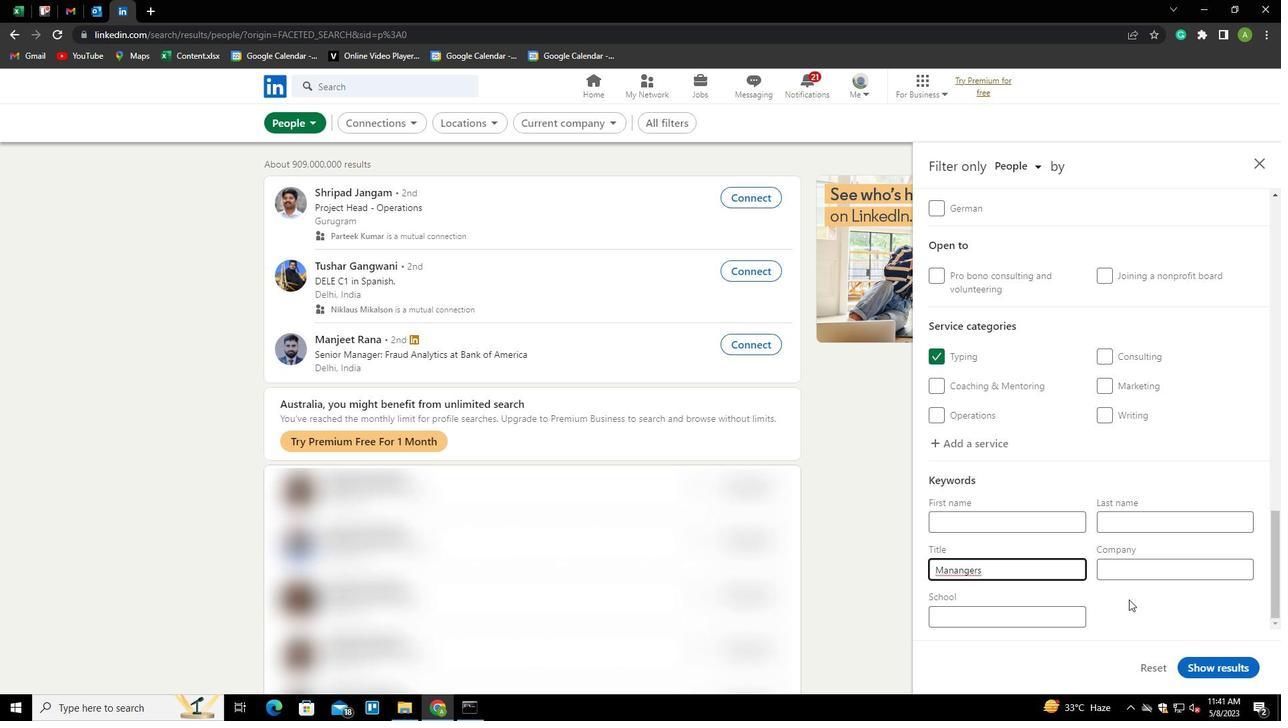 
Action: Mouse pressed left at (1130, 599)
Screenshot: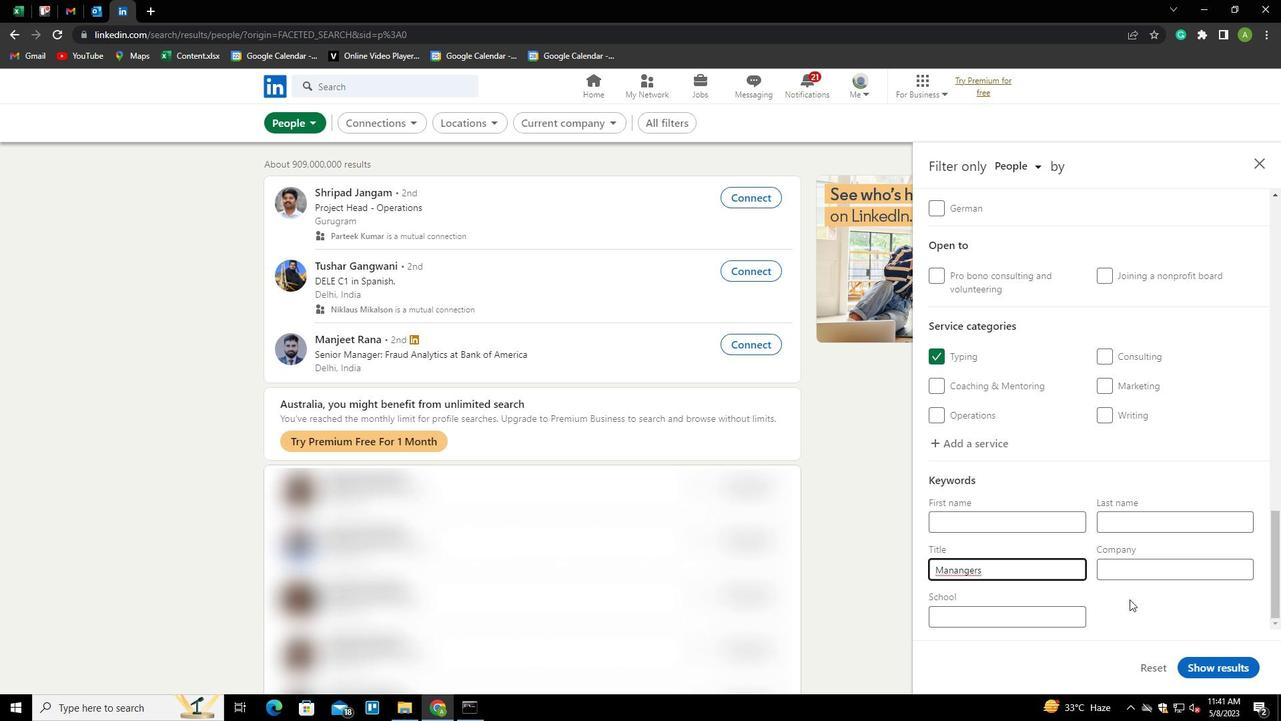 
Action: Mouse moved to (964, 573)
Screenshot: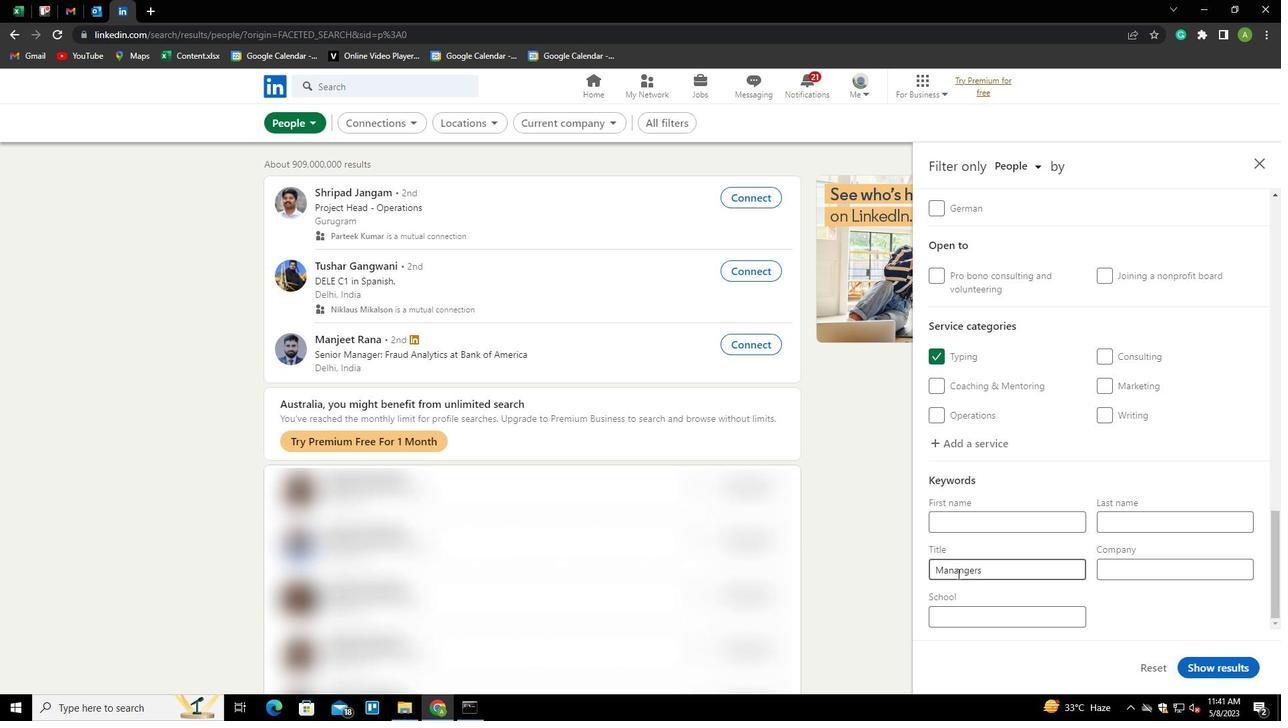 
Action: Mouse pressed left at (964, 573)
Screenshot: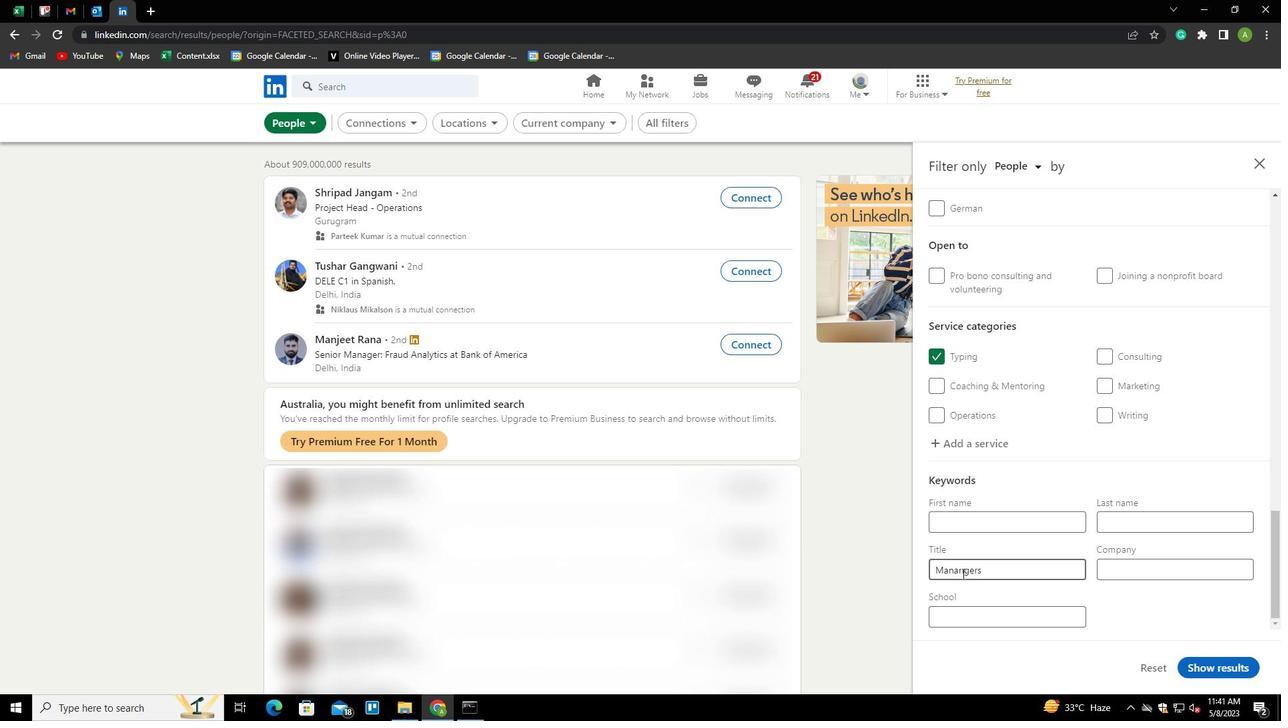 
Action: Mouse moved to (1076, 595)
Screenshot: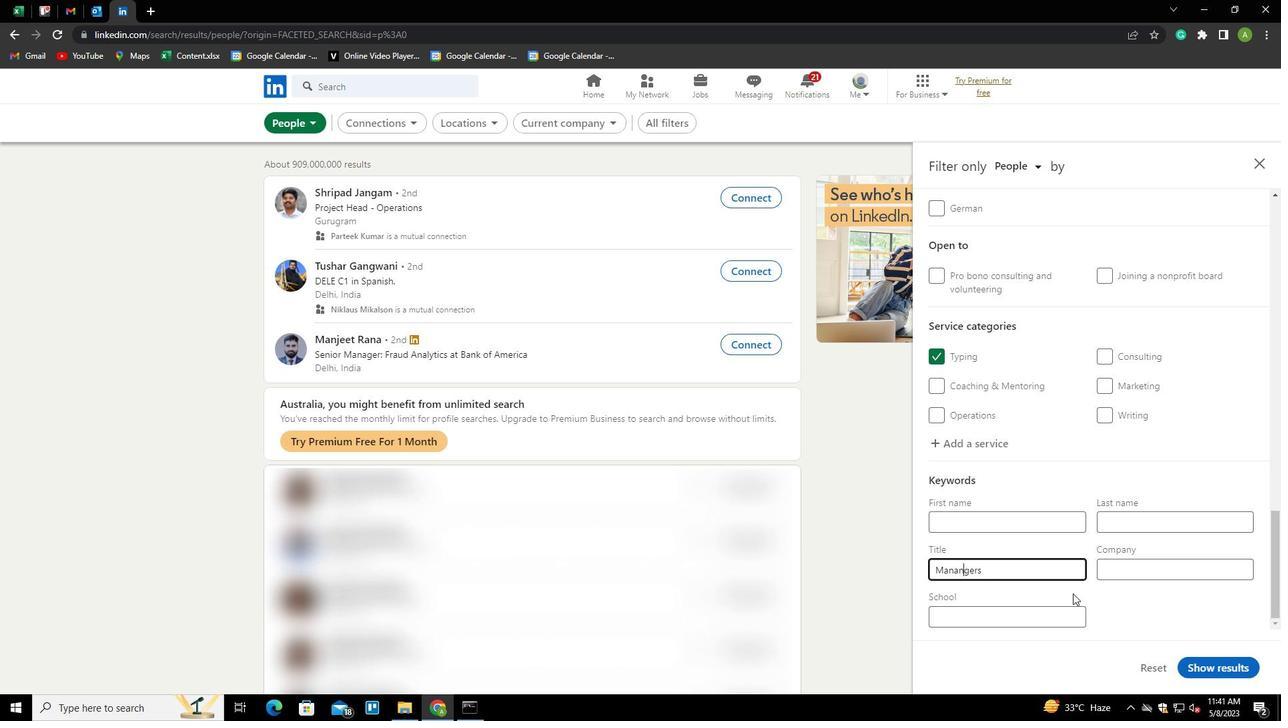 
Action: Key pressed <Key.backspace>
Screenshot: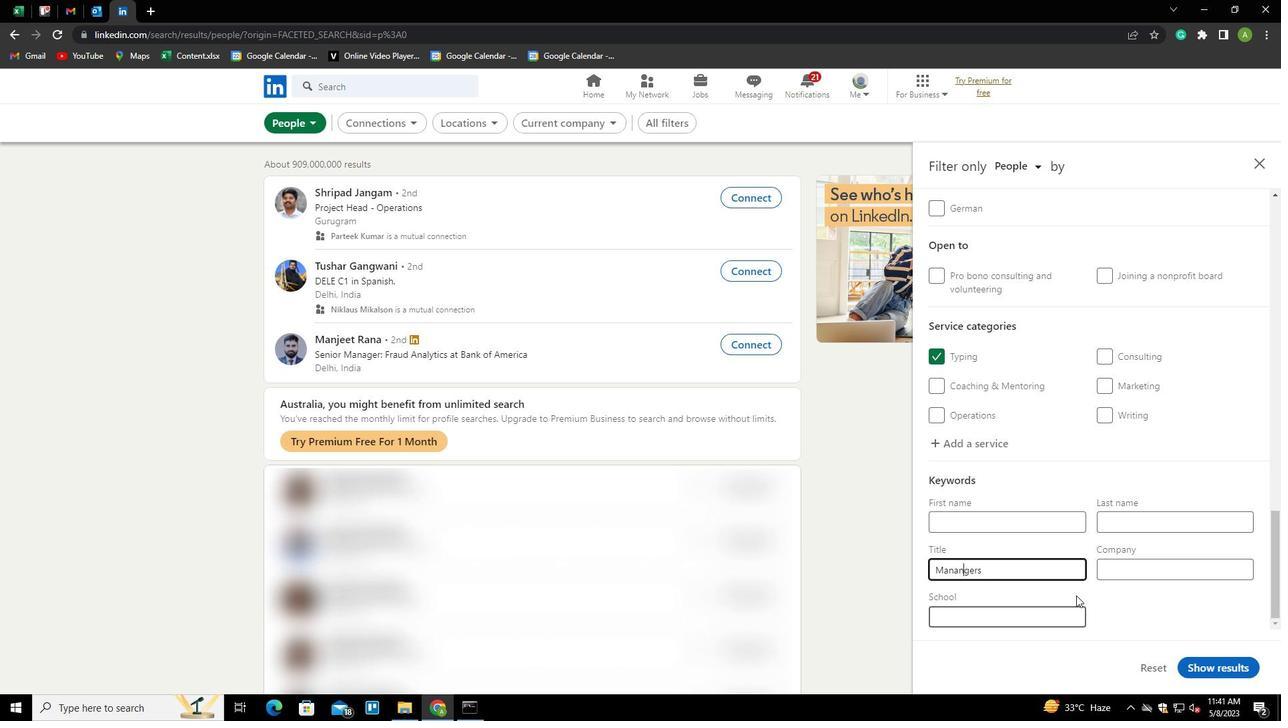 
Action: Mouse moved to (1174, 612)
Screenshot: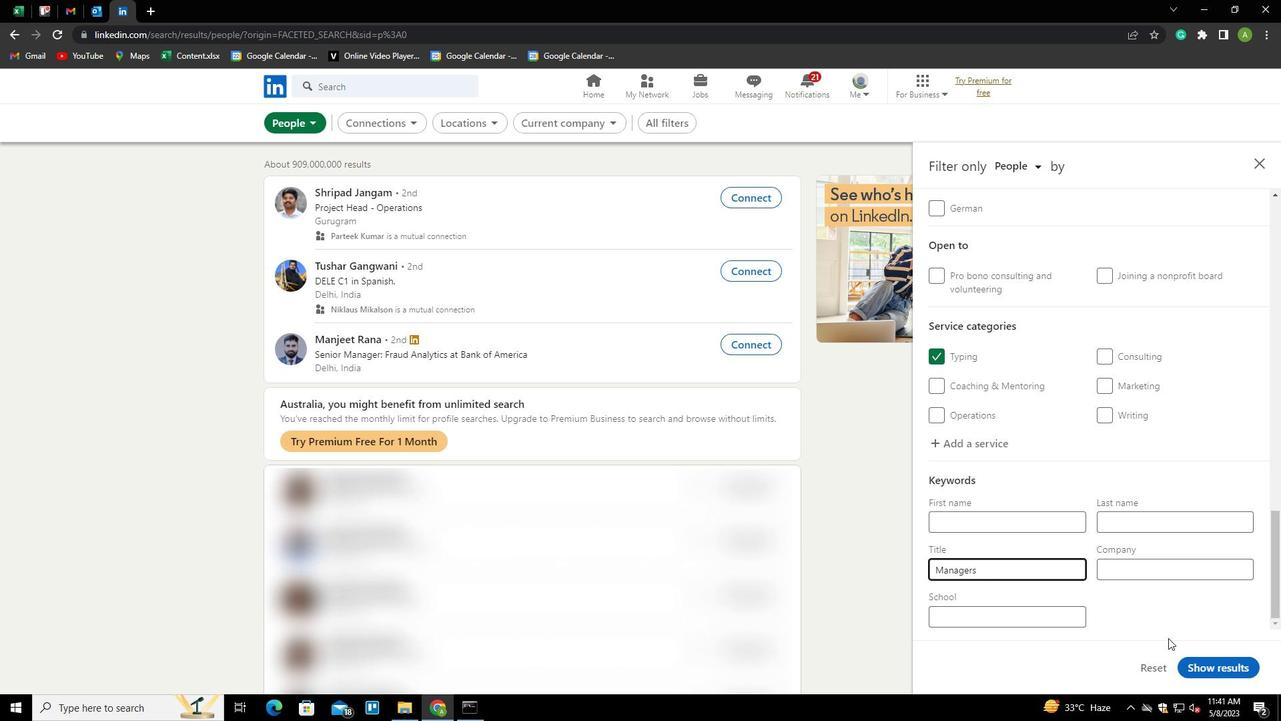 
Action: Mouse pressed left at (1174, 612)
Screenshot: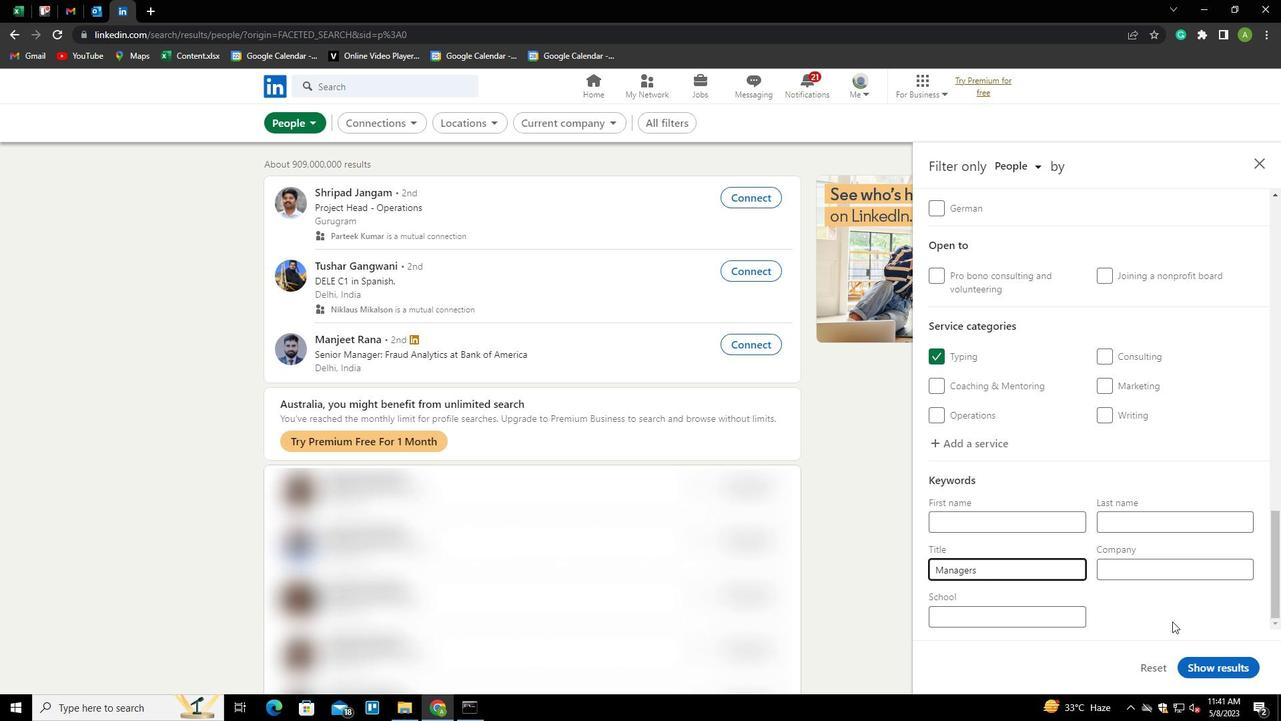 
Action: Mouse moved to (1236, 671)
Screenshot: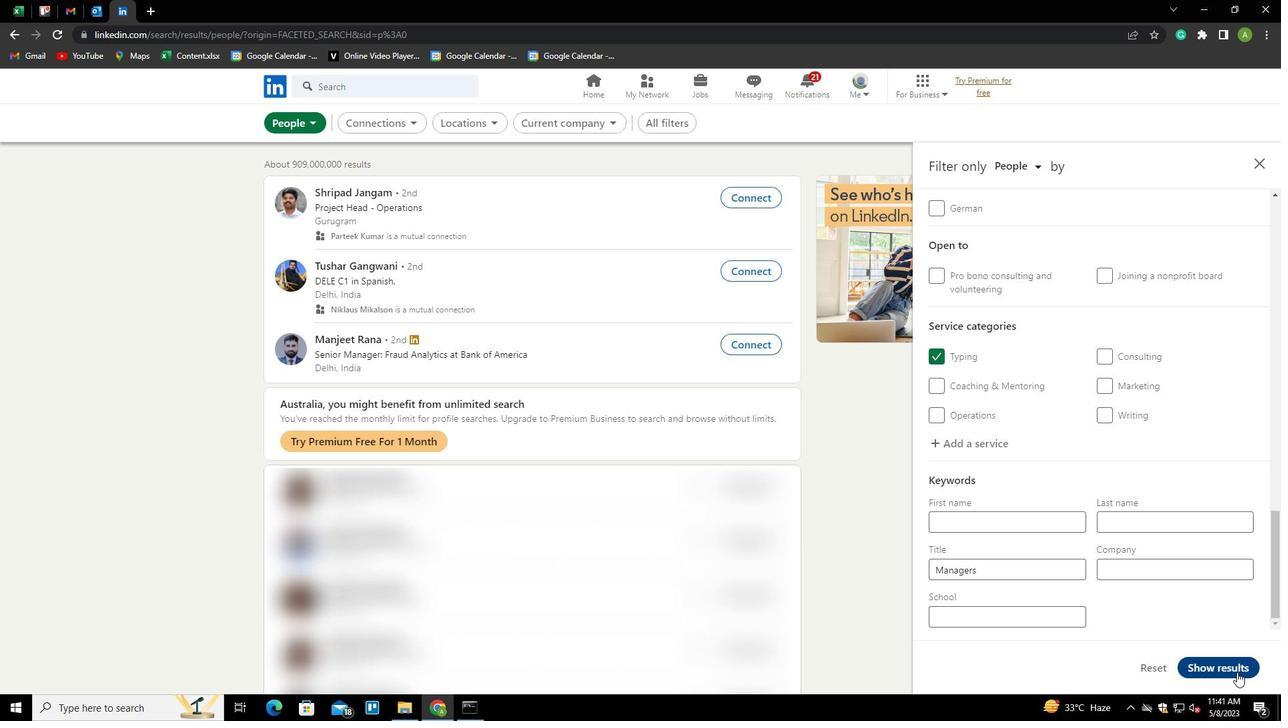 
Action: Mouse pressed left at (1236, 671)
Screenshot: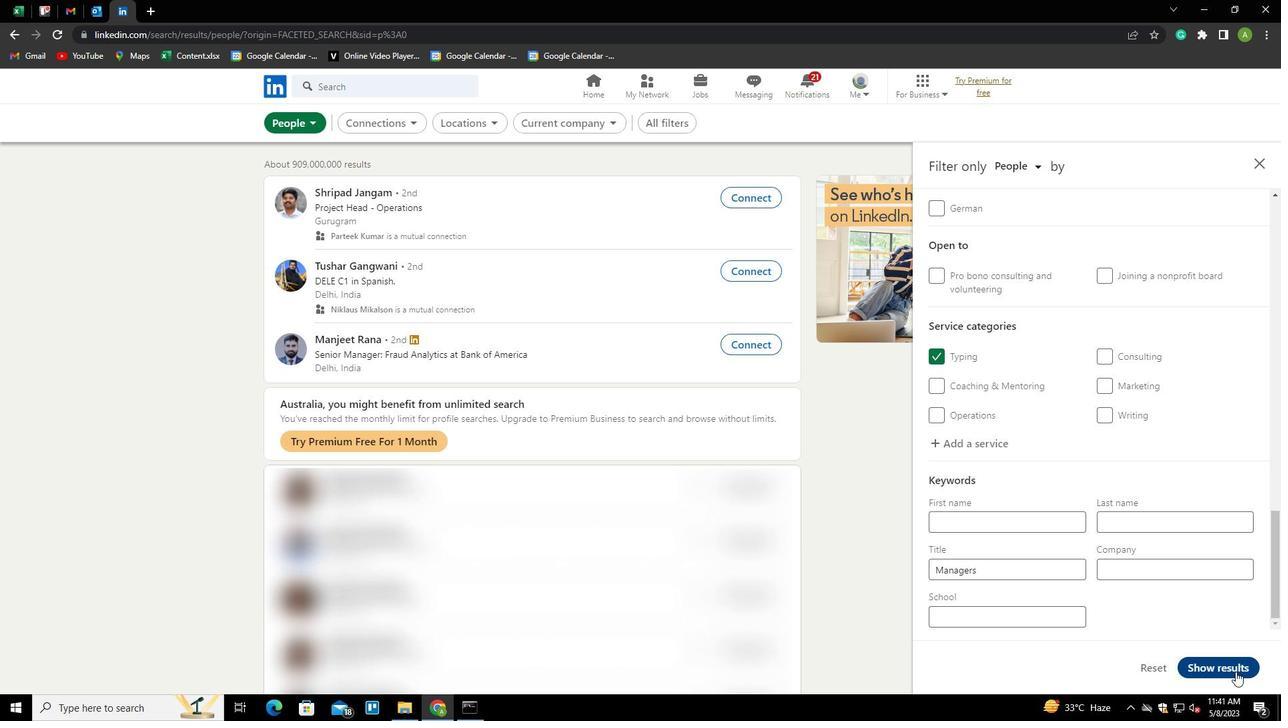 
